 Task: In Heading Arial with underline. Font size of heading  '18'Font style of data Calibri. Font size of data  9Alignment of headline & data Align center. Fill color in heading,  RedFont color of data Black Apply border in Data No BorderIn the sheet  Expense Monitoring Logbookbook
Action: Mouse moved to (87, 135)
Screenshot: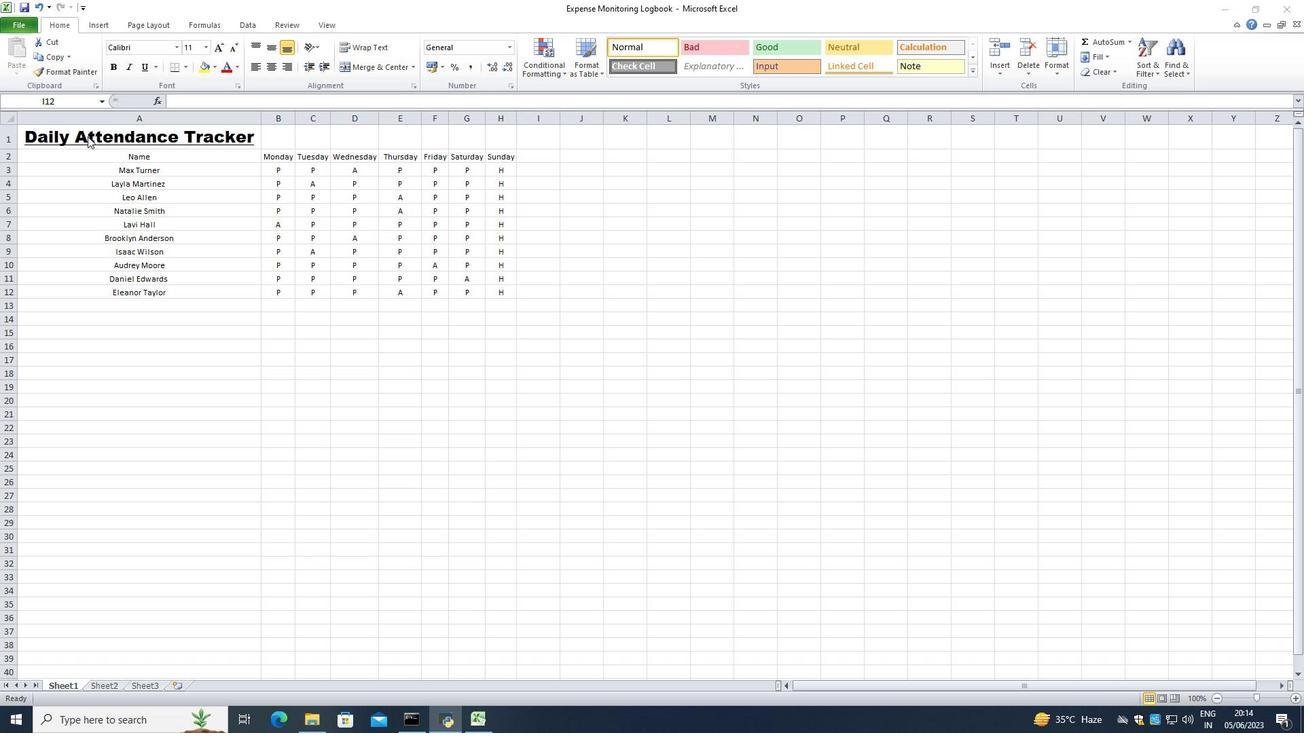 
Action: Mouse pressed left at (87, 135)
Screenshot: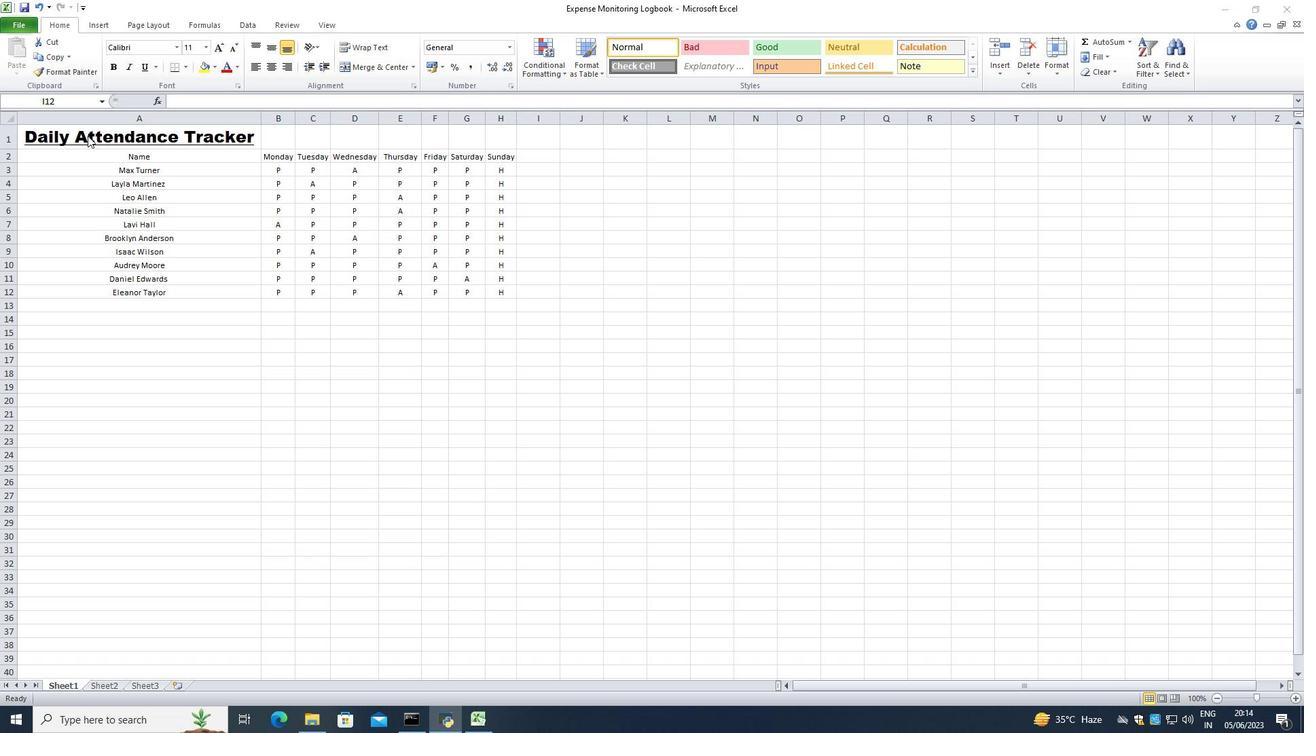 
Action: Mouse moved to (171, 47)
Screenshot: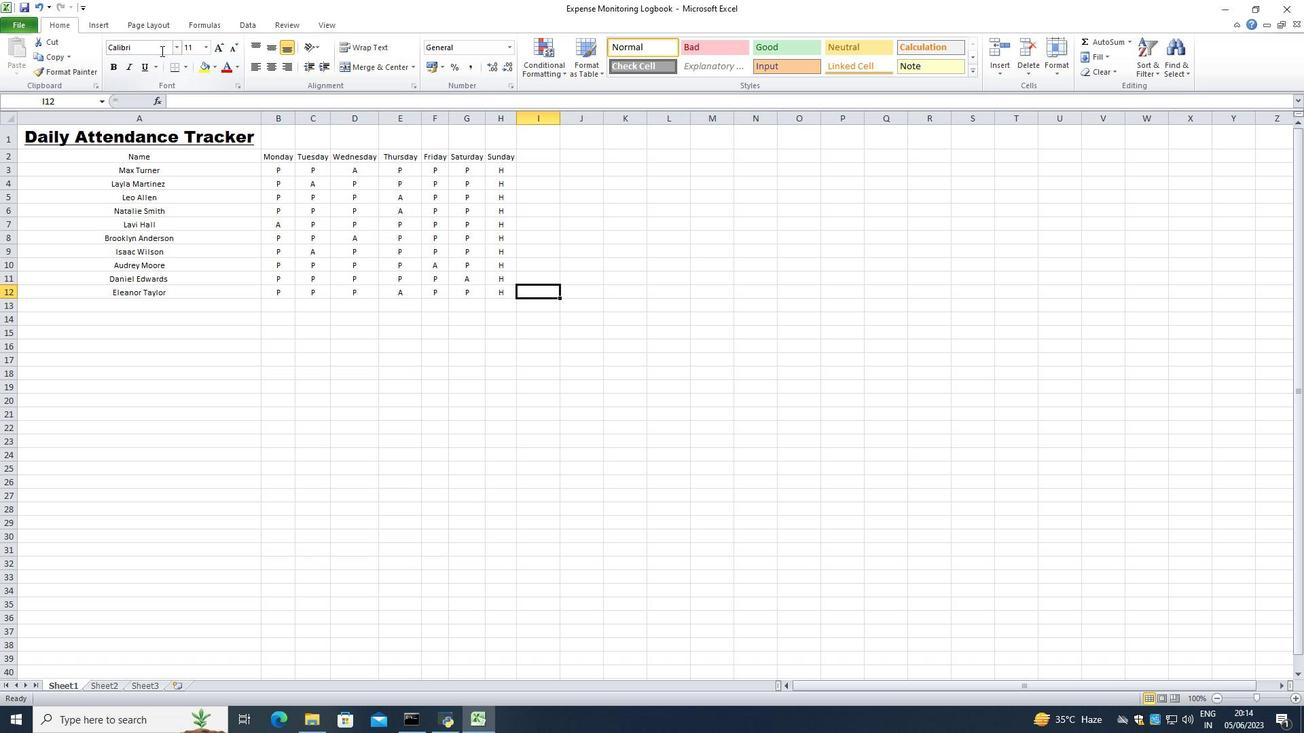 
Action: Mouse pressed left at (171, 47)
Screenshot: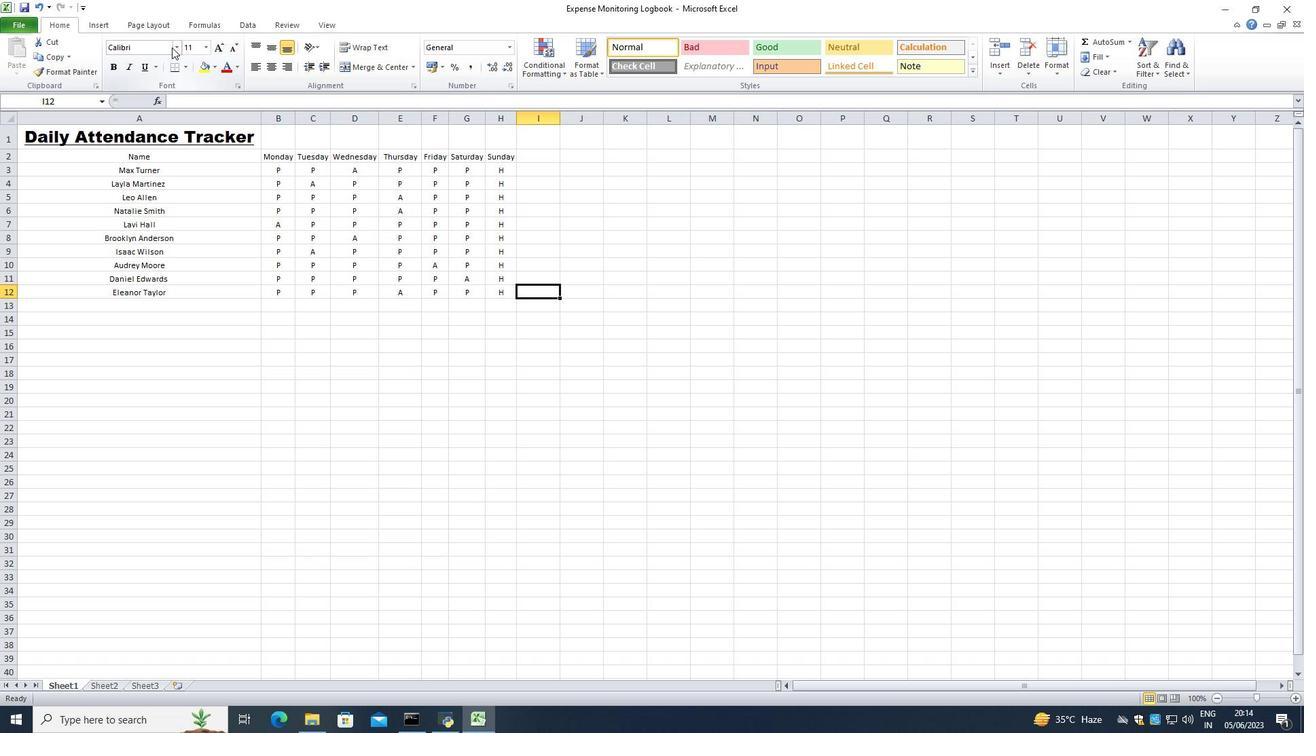 
Action: Mouse moved to (174, 48)
Screenshot: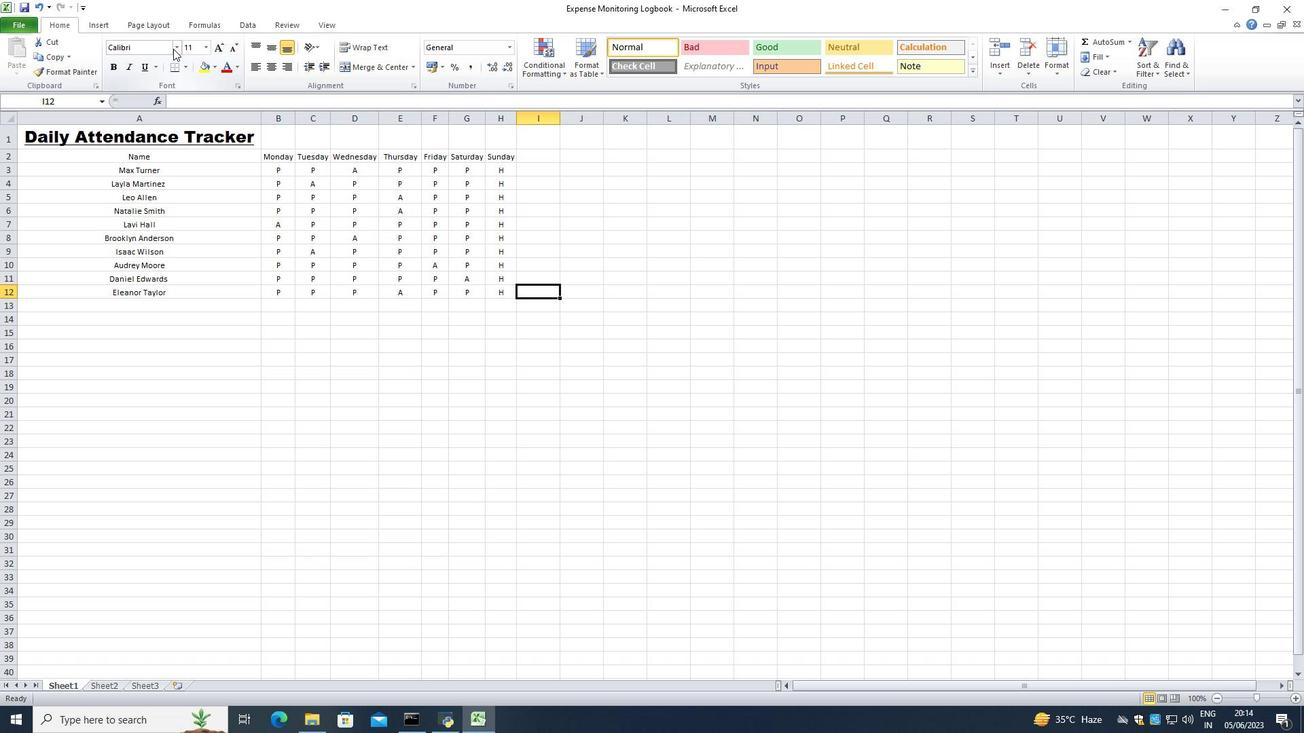 
Action: Mouse pressed left at (174, 48)
Screenshot: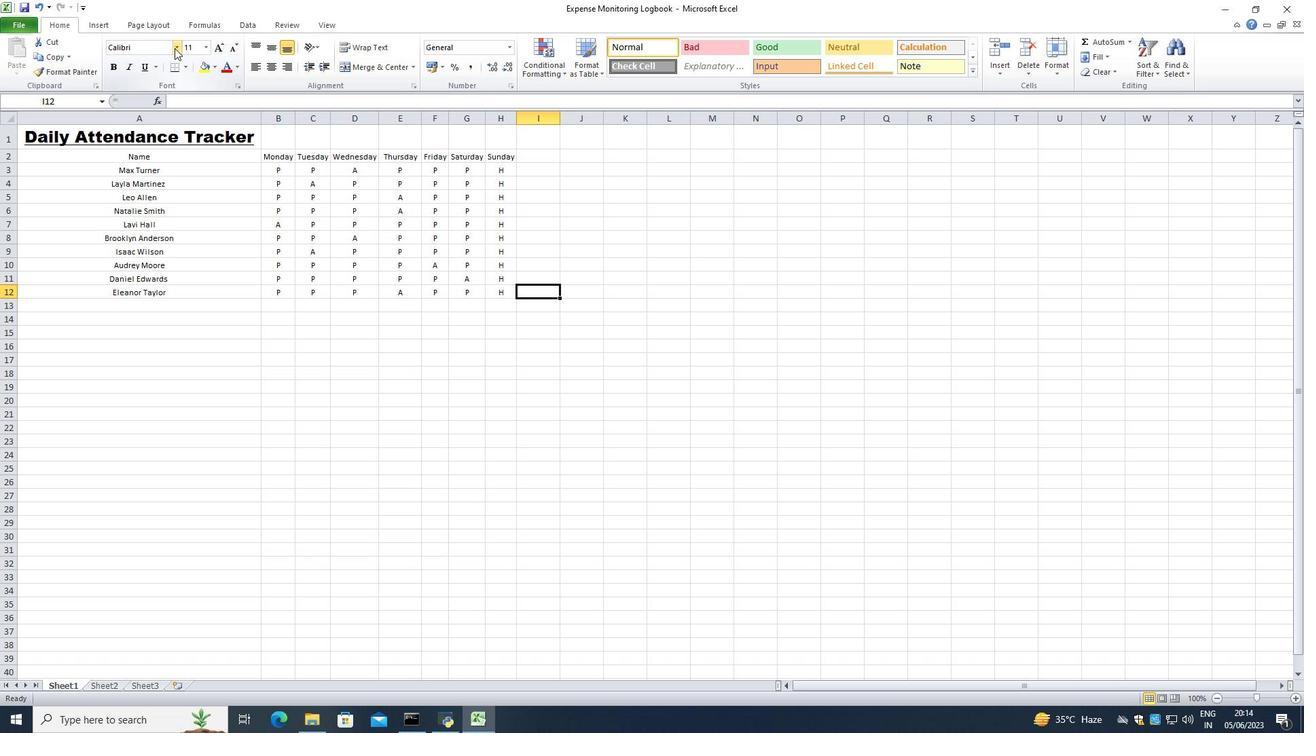 
Action: Mouse moved to (58, 134)
Screenshot: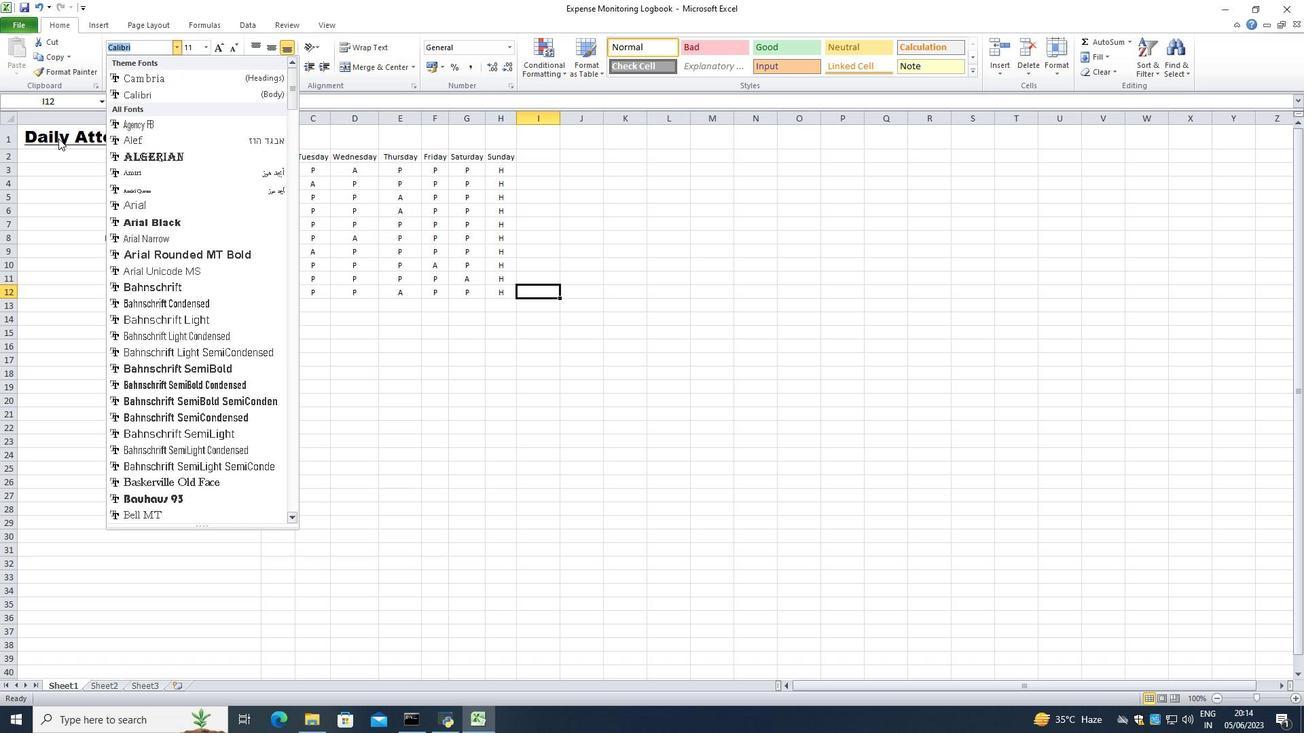 
Action: Mouse pressed left at (58, 134)
Screenshot: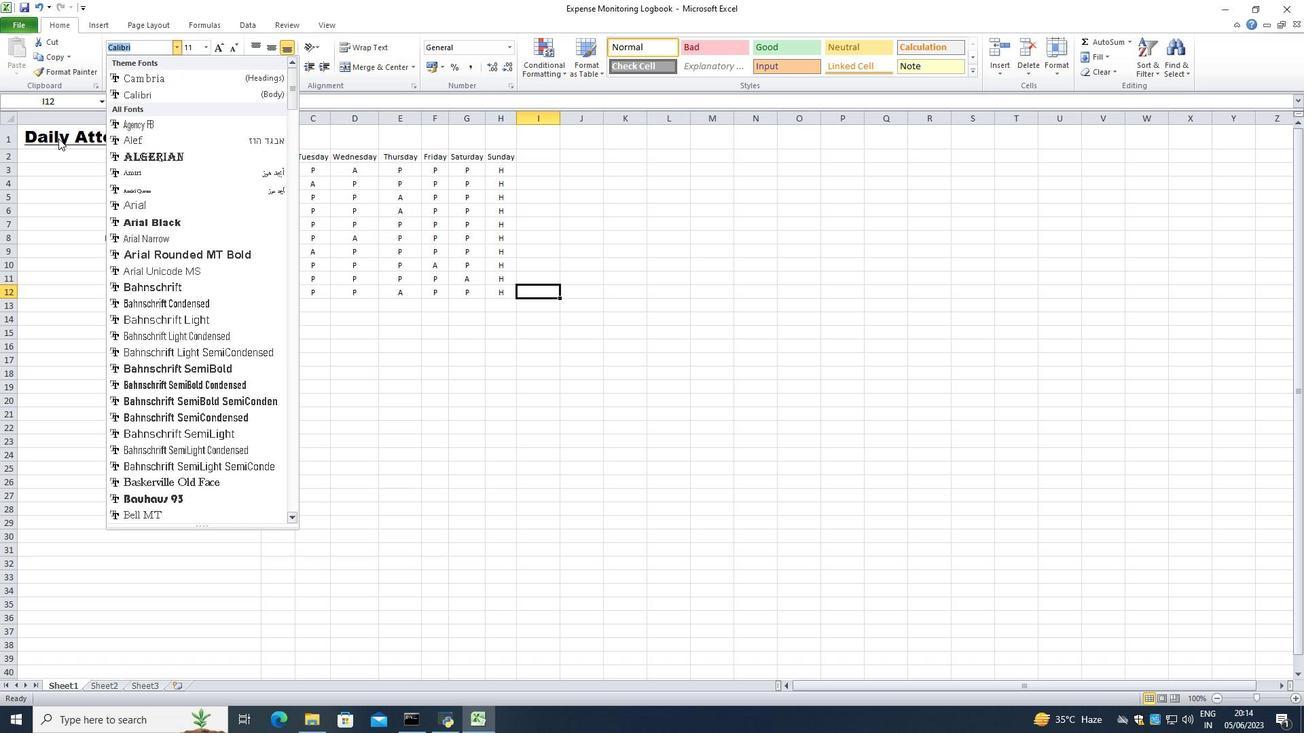 
Action: Mouse moved to (62, 133)
Screenshot: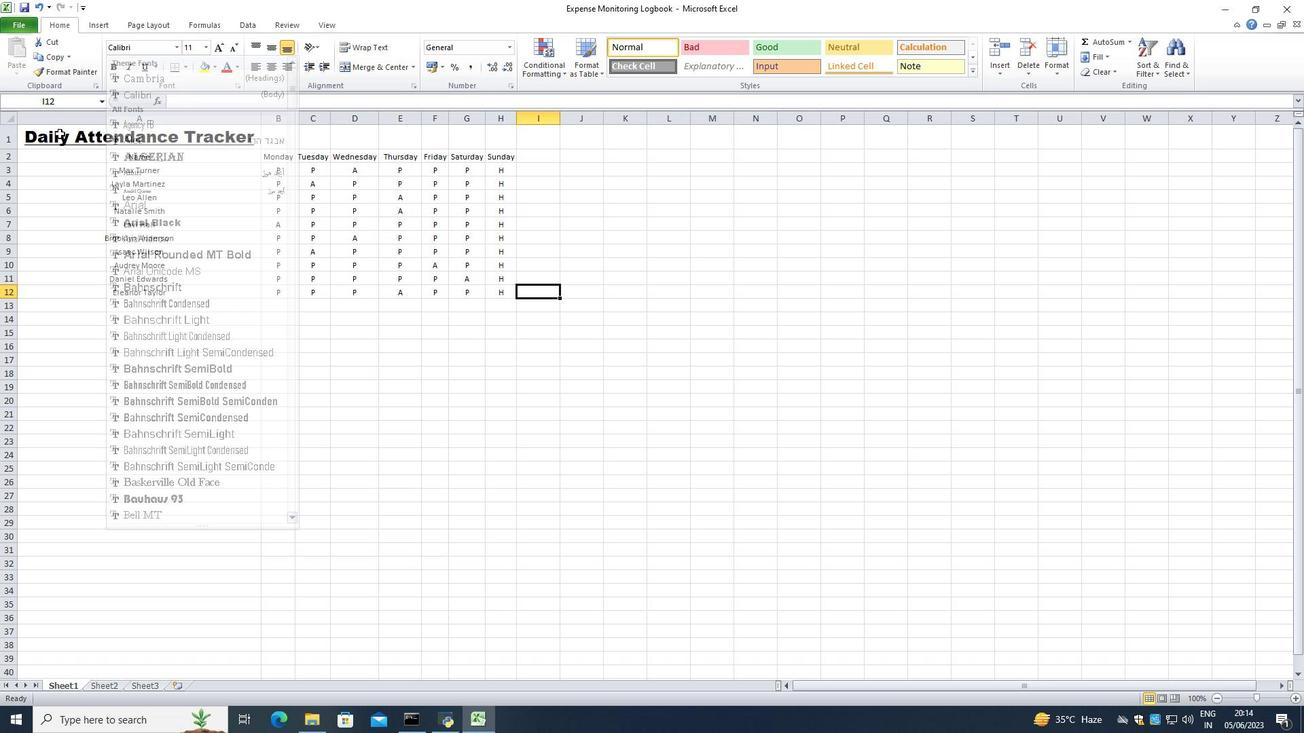
Action: Mouse pressed left at (62, 133)
Screenshot: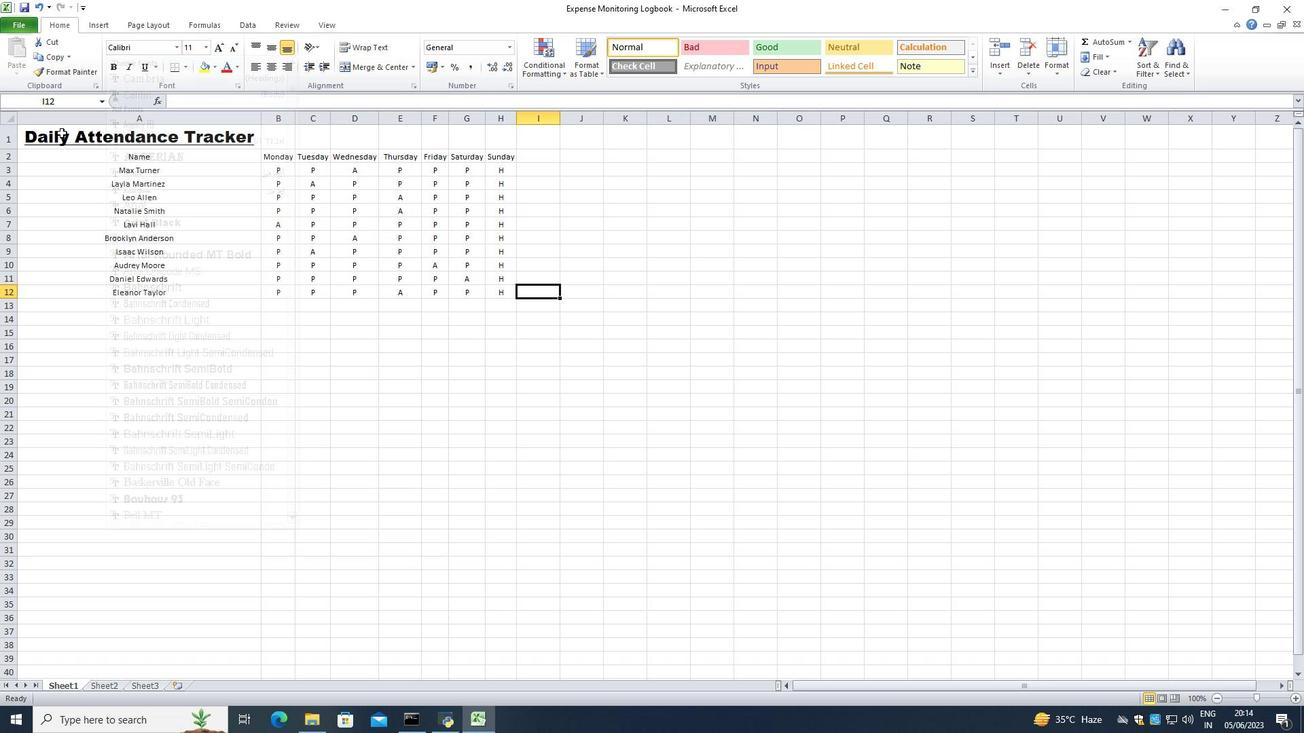 
Action: Mouse moved to (171, 47)
Screenshot: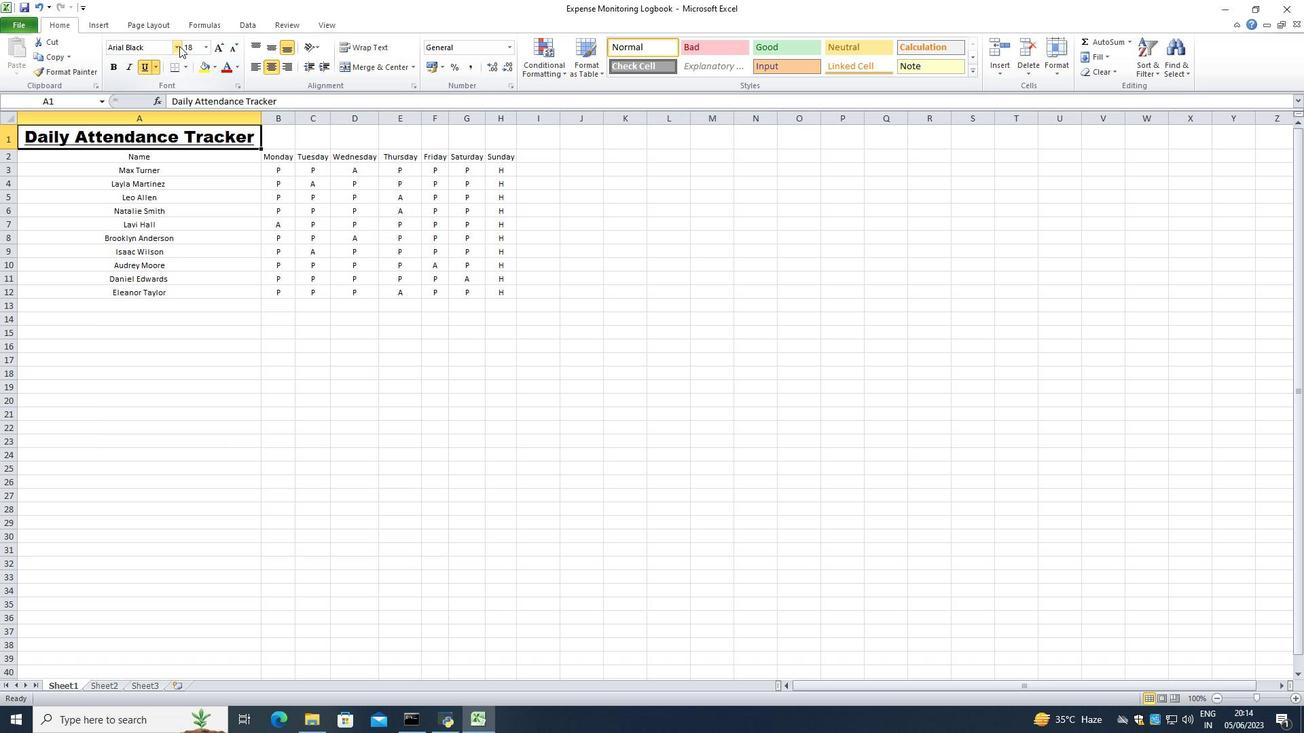 
Action: Mouse pressed left at (171, 47)
Screenshot: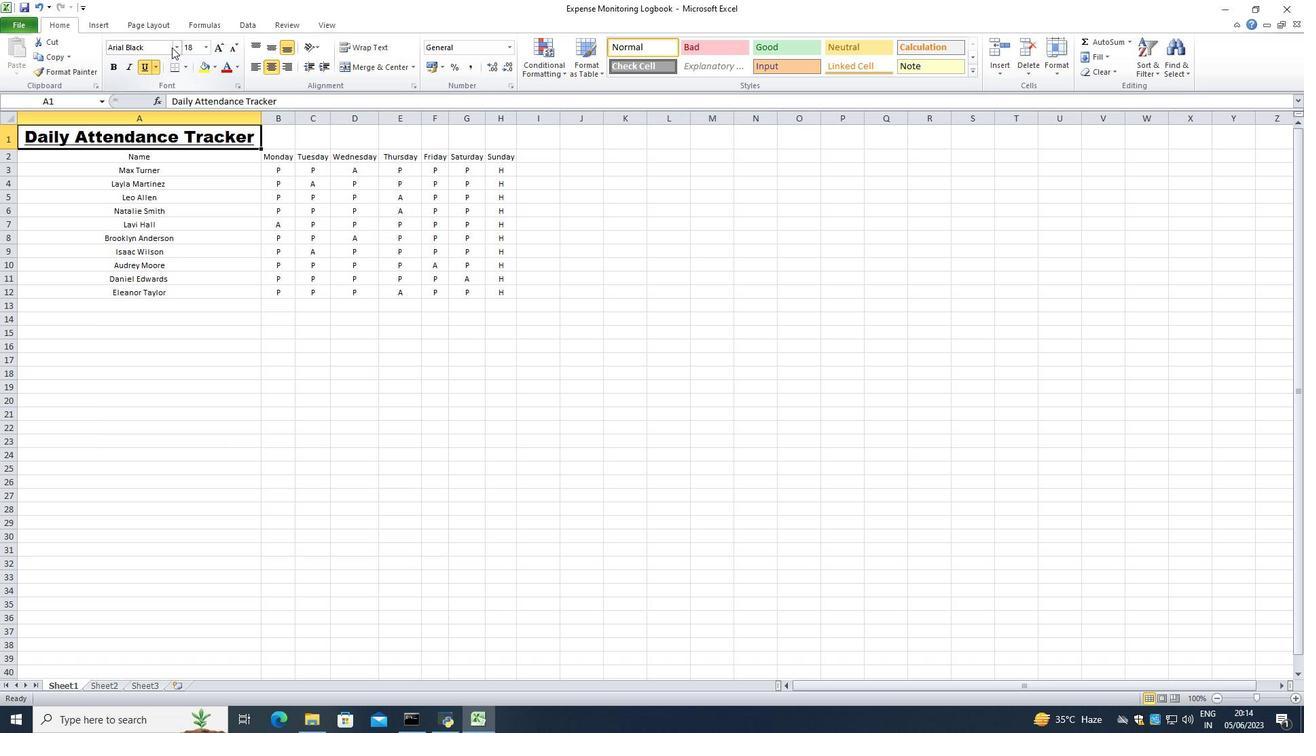 
Action: Mouse moved to (176, 48)
Screenshot: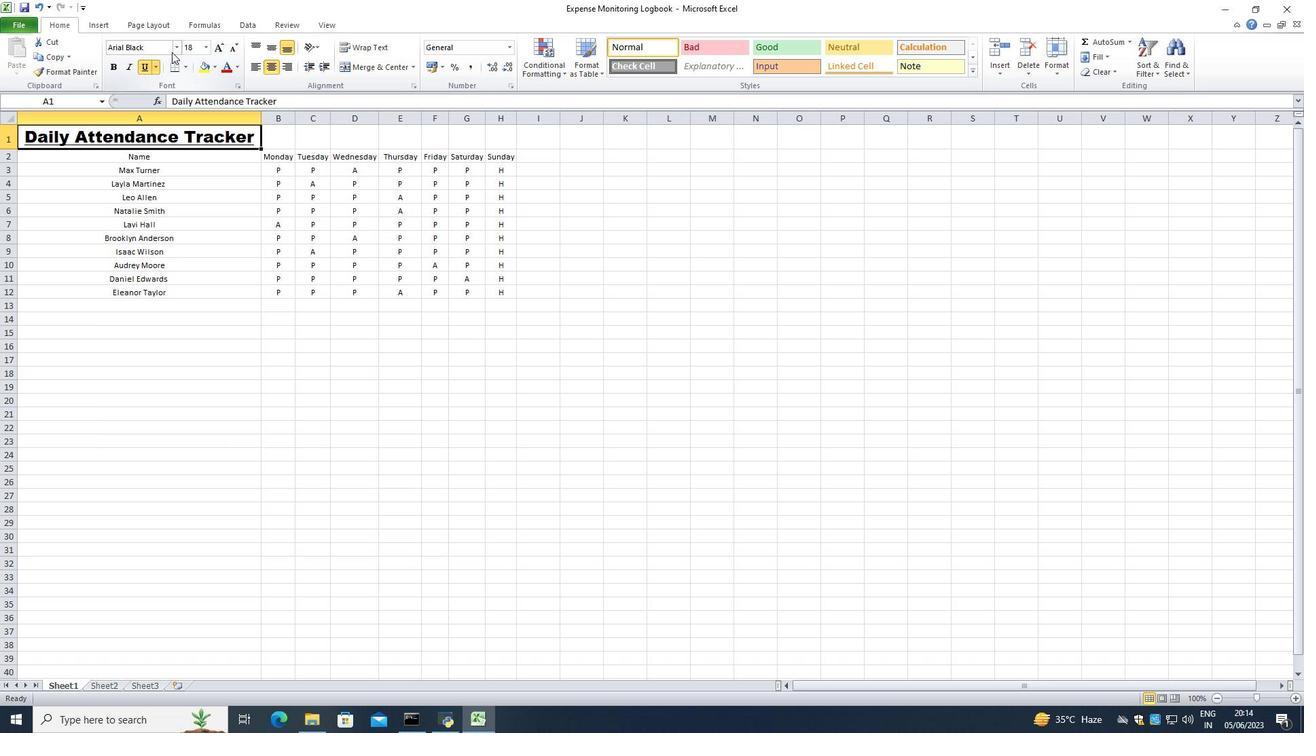 
Action: Mouse pressed left at (176, 48)
Screenshot: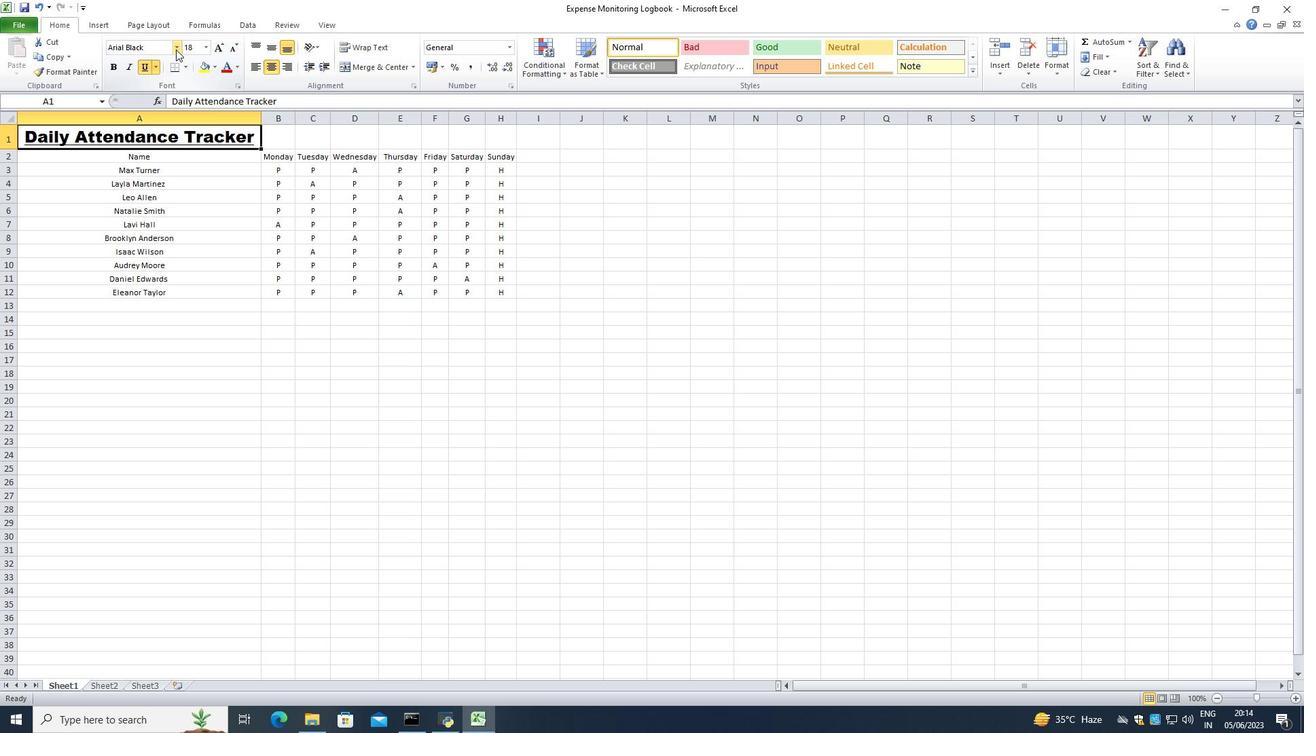 
Action: Mouse moved to (152, 207)
Screenshot: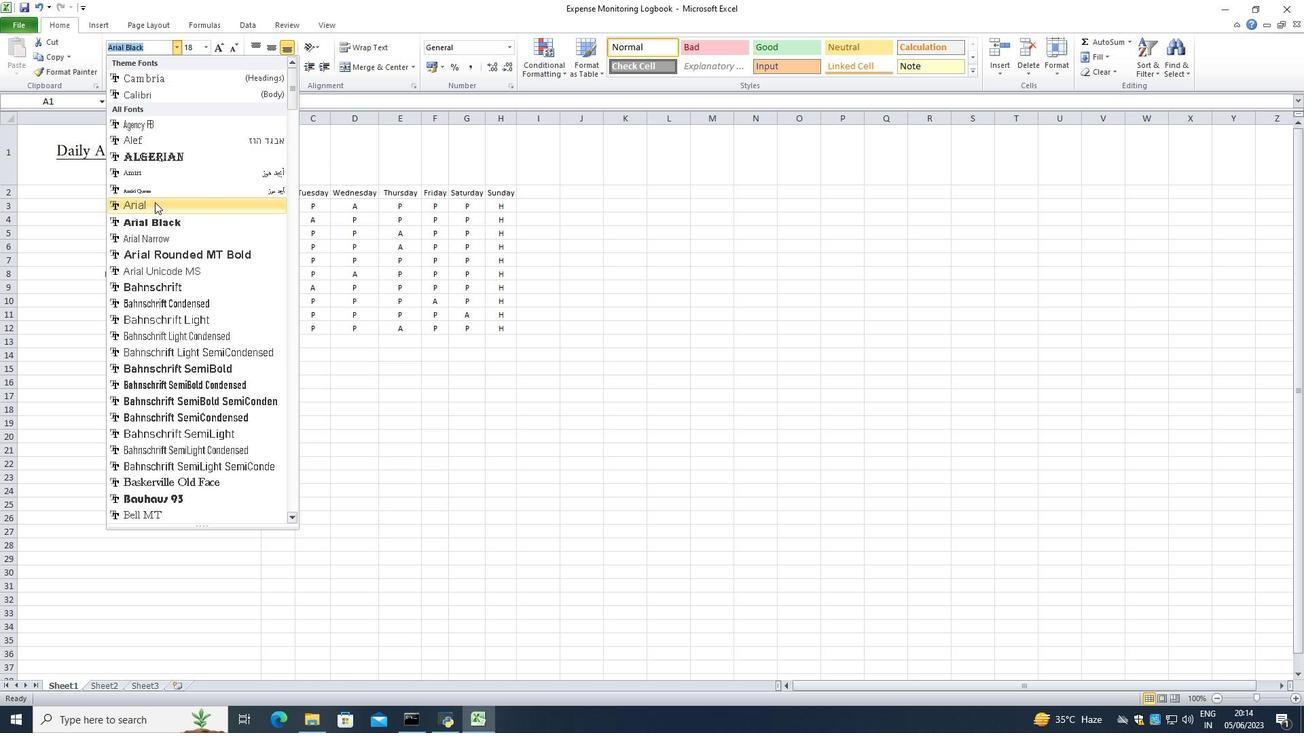 
Action: Mouse pressed left at (152, 207)
Screenshot: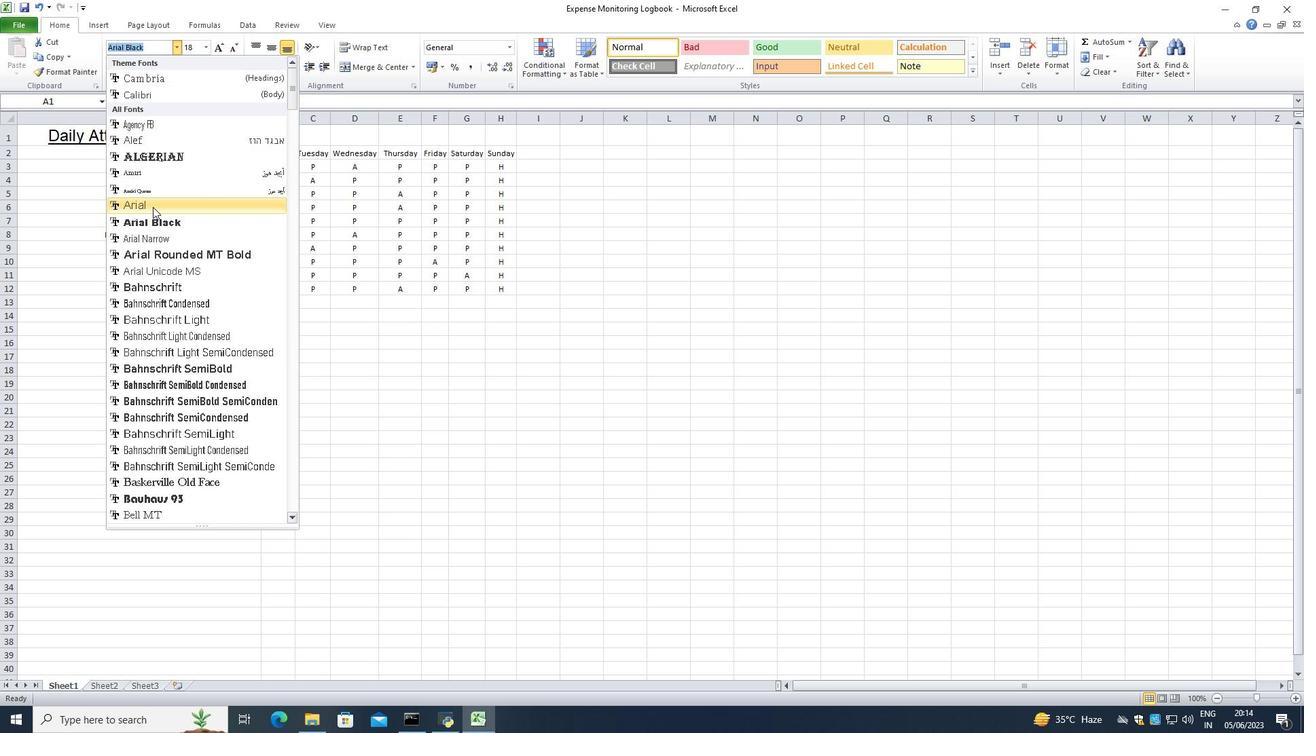
Action: Mouse moved to (159, 157)
Screenshot: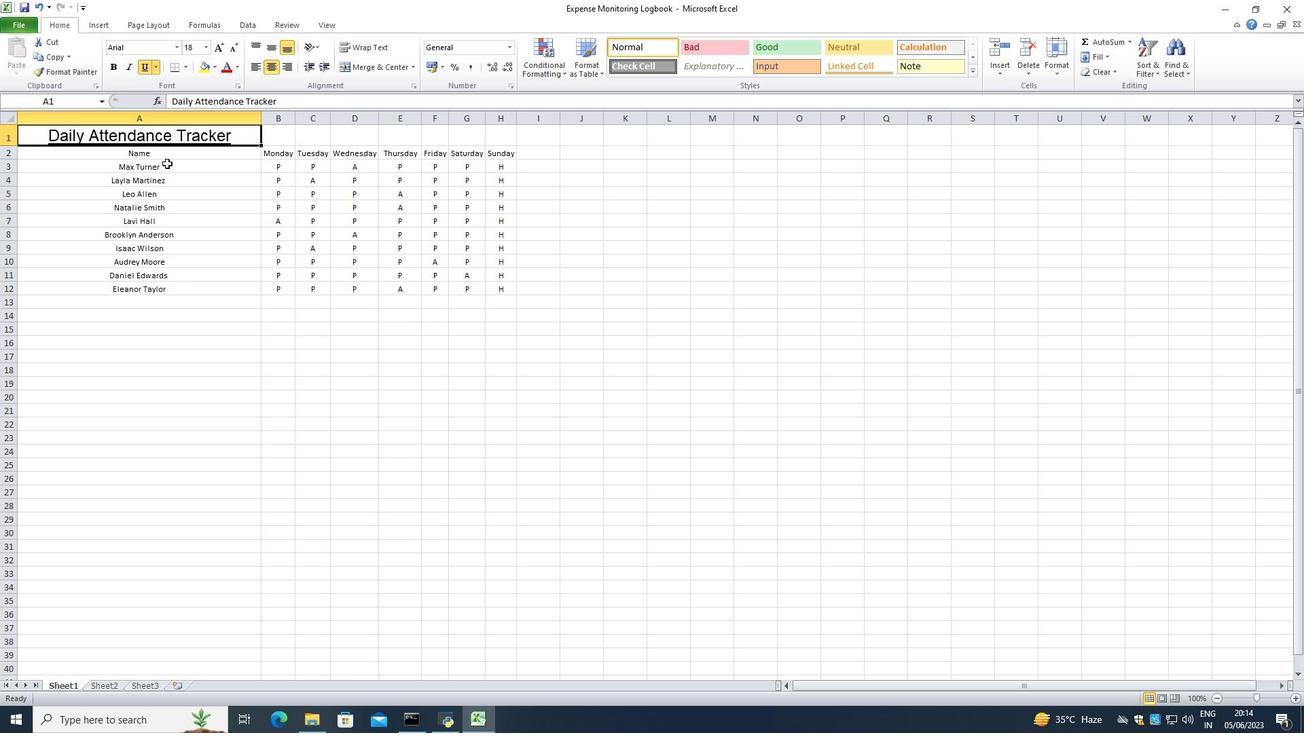 
Action: Mouse pressed left at (159, 157)
Screenshot: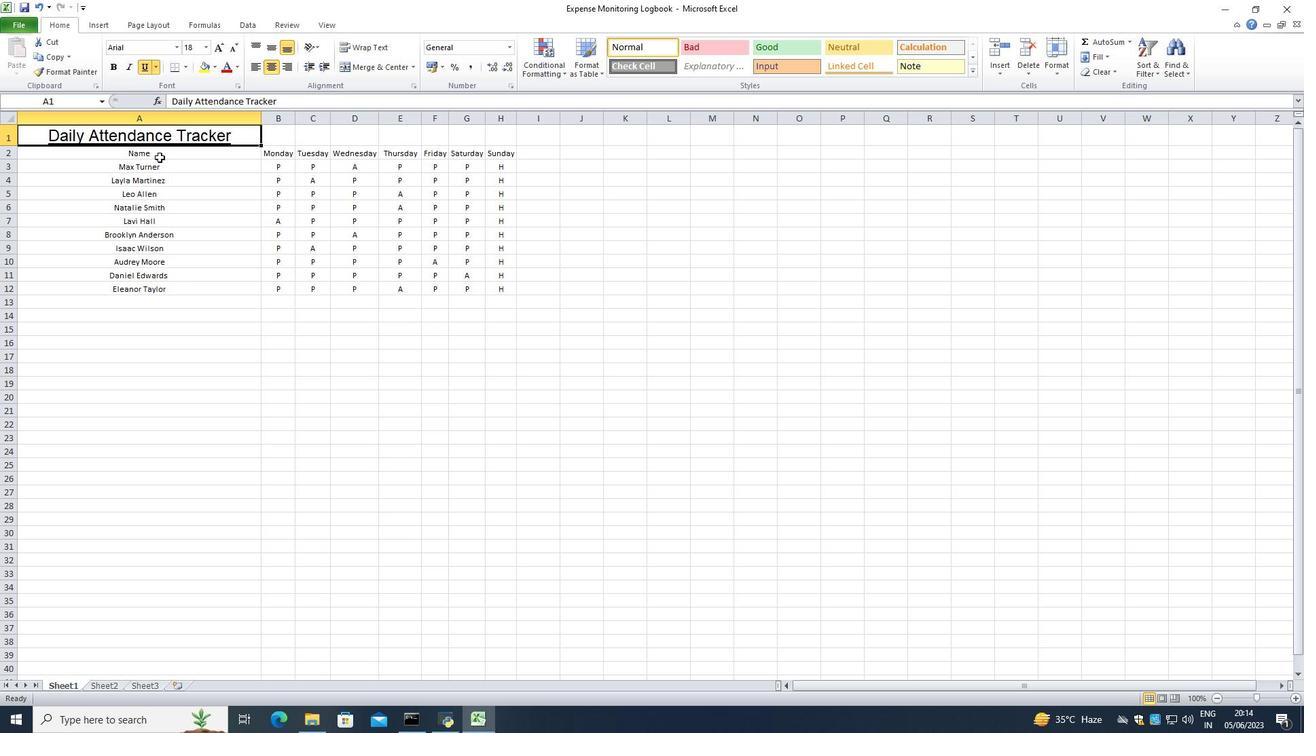
Action: Mouse moved to (189, 131)
Screenshot: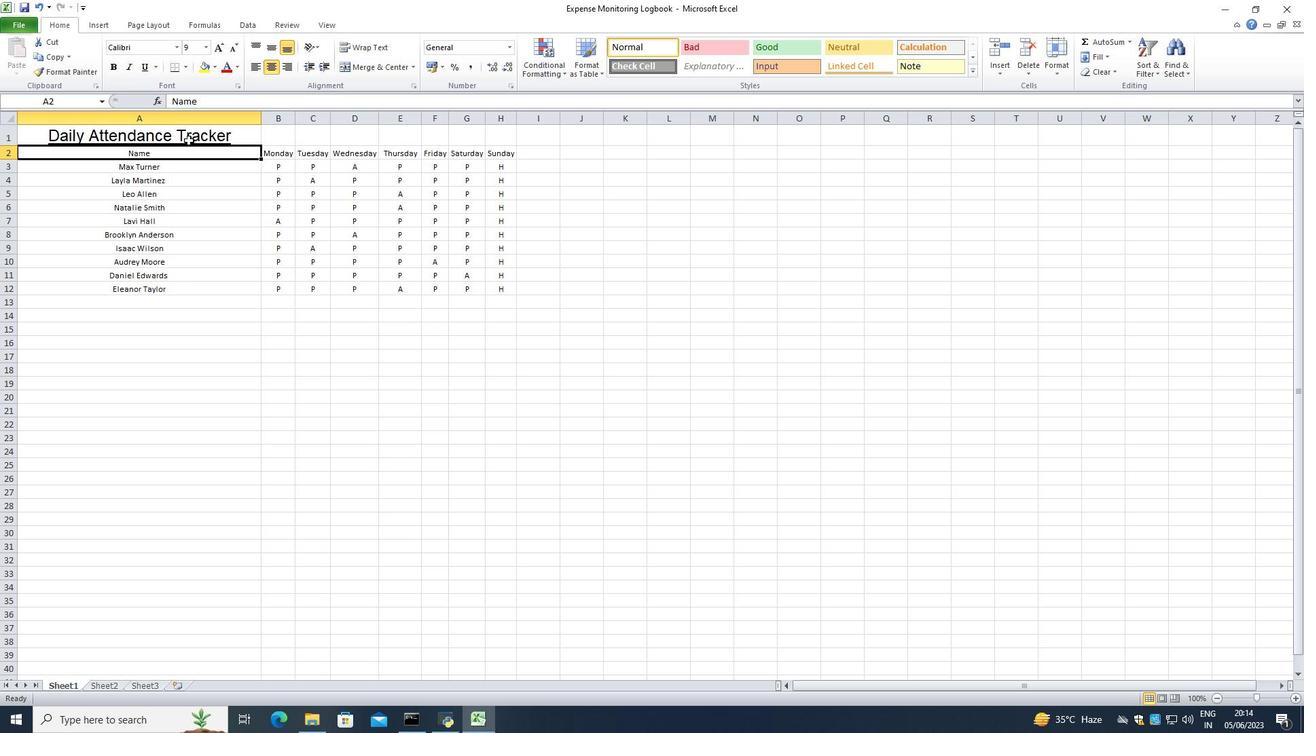 
Action: Mouse pressed left at (189, 131)
Screenshot: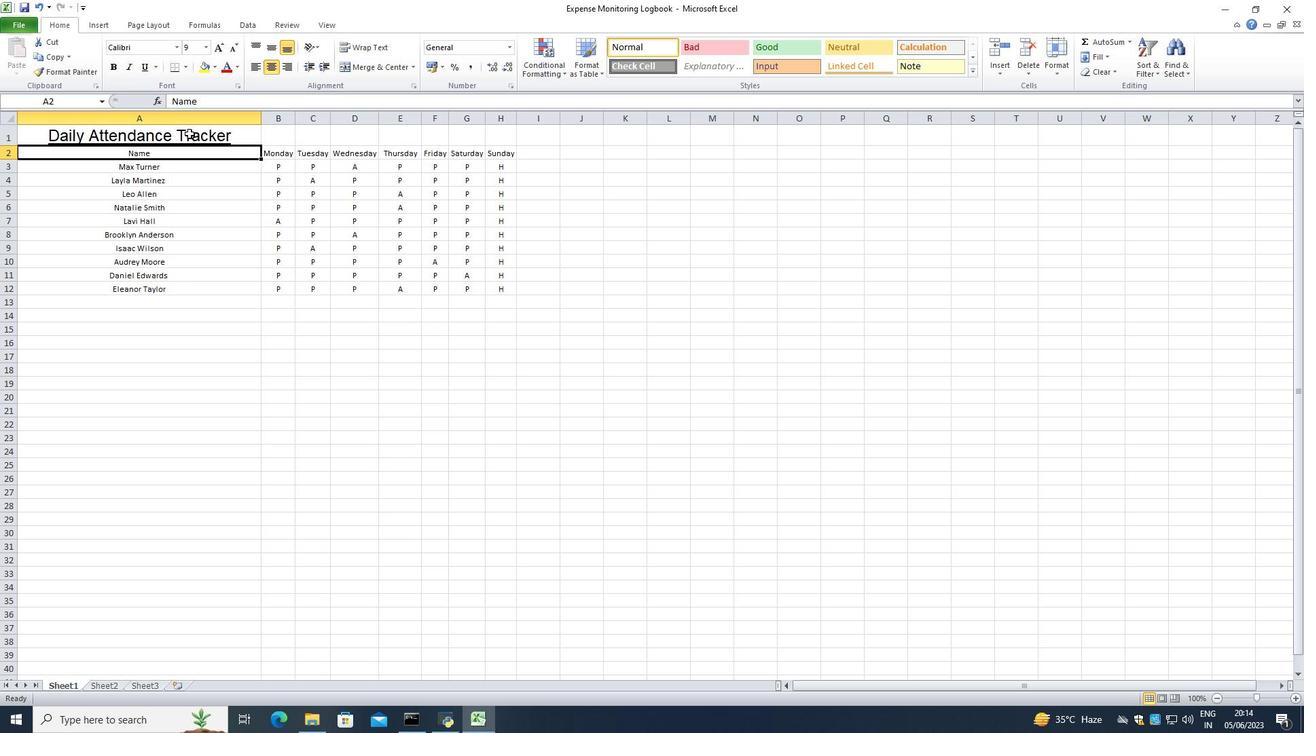 
Action: Mouse moved to (152, 155)
Screenshot: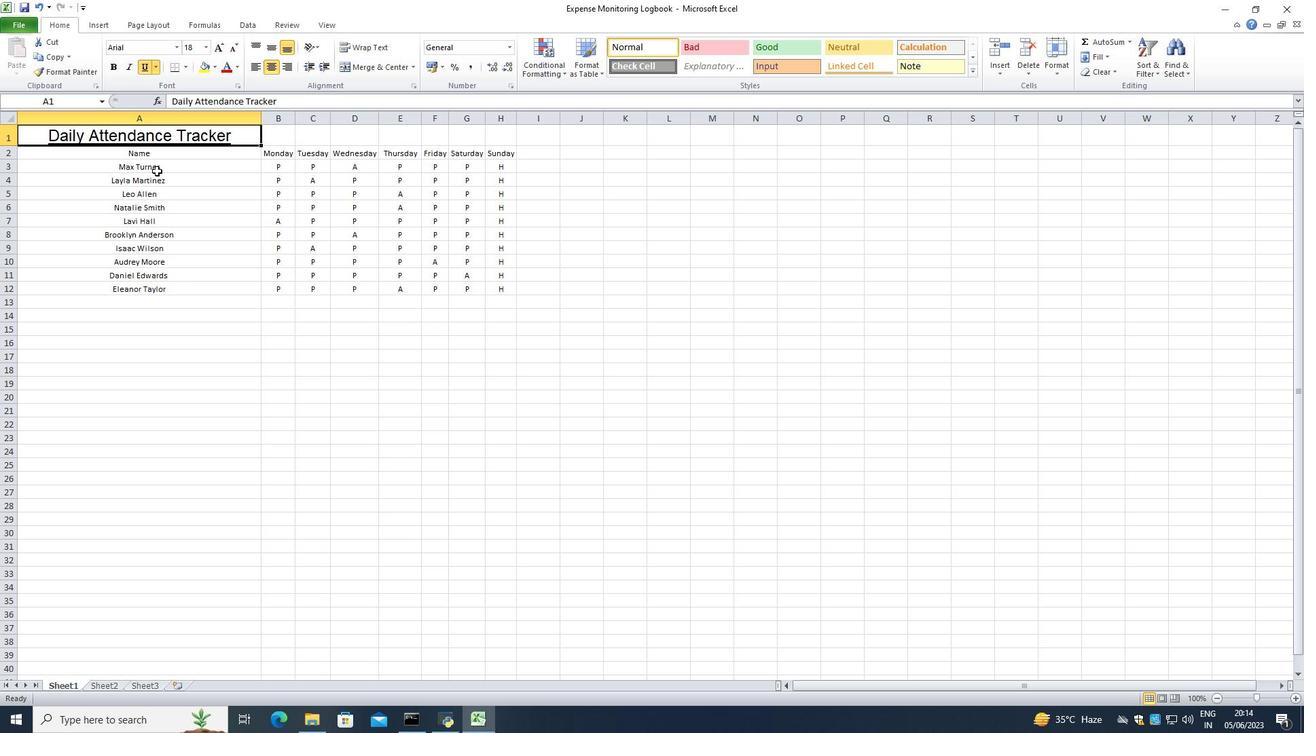 
Action: Mouse pressed left at (152, 155)
Screenshot: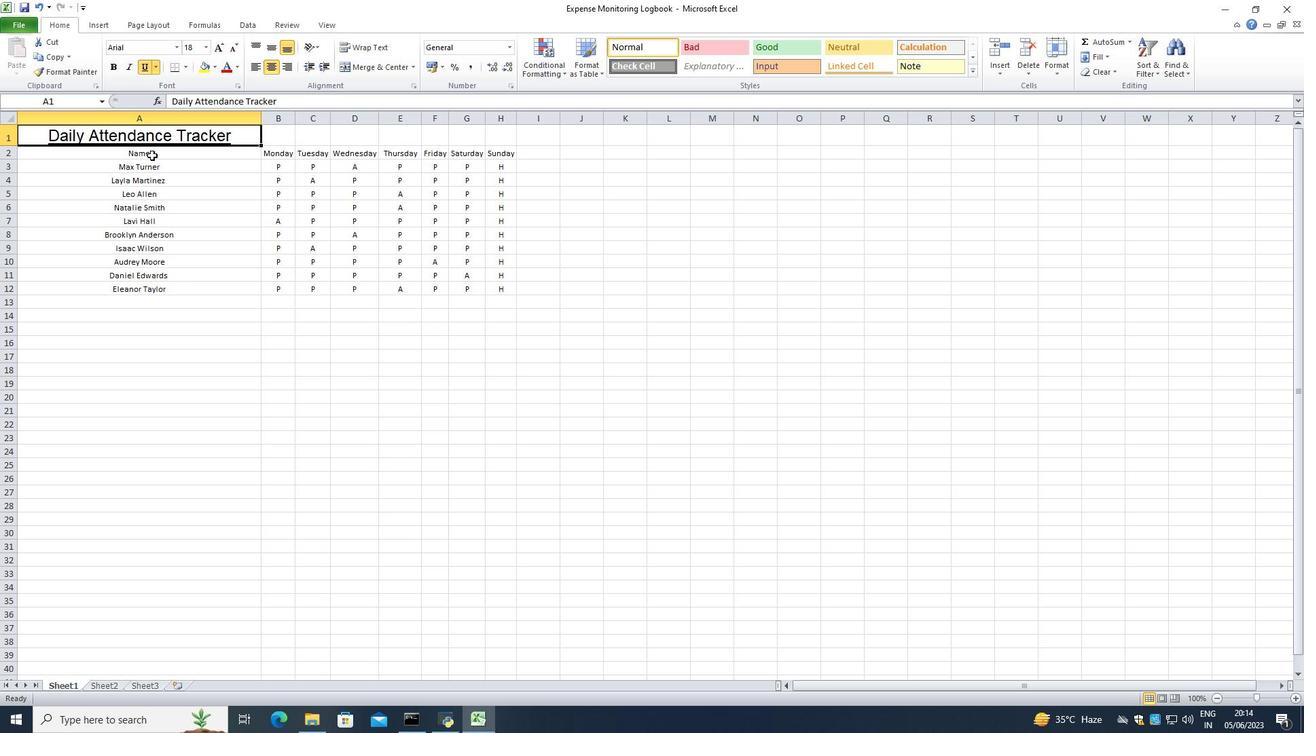 
Action: Mouse pressed left at (152, 155)
Screenshot: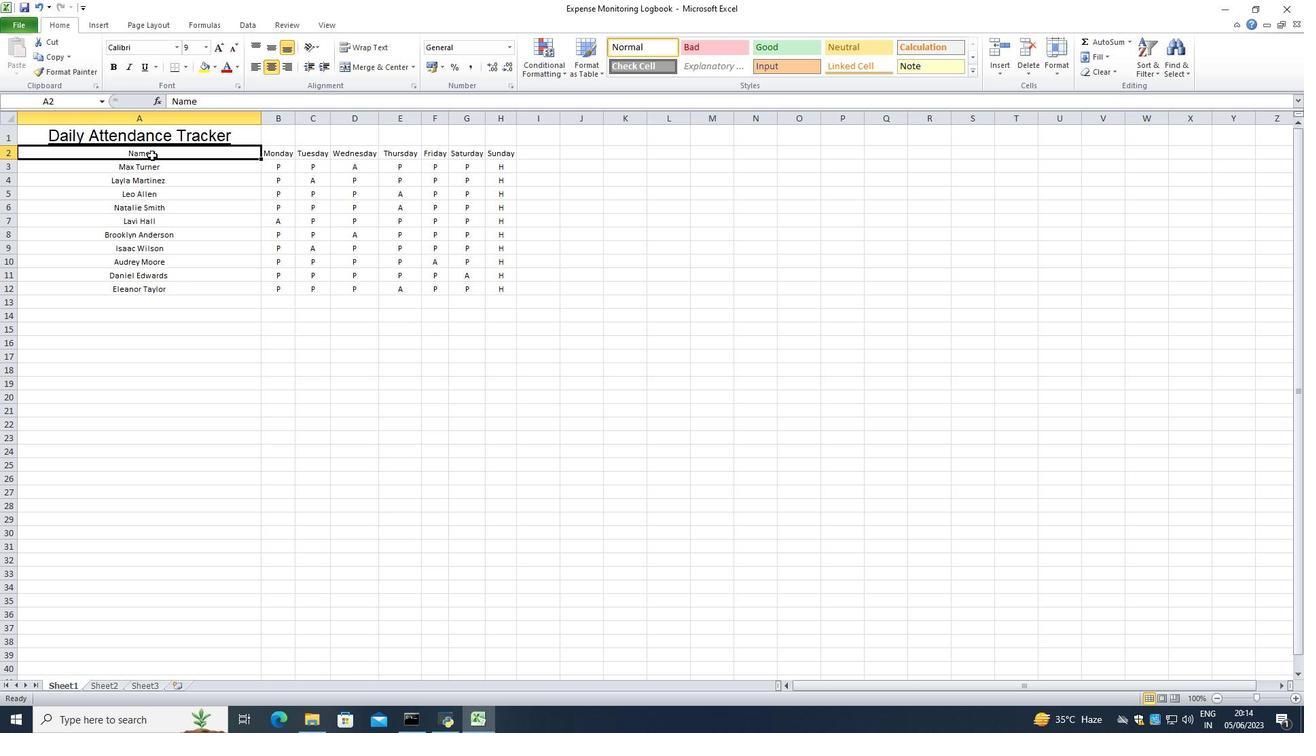 
Action: Mouse moved to (254, 173)
Screenshot: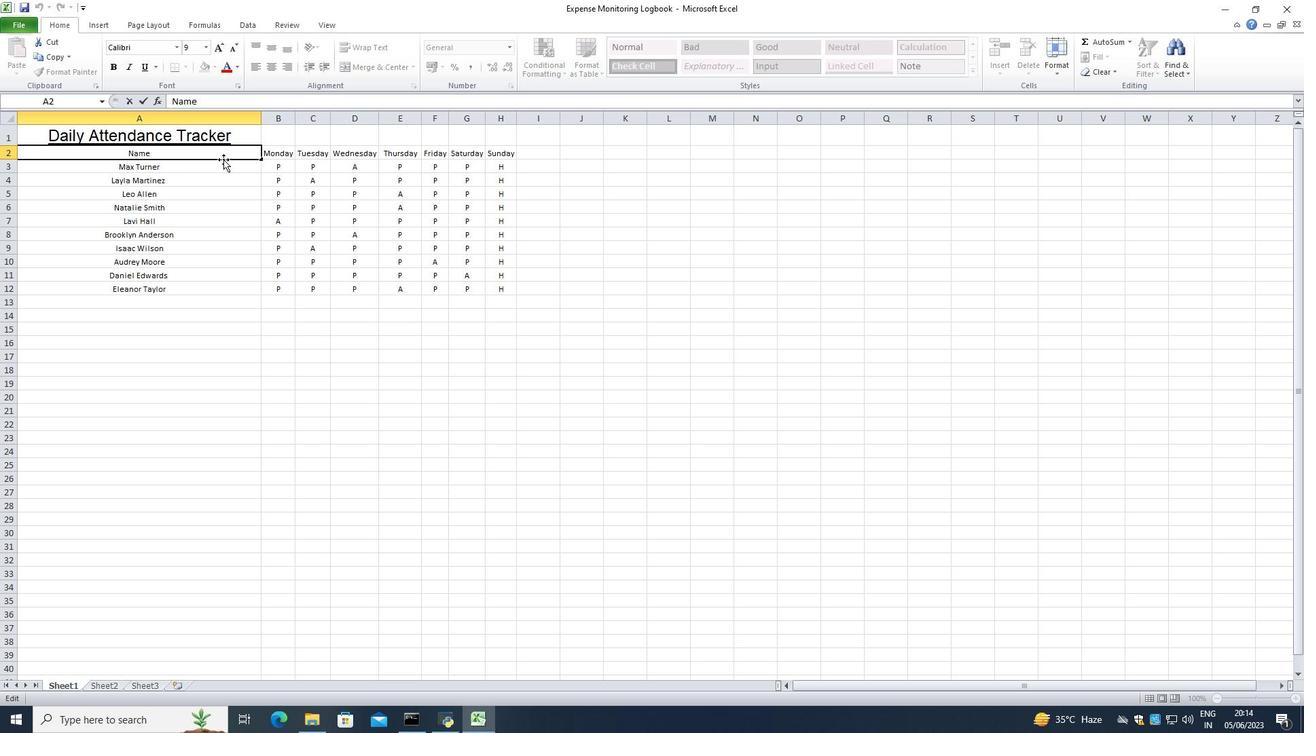 
Action: Mouse pressed left at (254, 173)
Screenshot: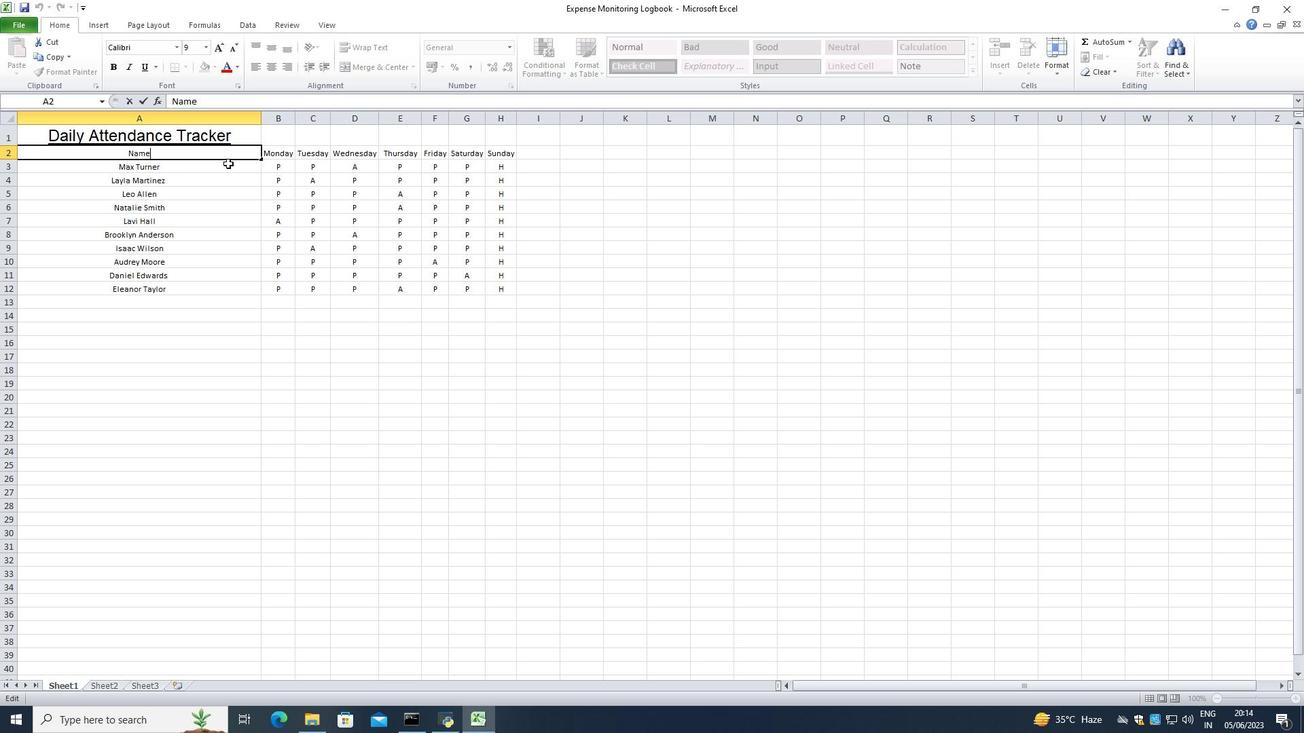 
Action: Mouse moved to (233, 154)
Screenshot: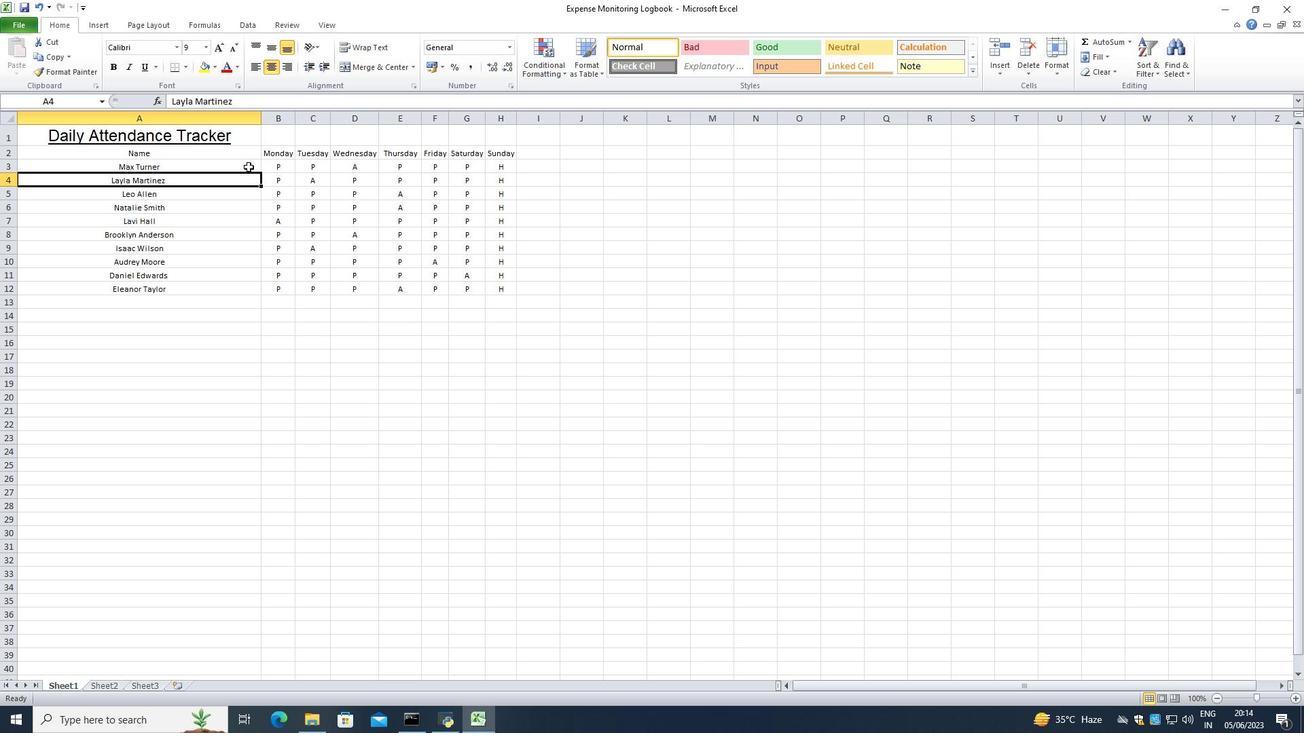 
Action: Mouse pressed left at (233, 154)
Screenshot: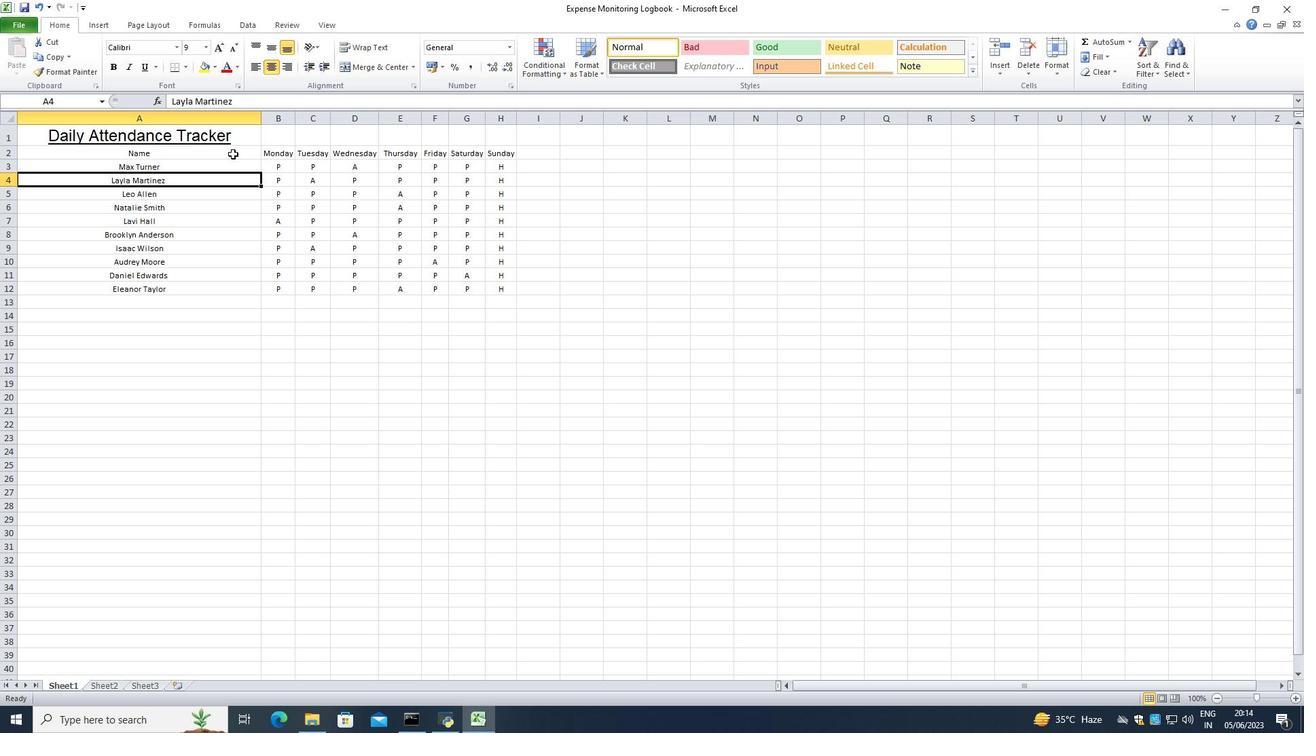 
Action: Mouse pressed left at (233, 154)
Screenshot: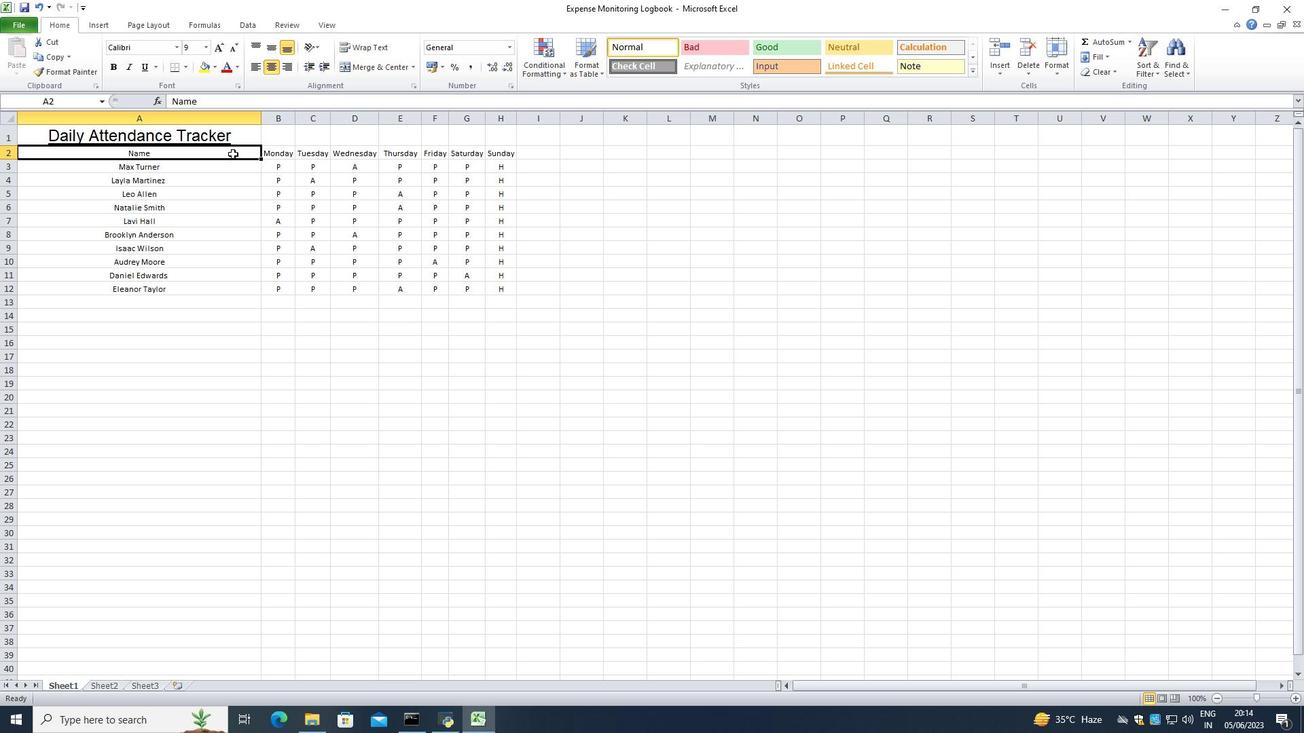 
Action: Mouse moved to (245, 169)
Screenshot: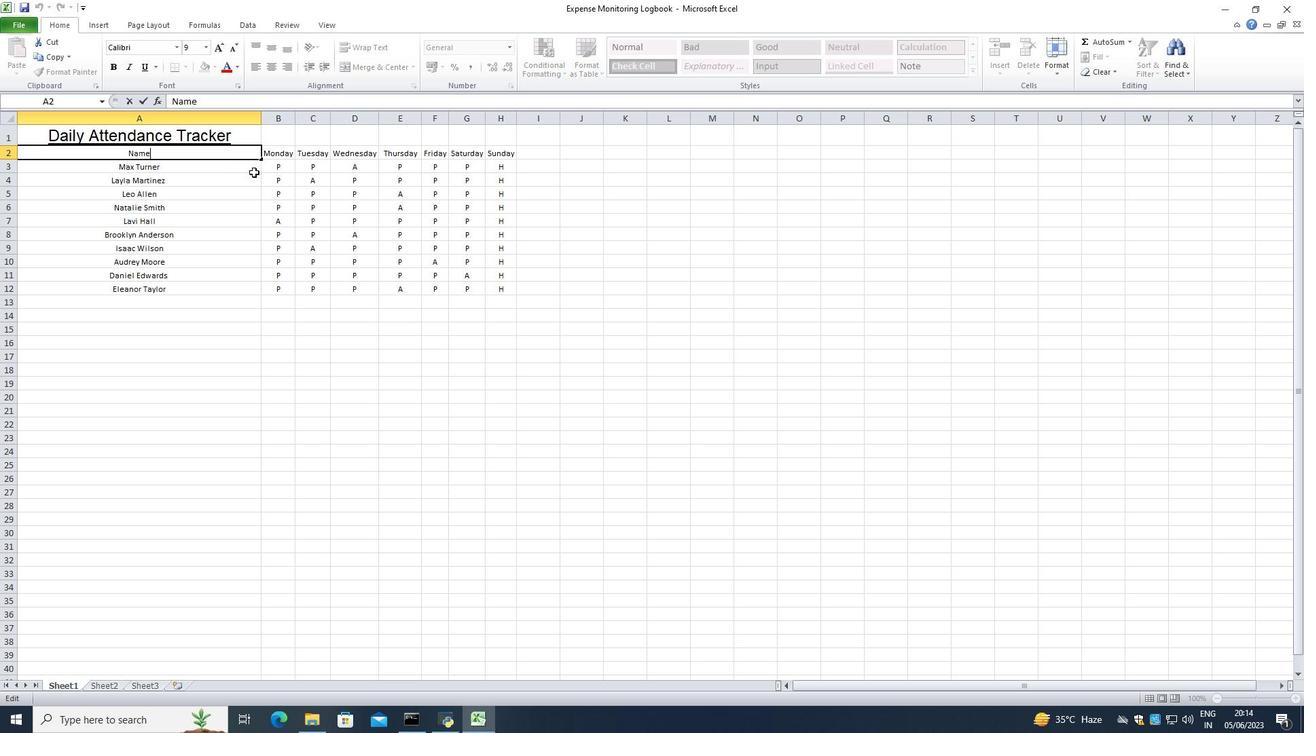 
Action: Mouse pressed left at (245, 169)
Screenshot: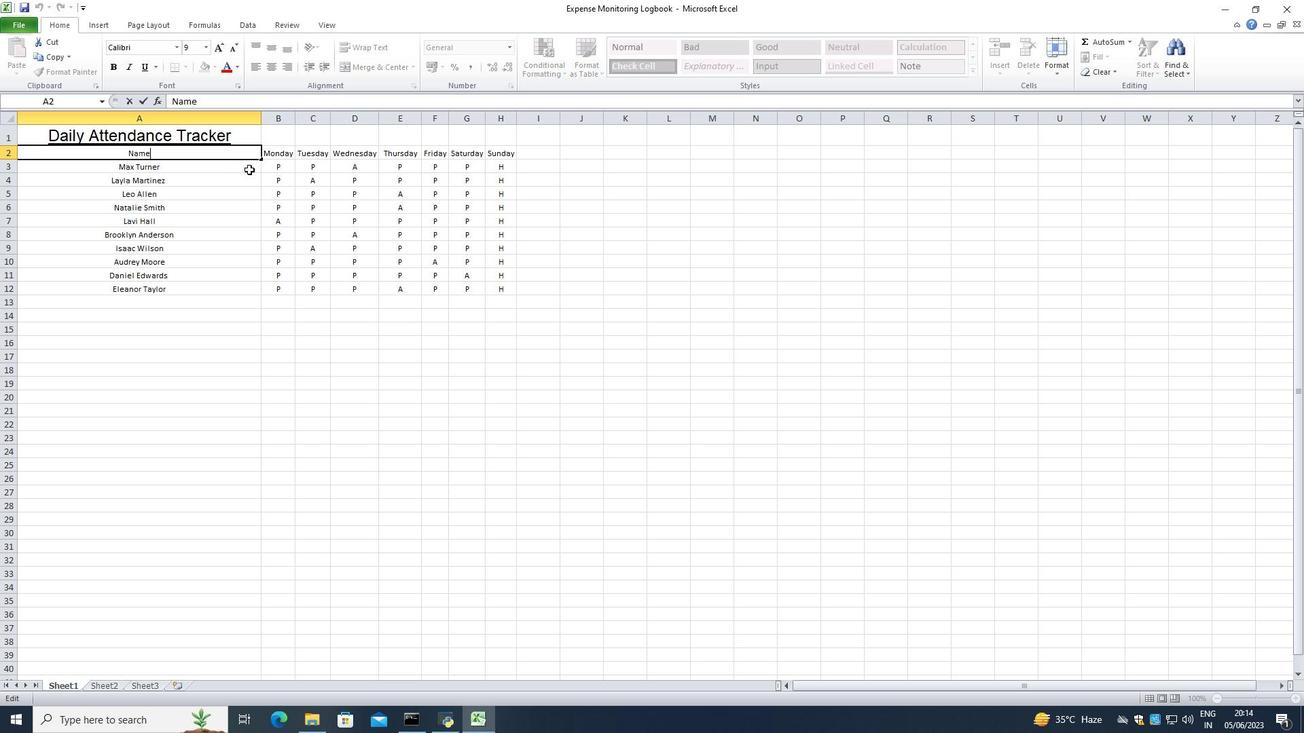 
Action: Mouse moved to (241, 155)
Screenshot: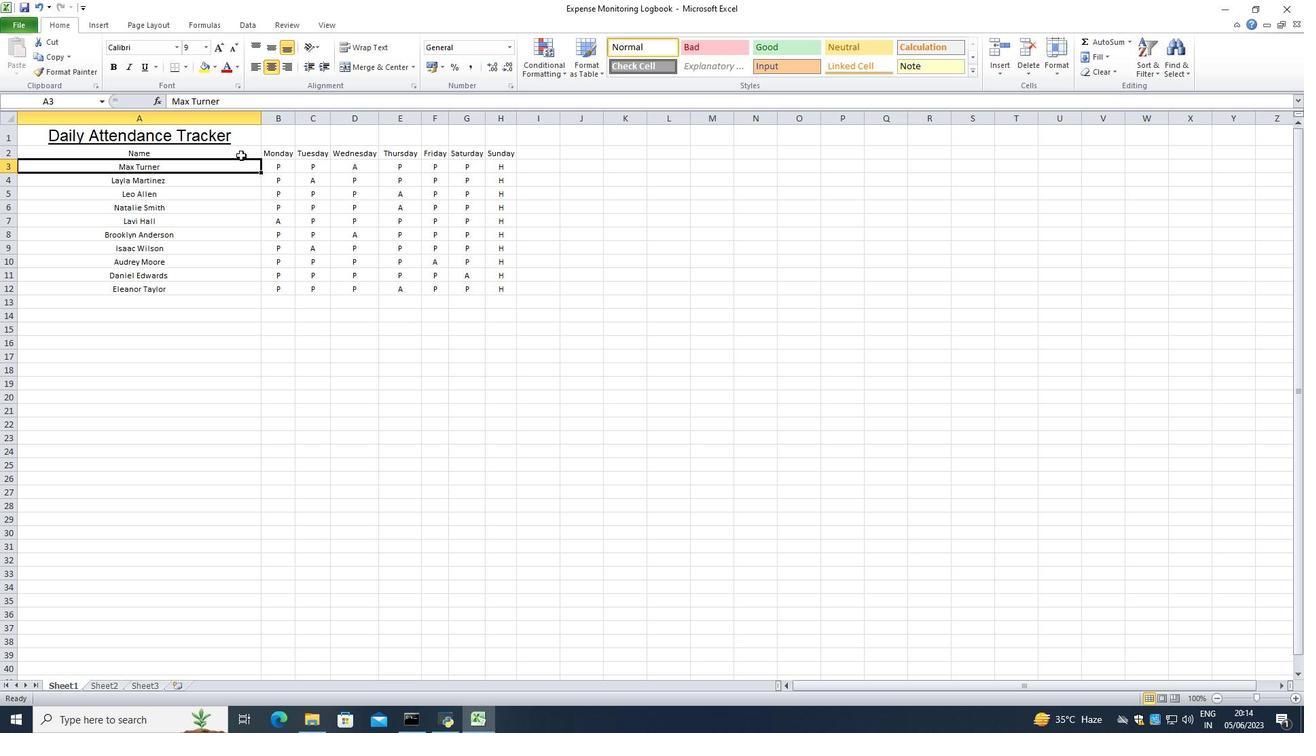 
Action: Mouse pressed left at (241, 155)
Screenshot: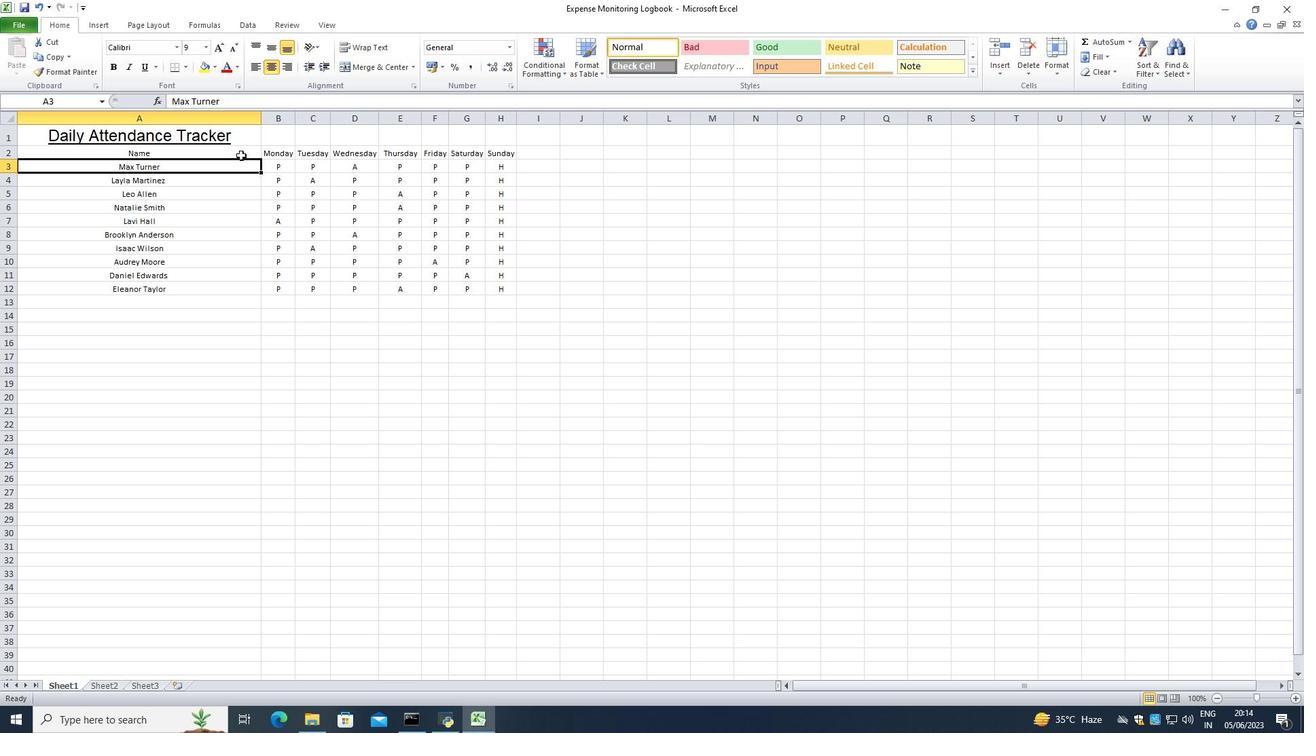 
Action: Mouse moved to (241, 154)
Screenshot: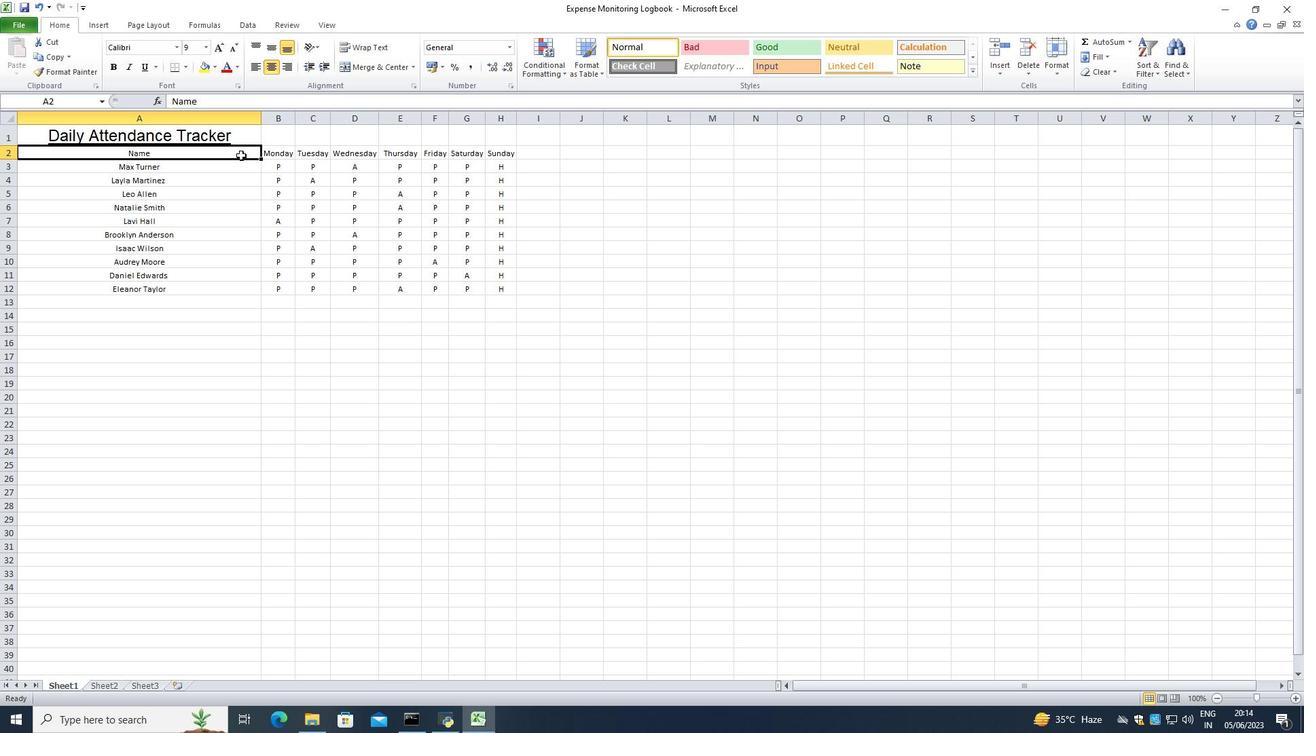 
Action: Mouse pressed left at (241, 154)
Screenshot: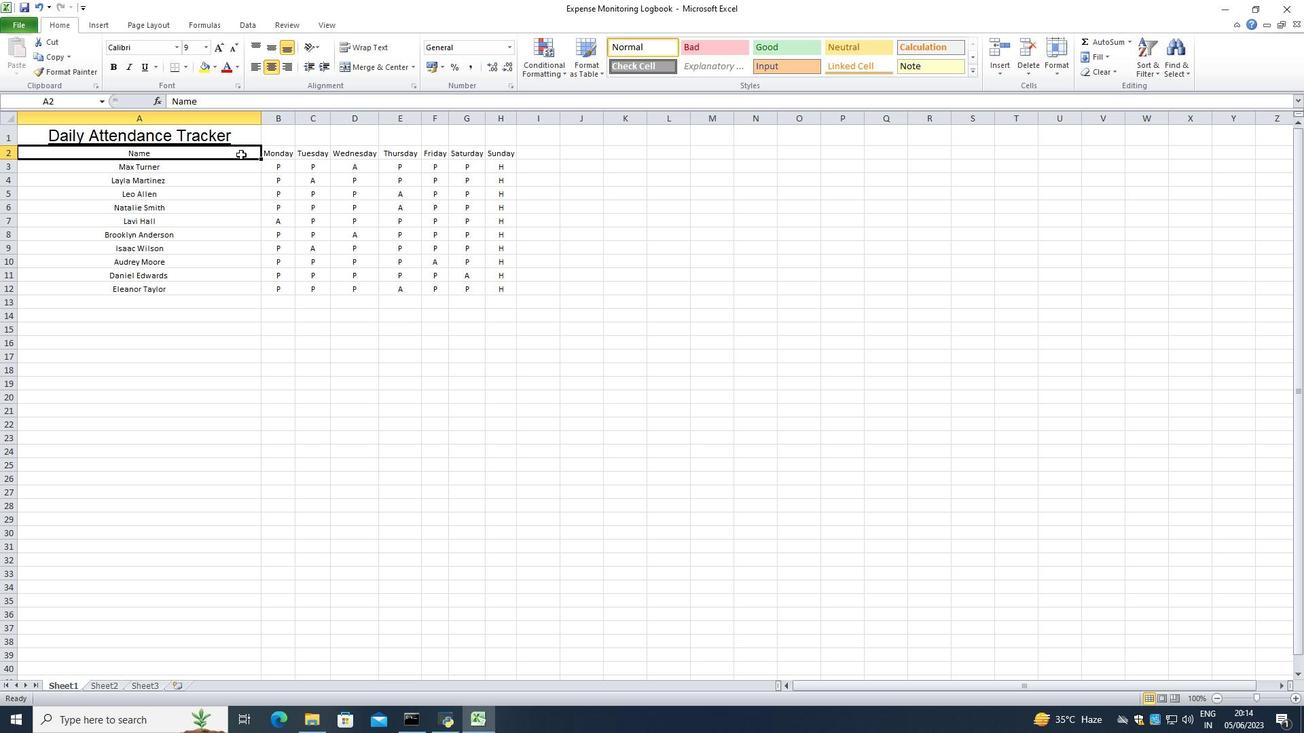 
Action: Mouse moved to (279, 158)
Screenshot: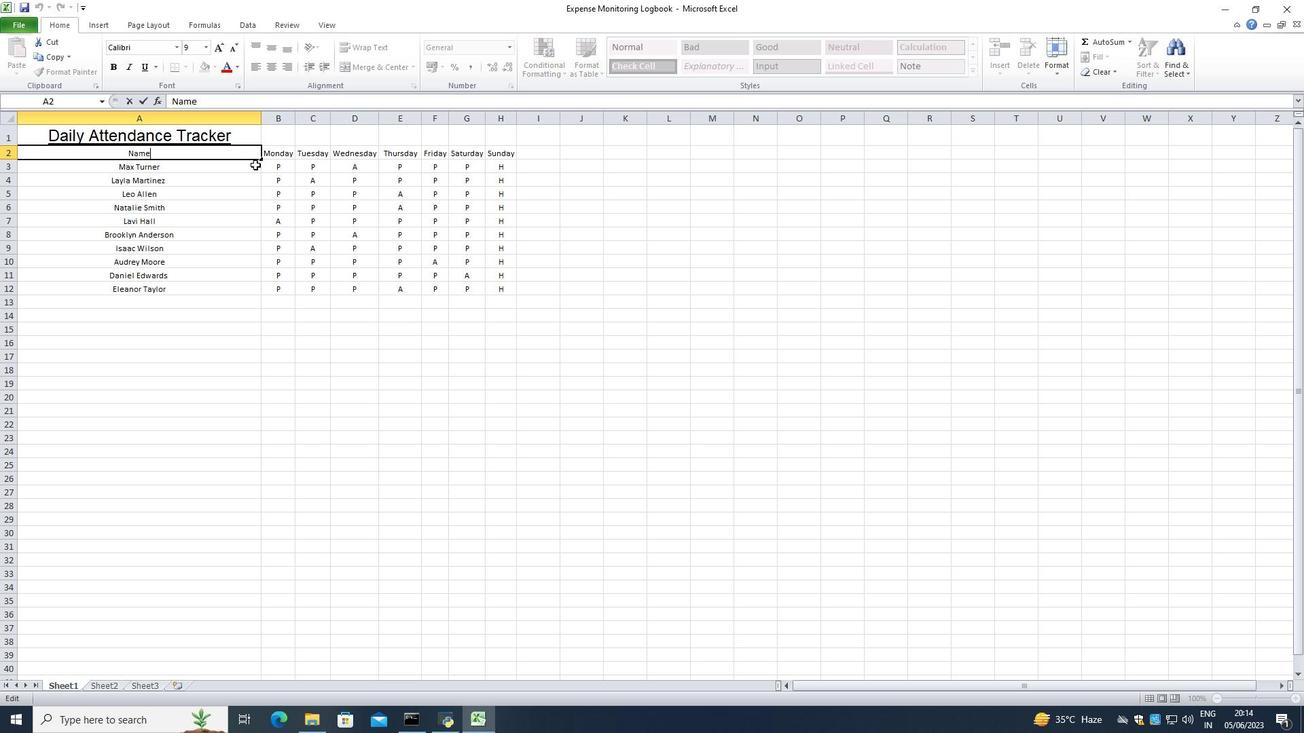 
Action: Mouse pressed left at (279, 158)
Screenshot: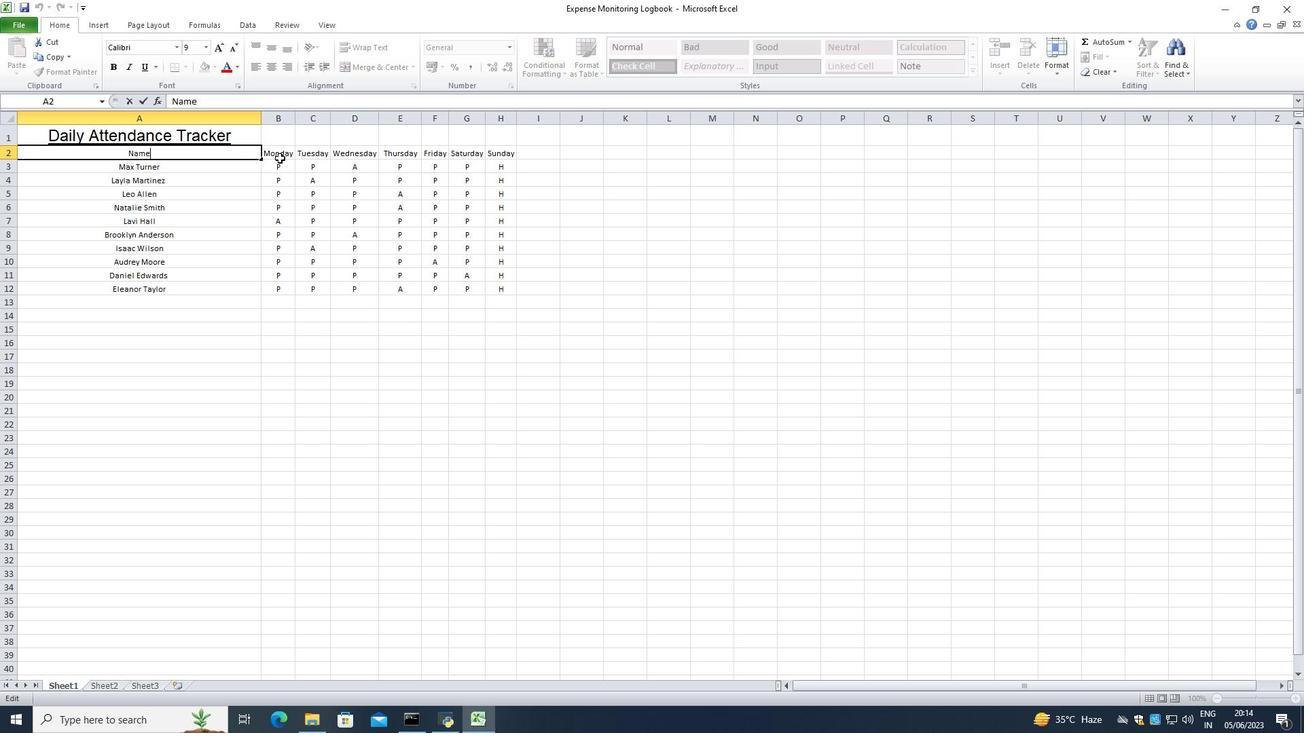 
Action: Mouse moved to (233, 161)
Screenshot: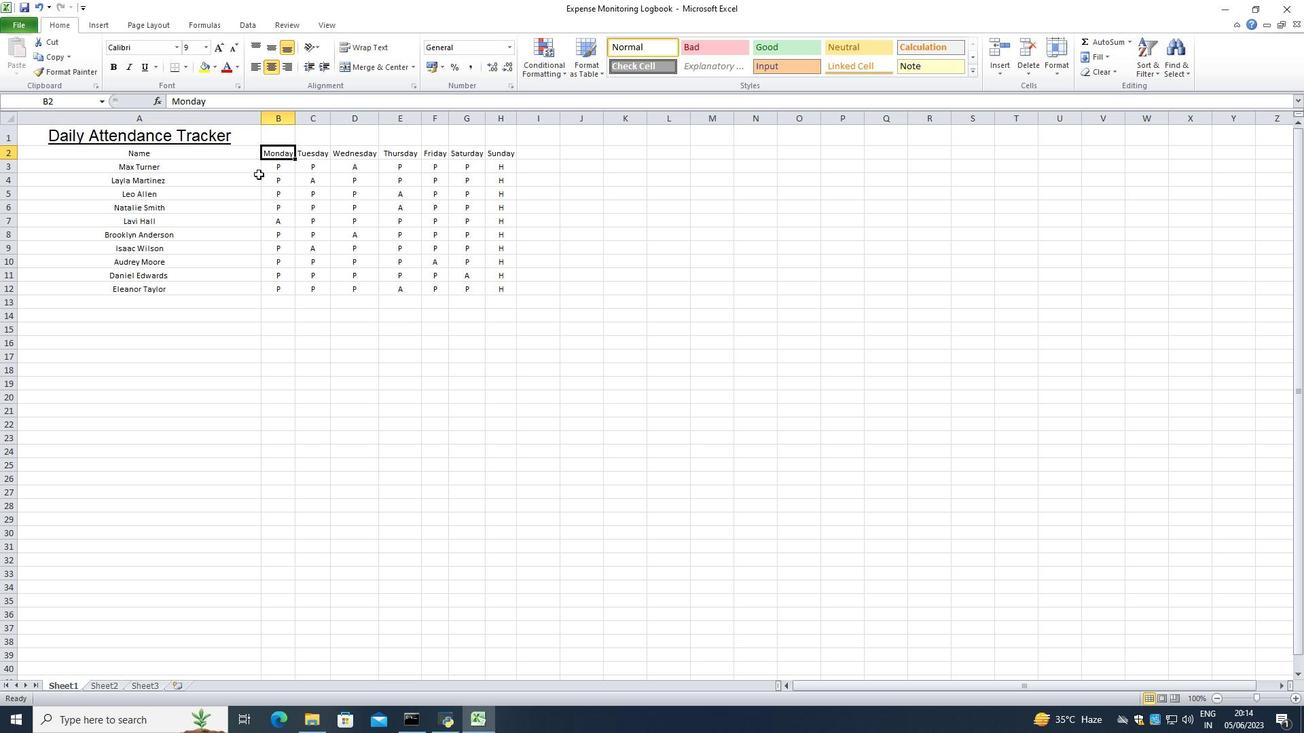 
Action: Mouse pressed left at (233, 161)
Screenshot: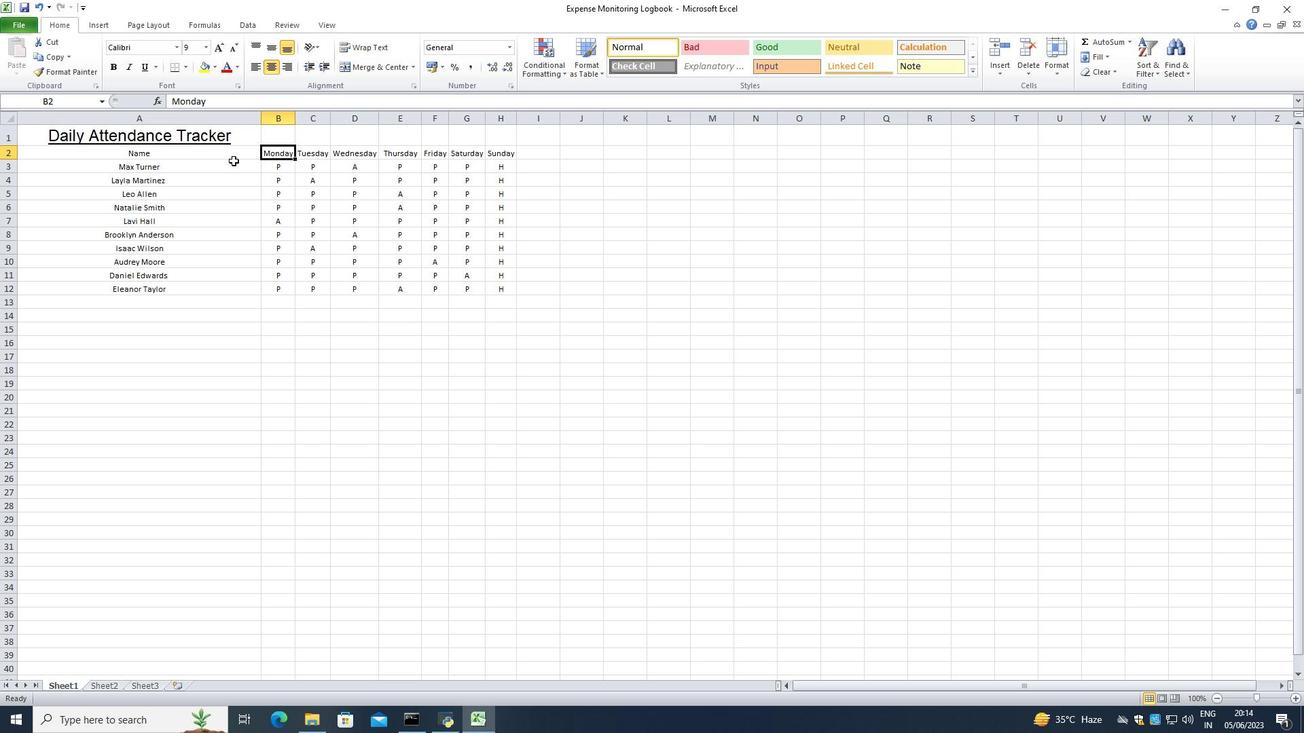 
Action: Mouse moved to (233, 155)
Screenshot: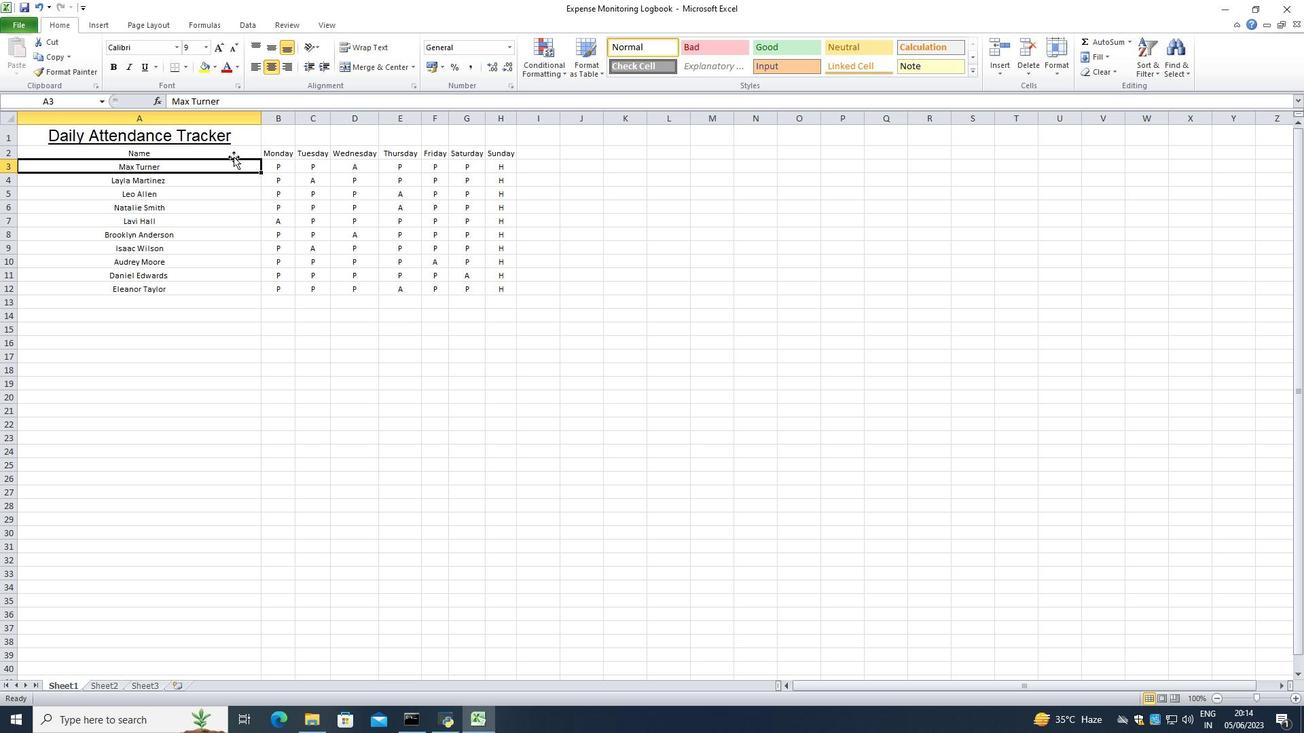 
Action: Mouse pressed left at (233, 155)
Screenshot: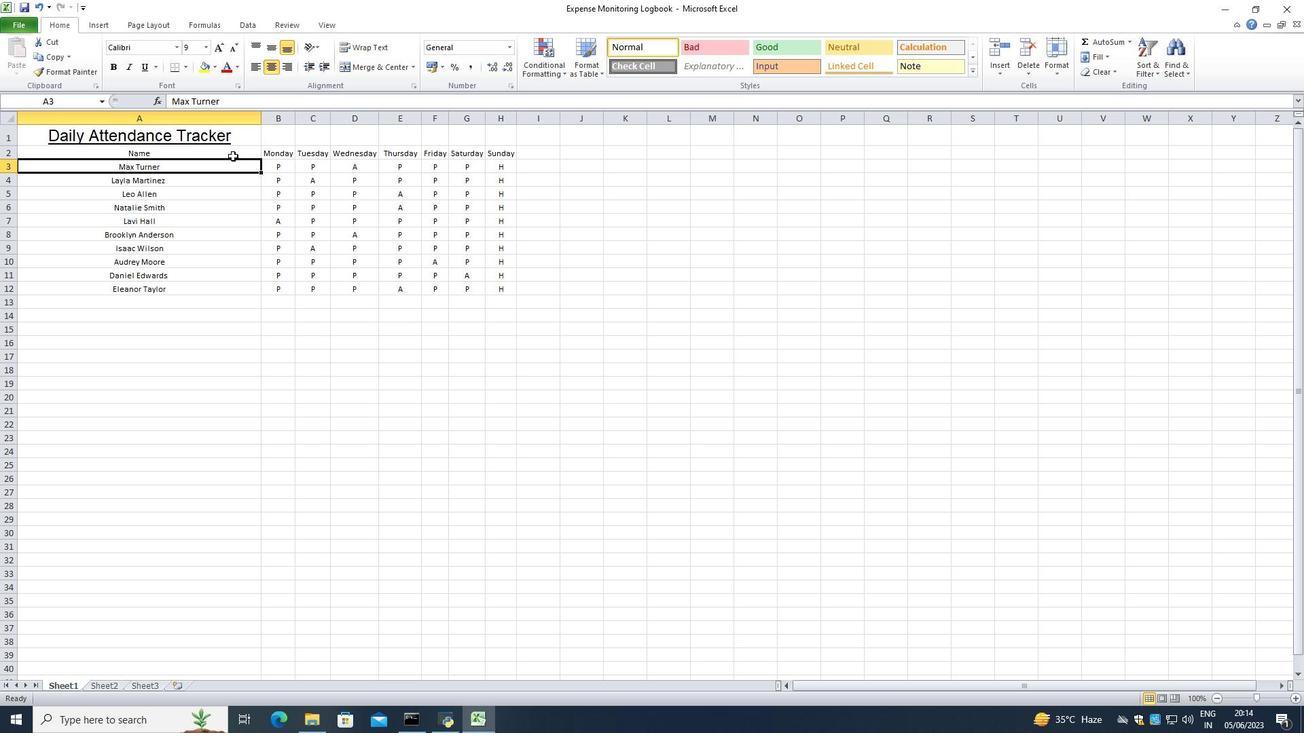 
Action: Mouse moved to (233, 152)
Screenshot: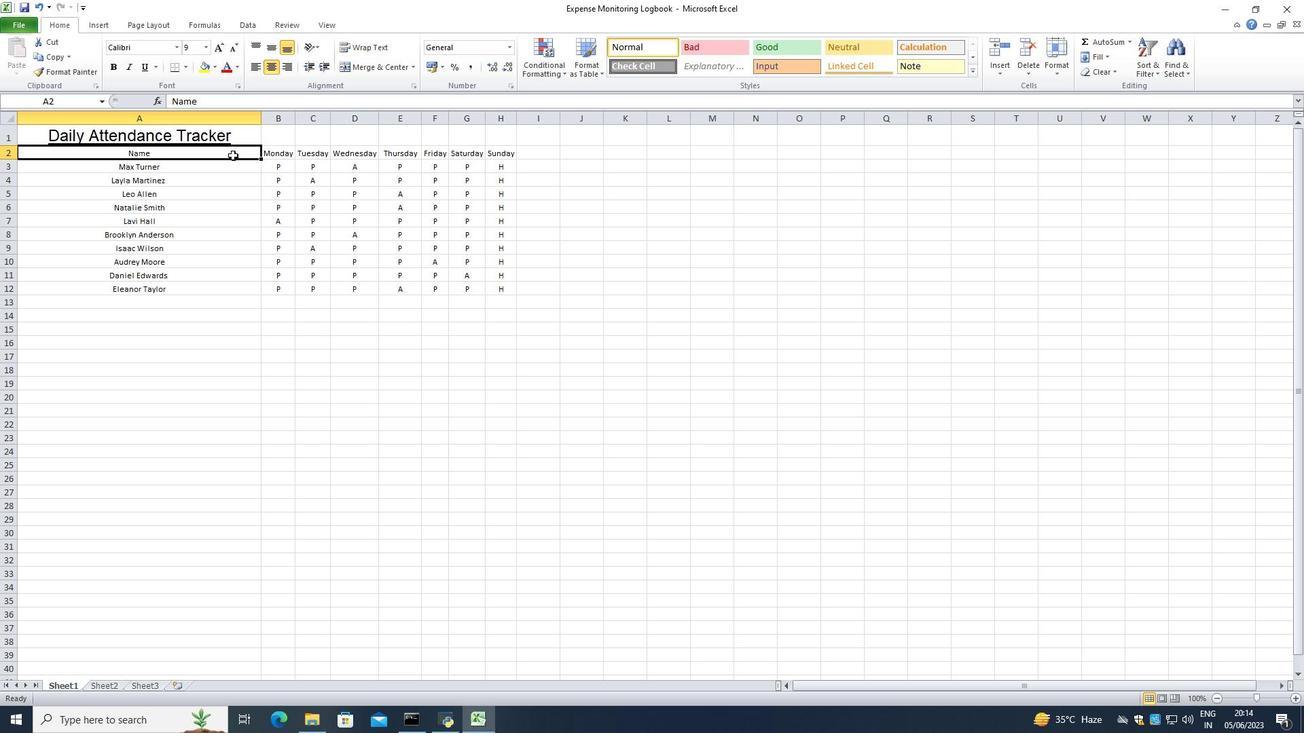 
Action: Mouse pressed left at (233, 152)
Screenshot: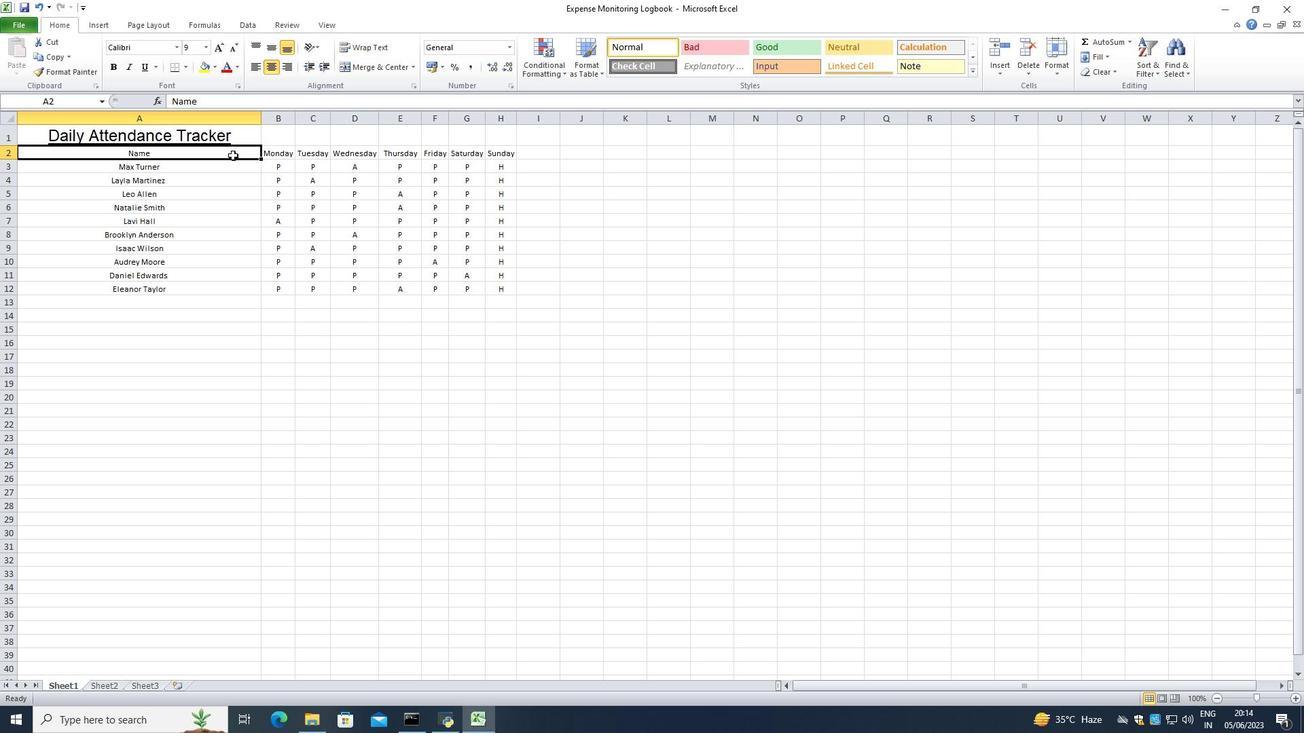 
Action: Mouse moved to (275, 218)
Screenshot: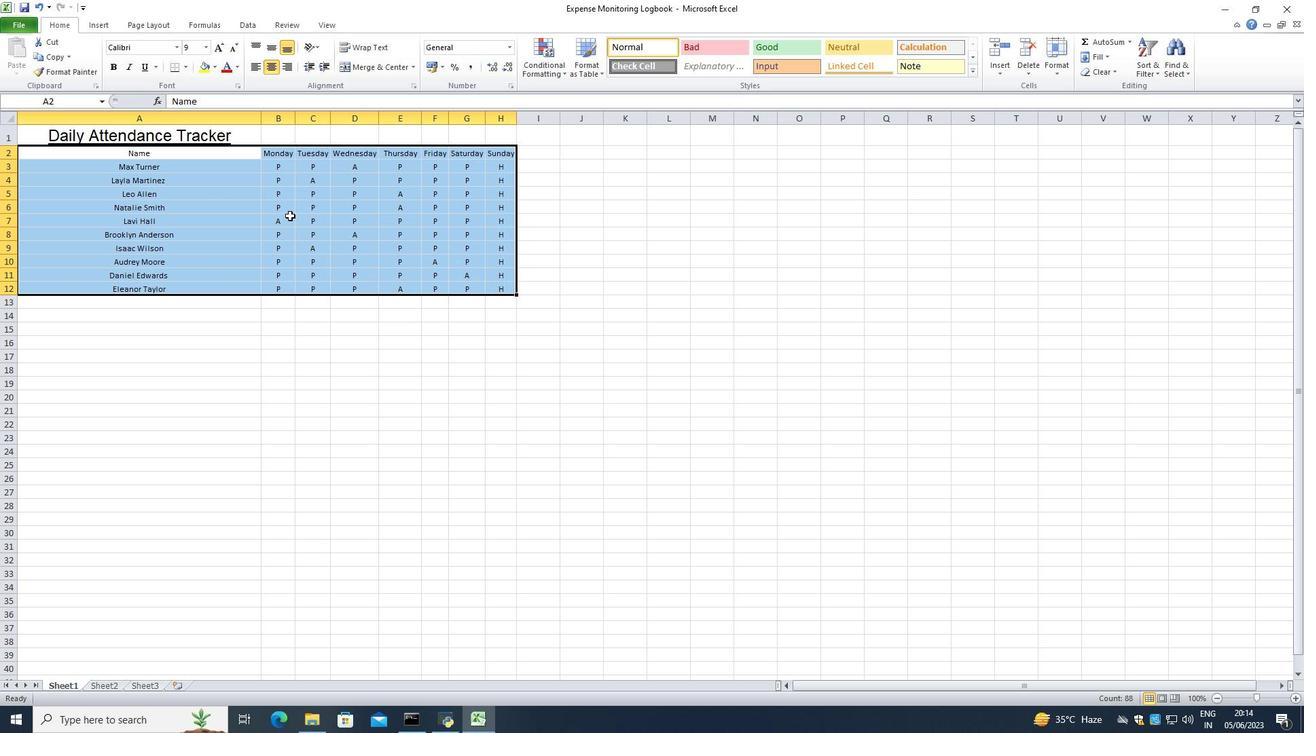 
Action: Mouse pressed left at (275, 218)
Screenshot: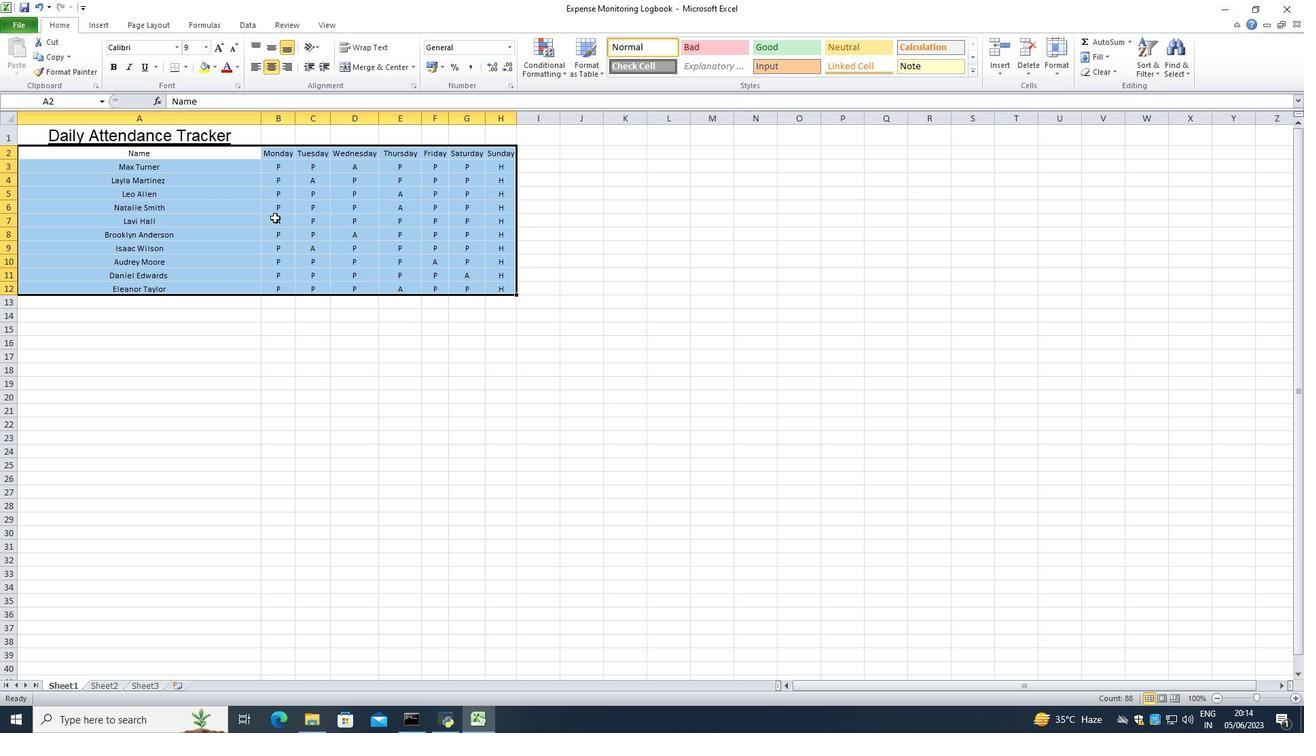 
Action: Mouse moved to (133, 144)
Screenshot: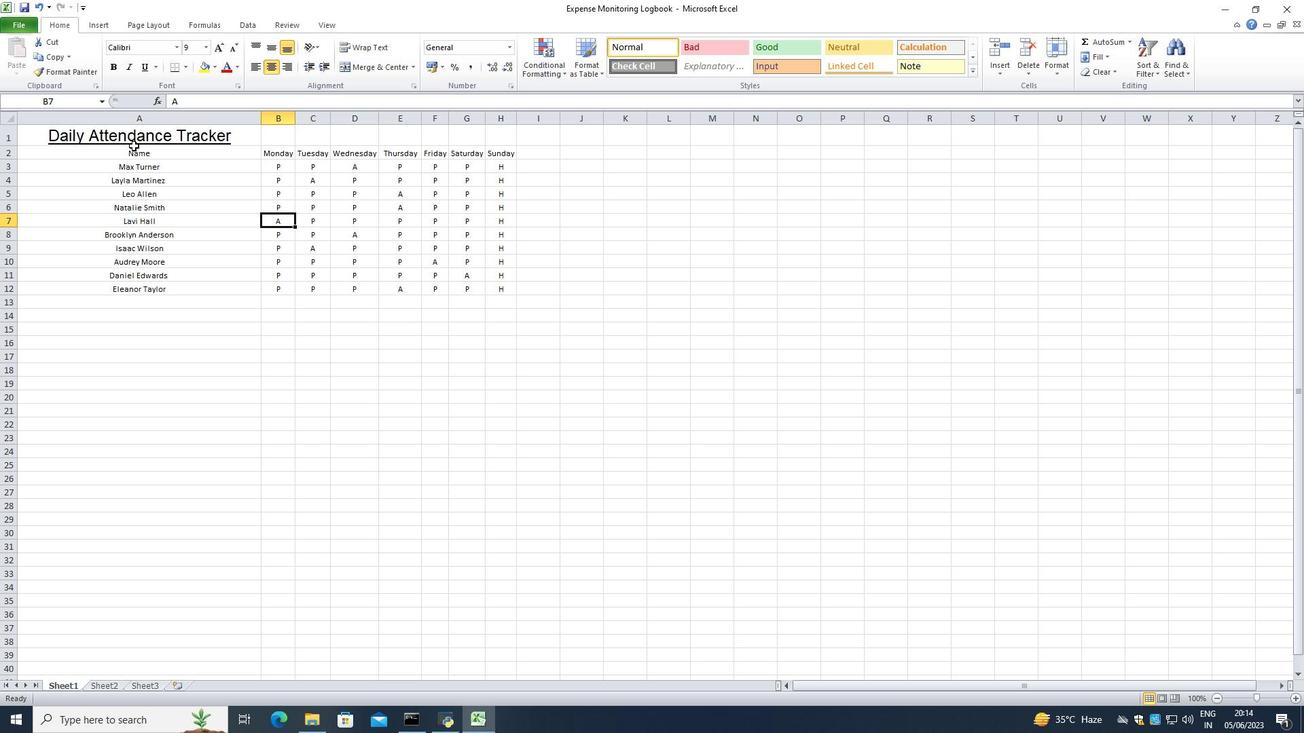 
Action: Mouse pressed left at (133, 144)
Screenshot: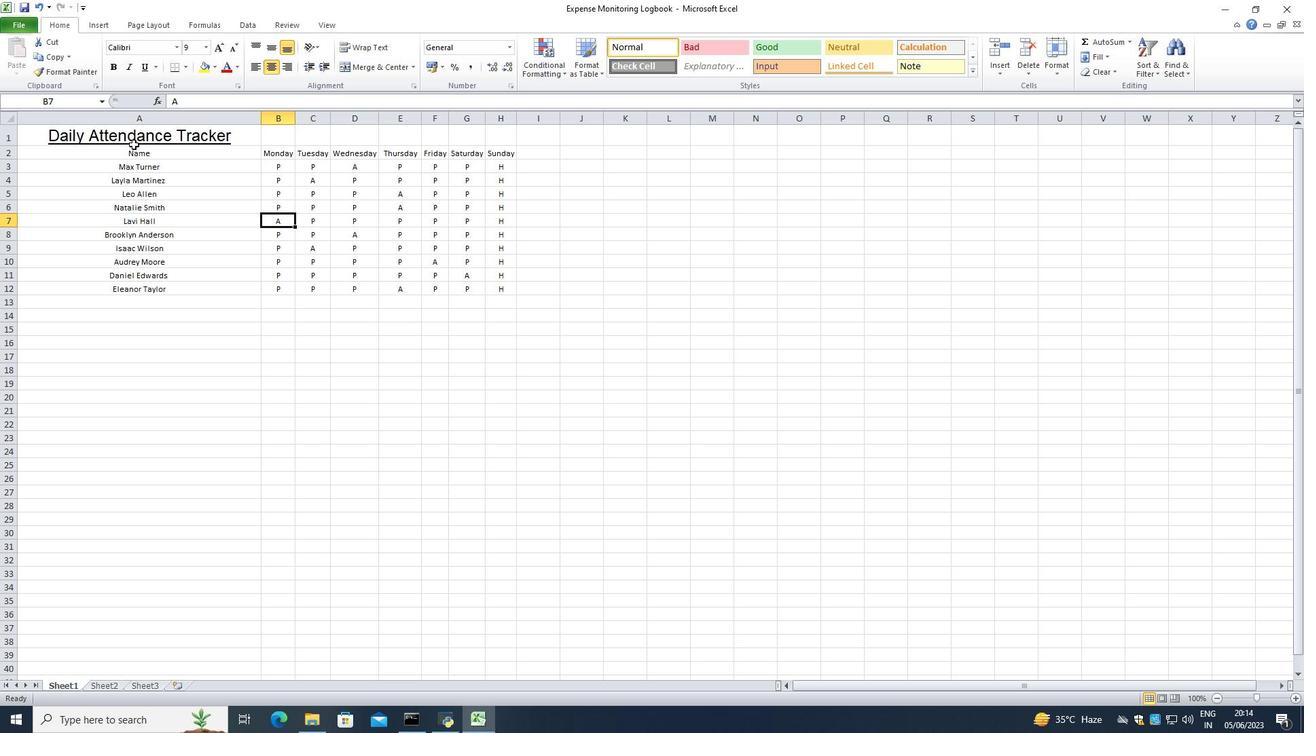 
Action: Mouse moved to (224, 66)
Screenshot: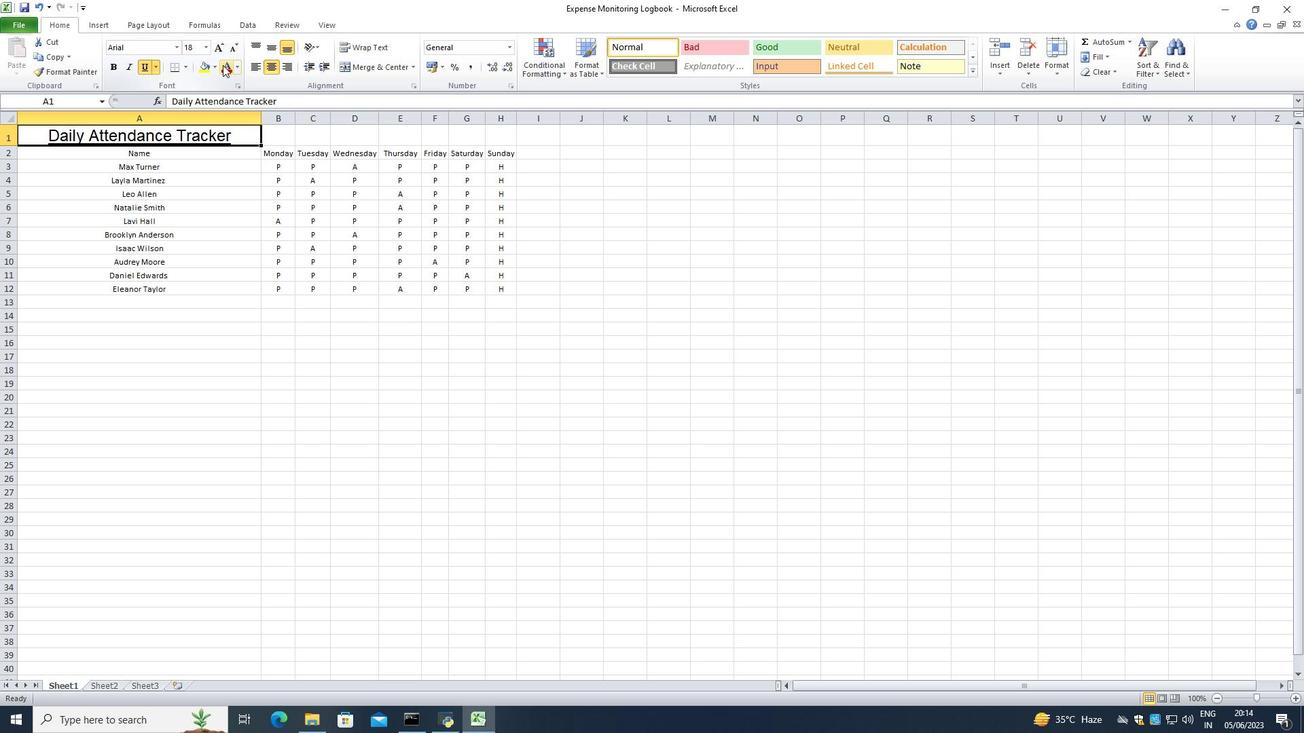 
Action: Mouse pressed left at (224, 66)
Screenshot: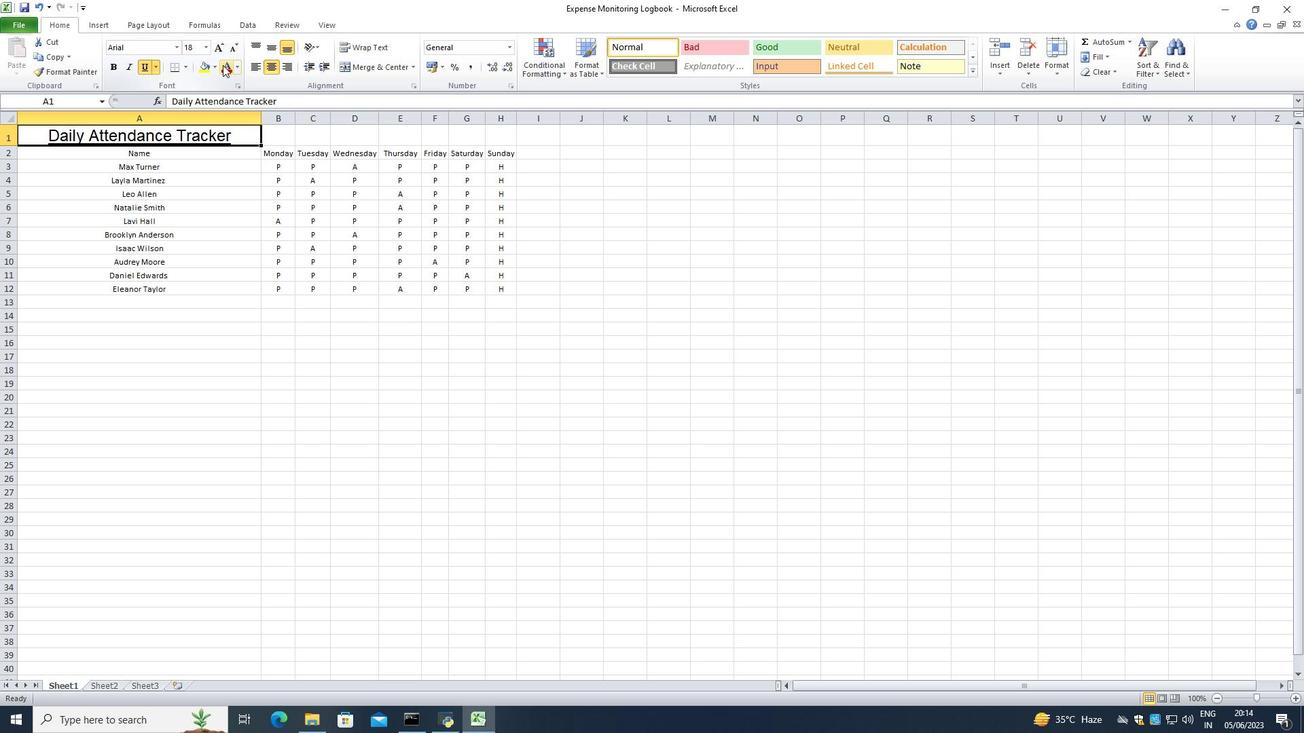 
Action: Mouse moved to (150, 154)
Screenshot: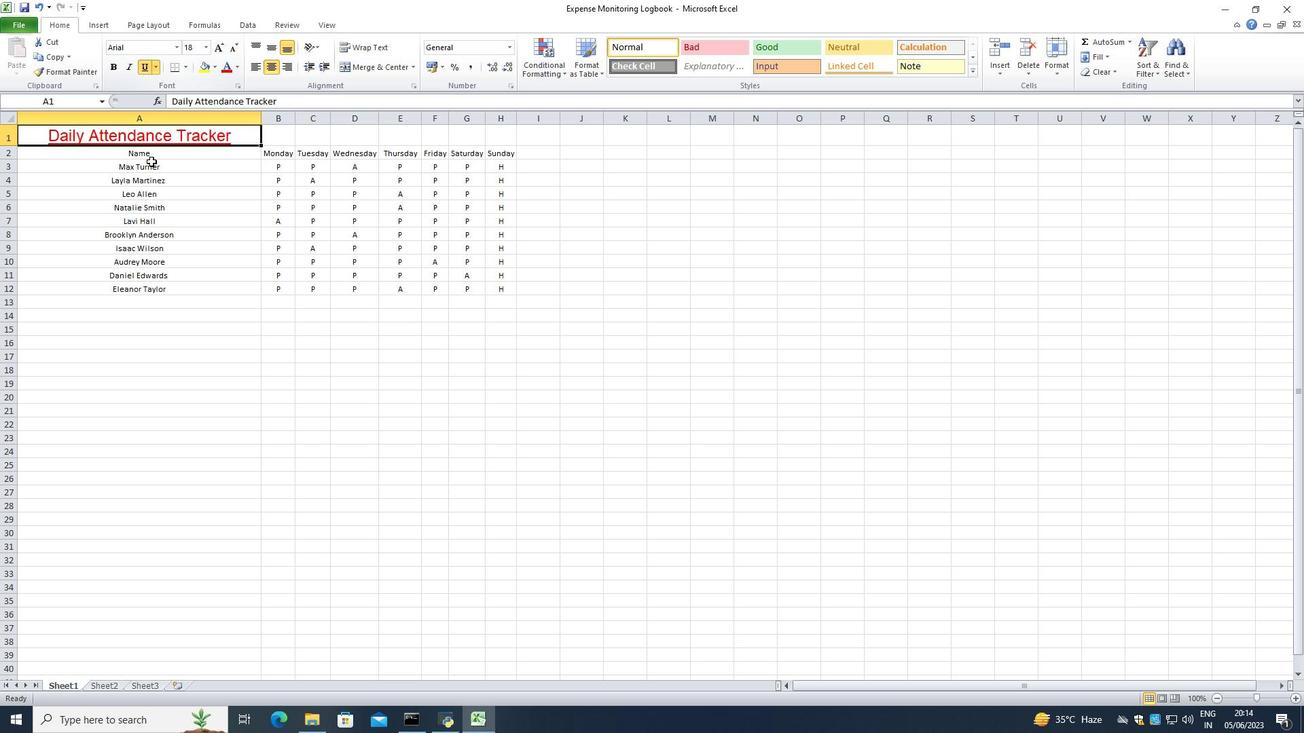 
Action: Mouse pressed left at (150, 154)
Screenshot: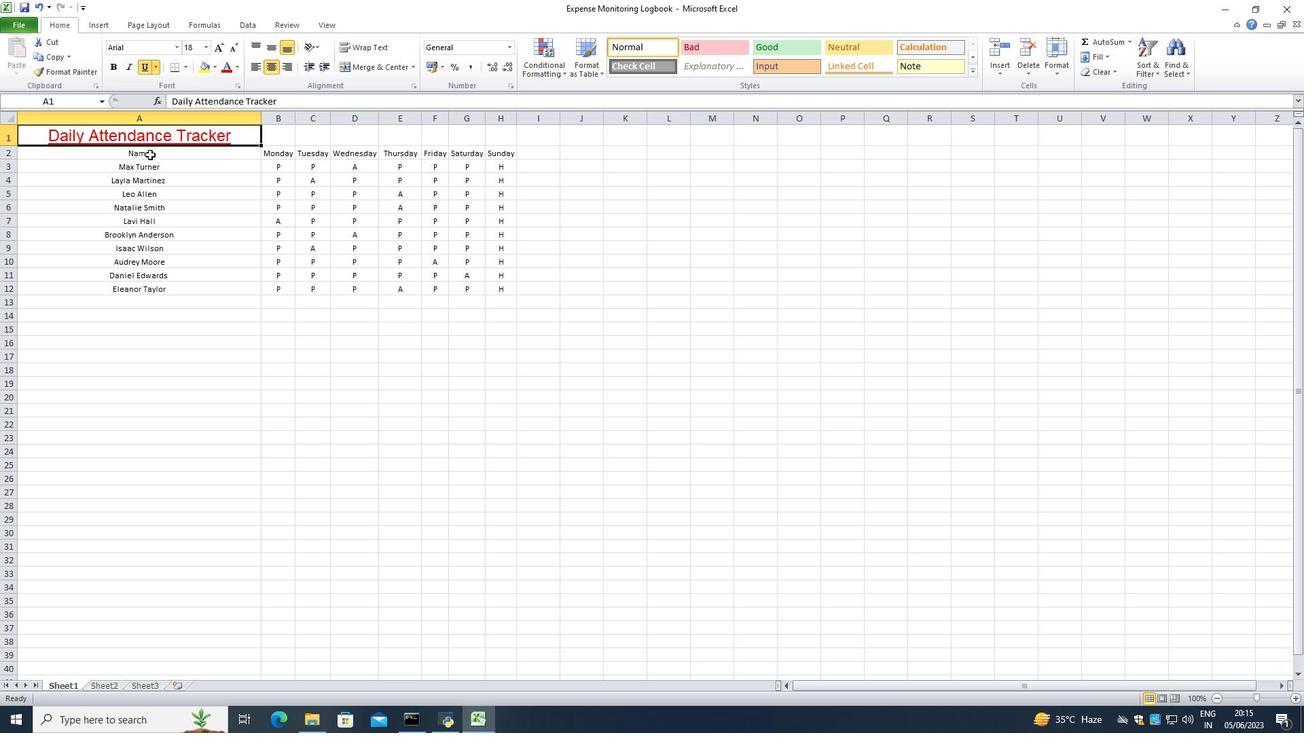 
Action: Mouse moved to (240, 67)
Screenshot: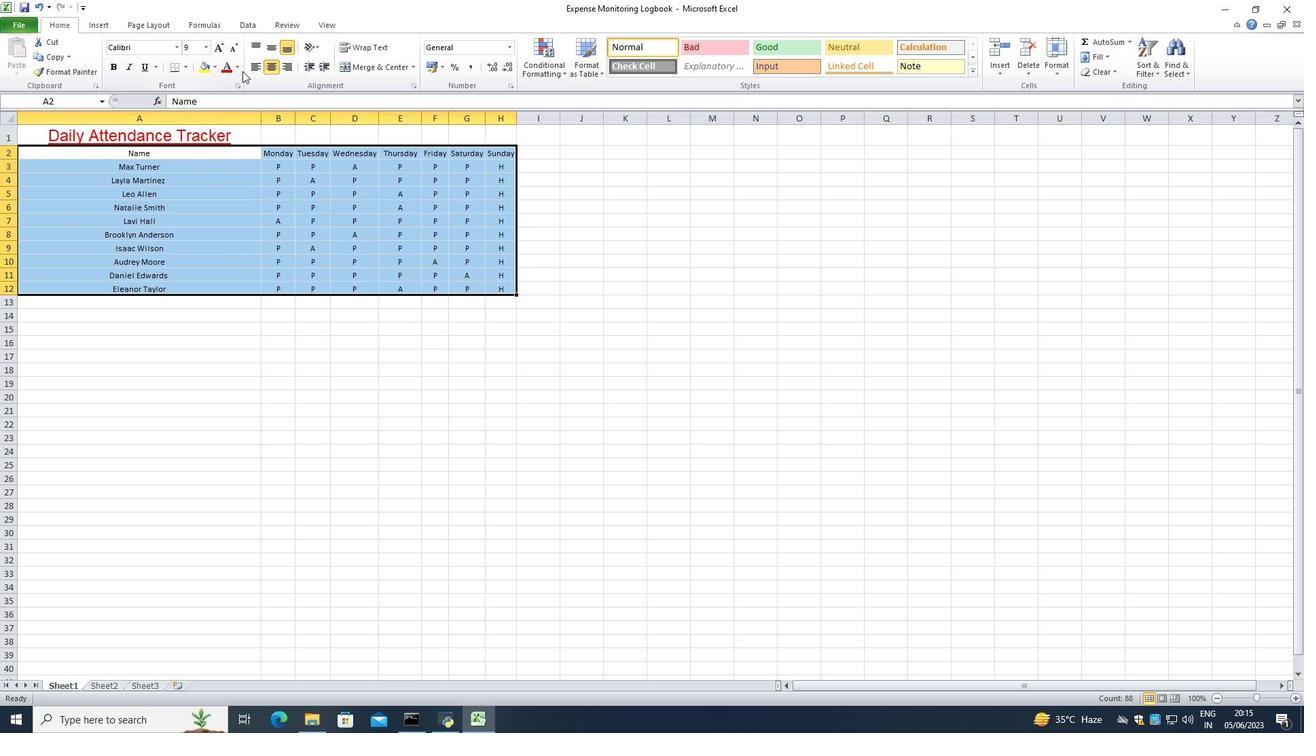 
Action: Mouse pressed left at (240, 67)
Screenshot: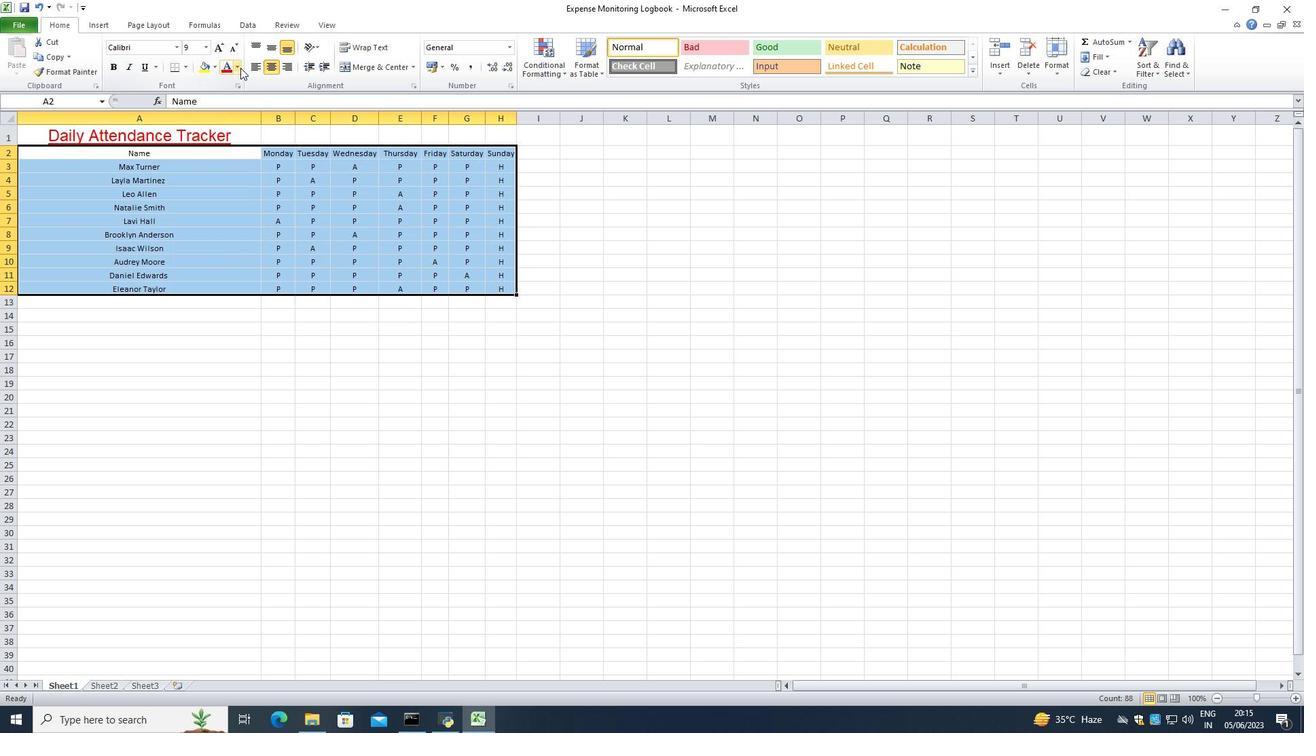 
Action: Mouse moved to (238, 107)
Screenshot: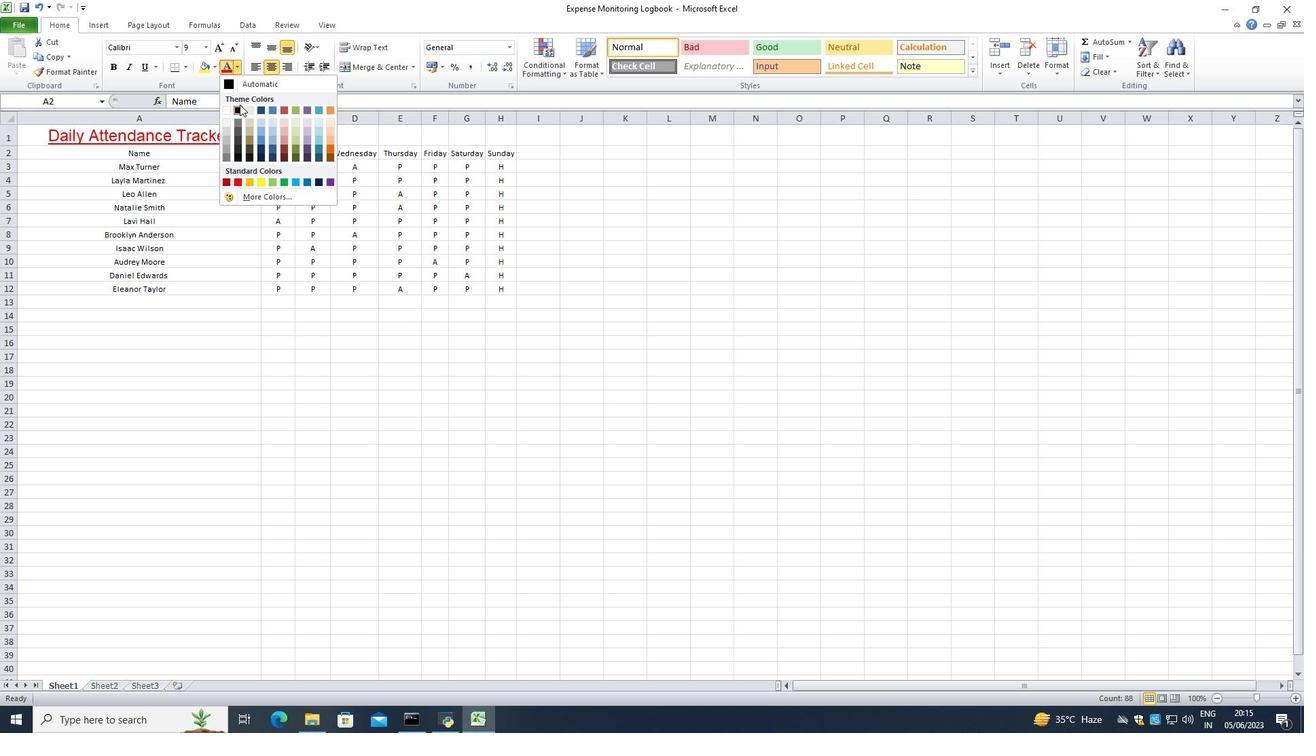 
Action: Mouse pressed left at (238, 107)
Screenshot: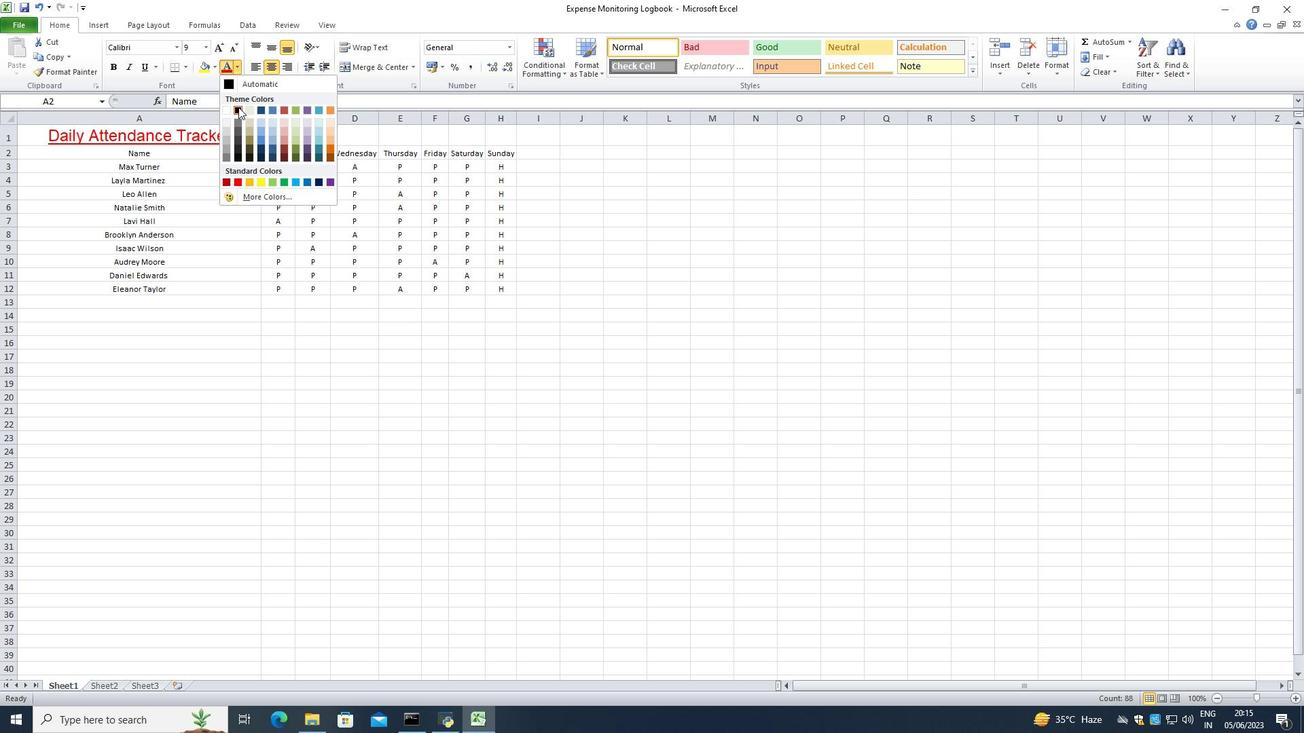
Action: Mouse moved to (239, 158)
Screenshot: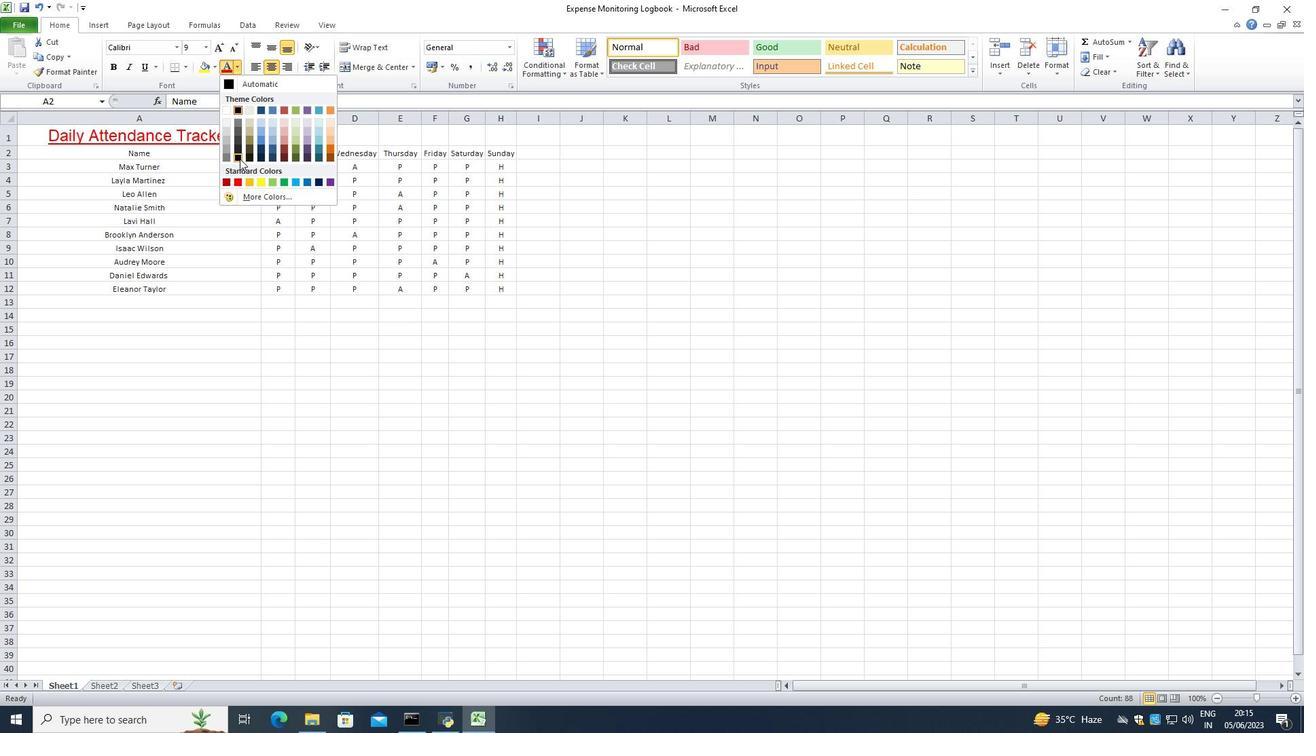 
Action: Mouse pressed left at (239, 158)
Screenshot: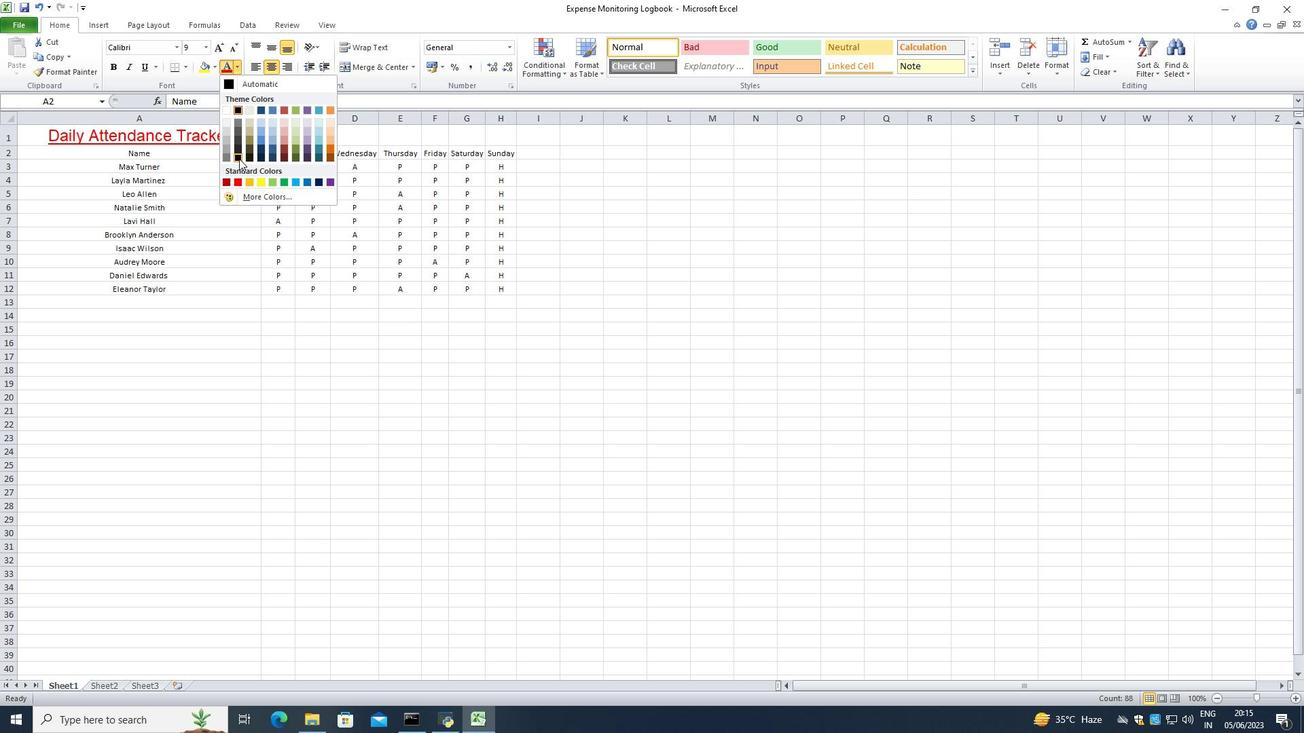 
Action: Mouse moved to (146, 134)
Screenshot: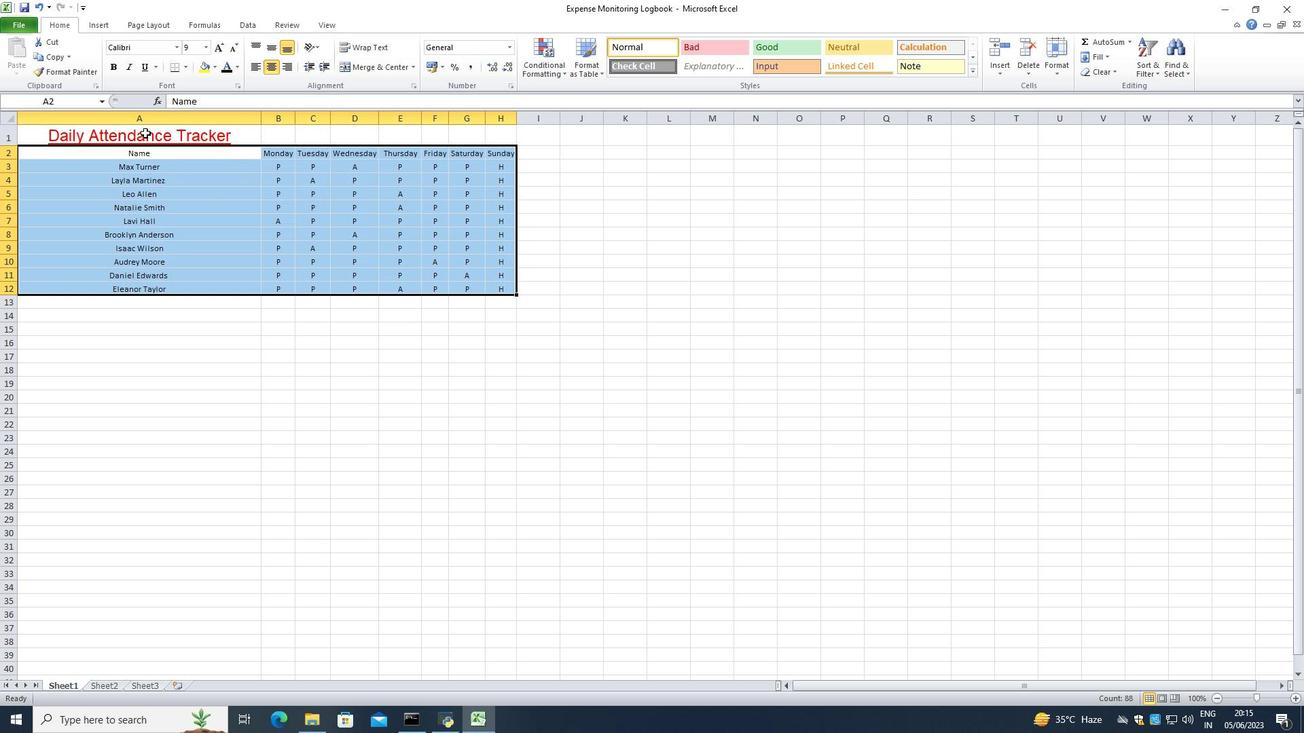 
Action: Mouse pressed left at (146, 134)
Screenshot: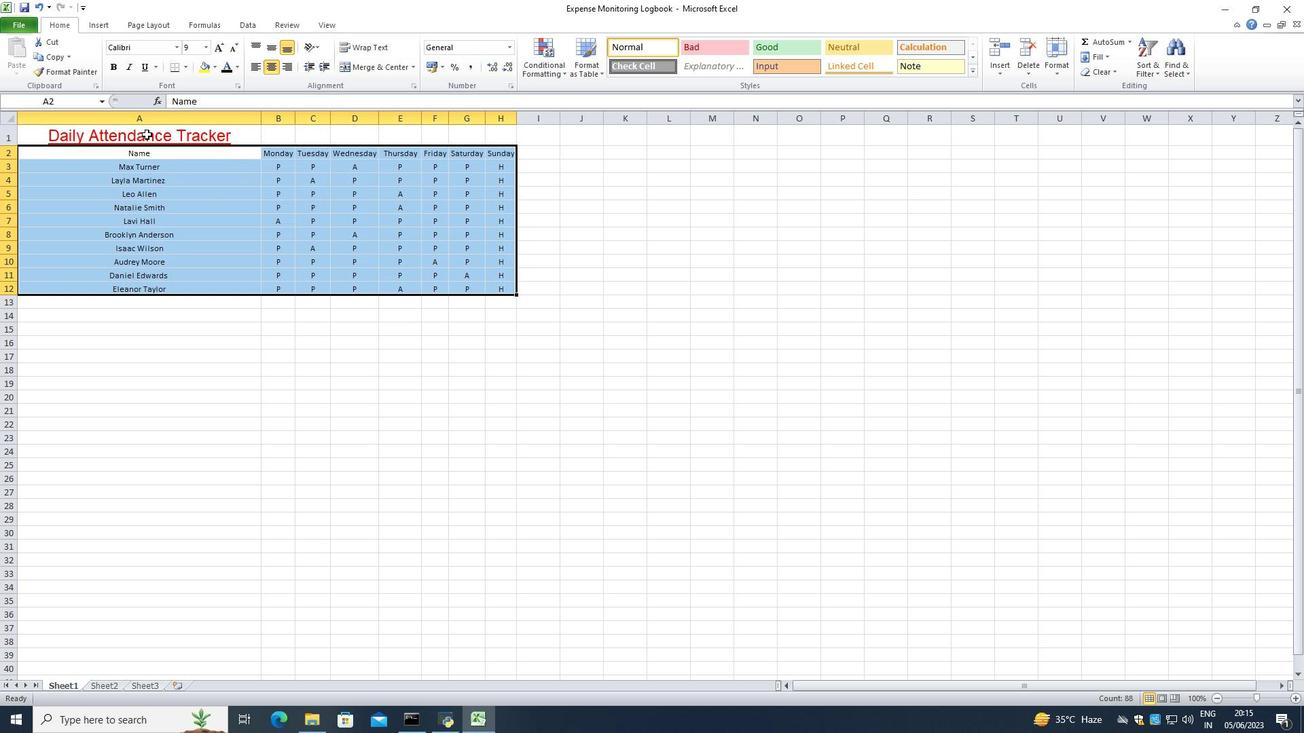 
Action: Mouse moved to (146, 135)
Screenshot: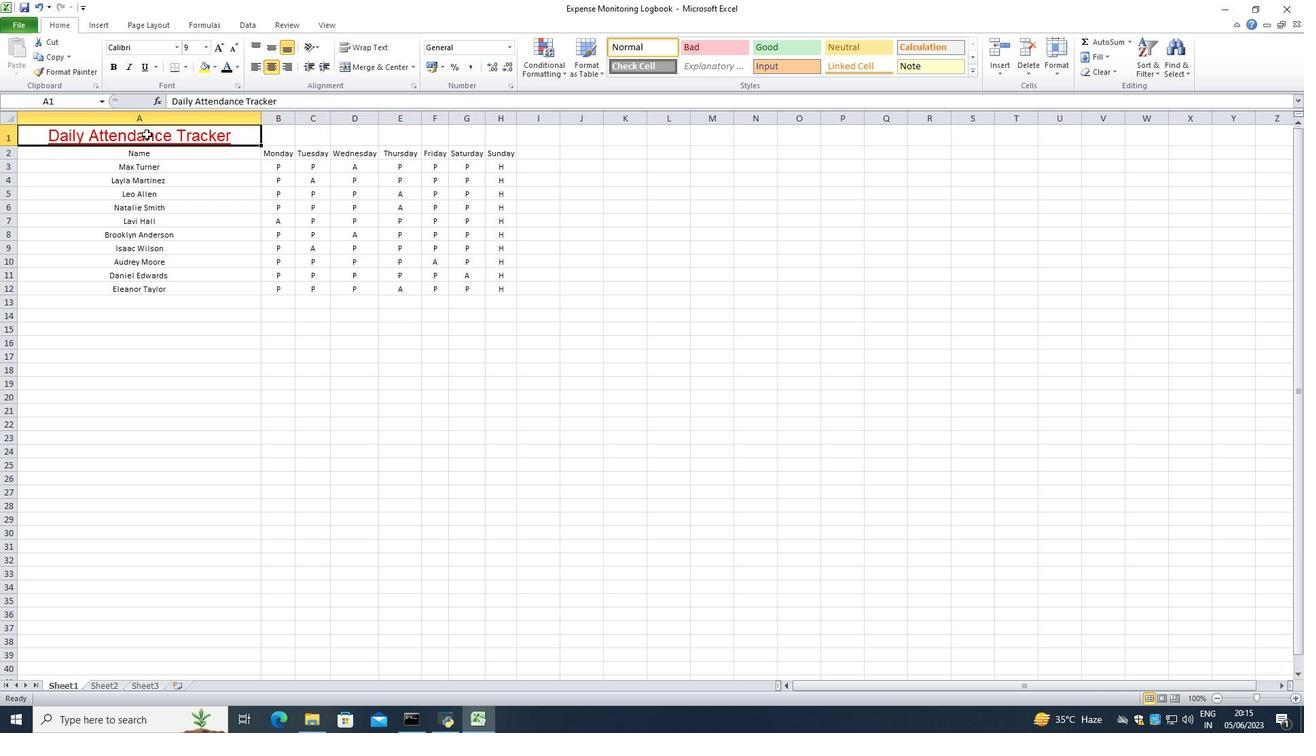 
Action: Mouse pressed left at (146, 135)
Screenshot: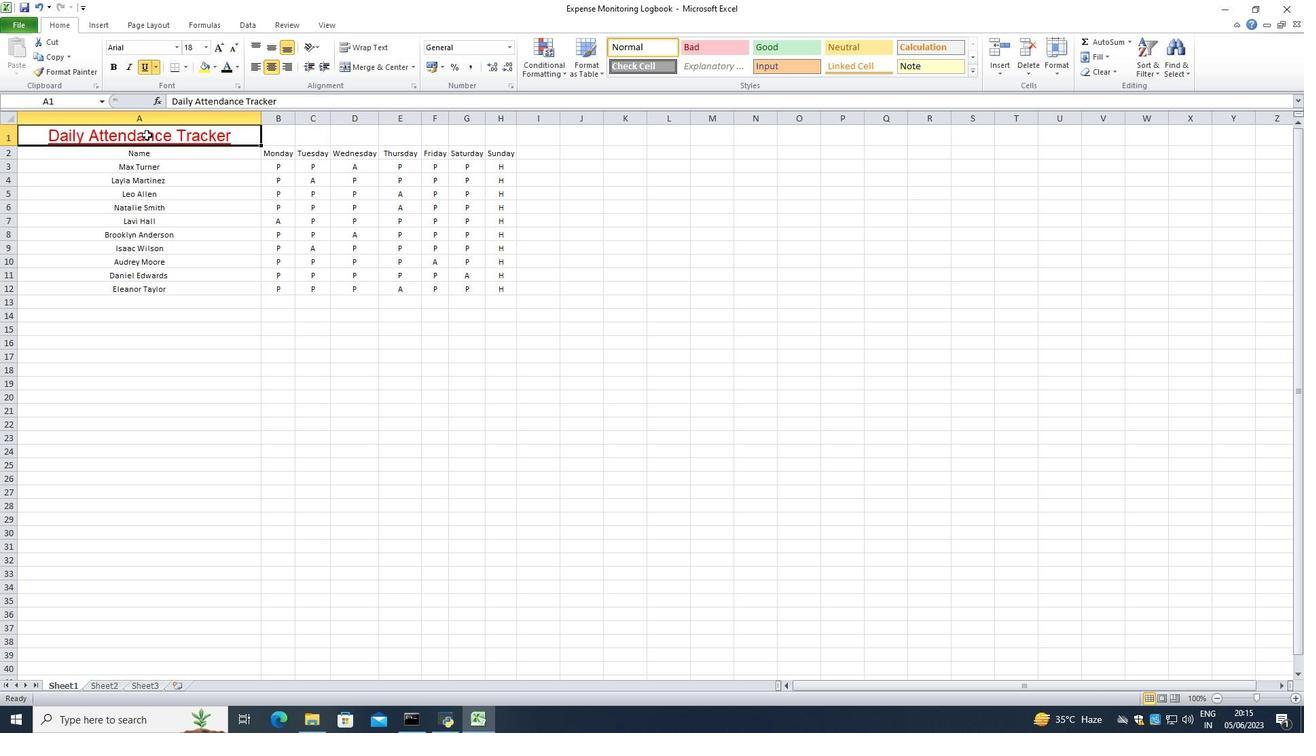 
Action: Mouse moved to (186, 69)
Screenshot: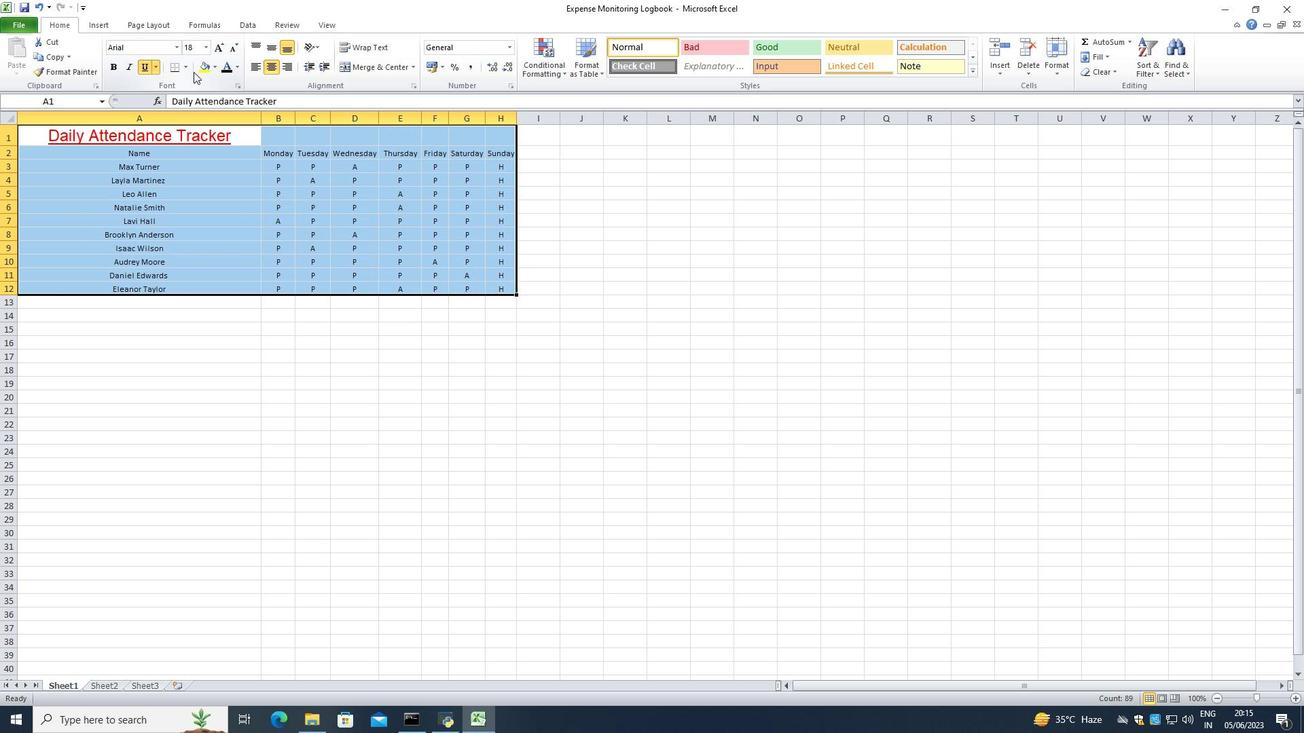 
Action: Mouse pressed left at (186, 69)
Screenshot: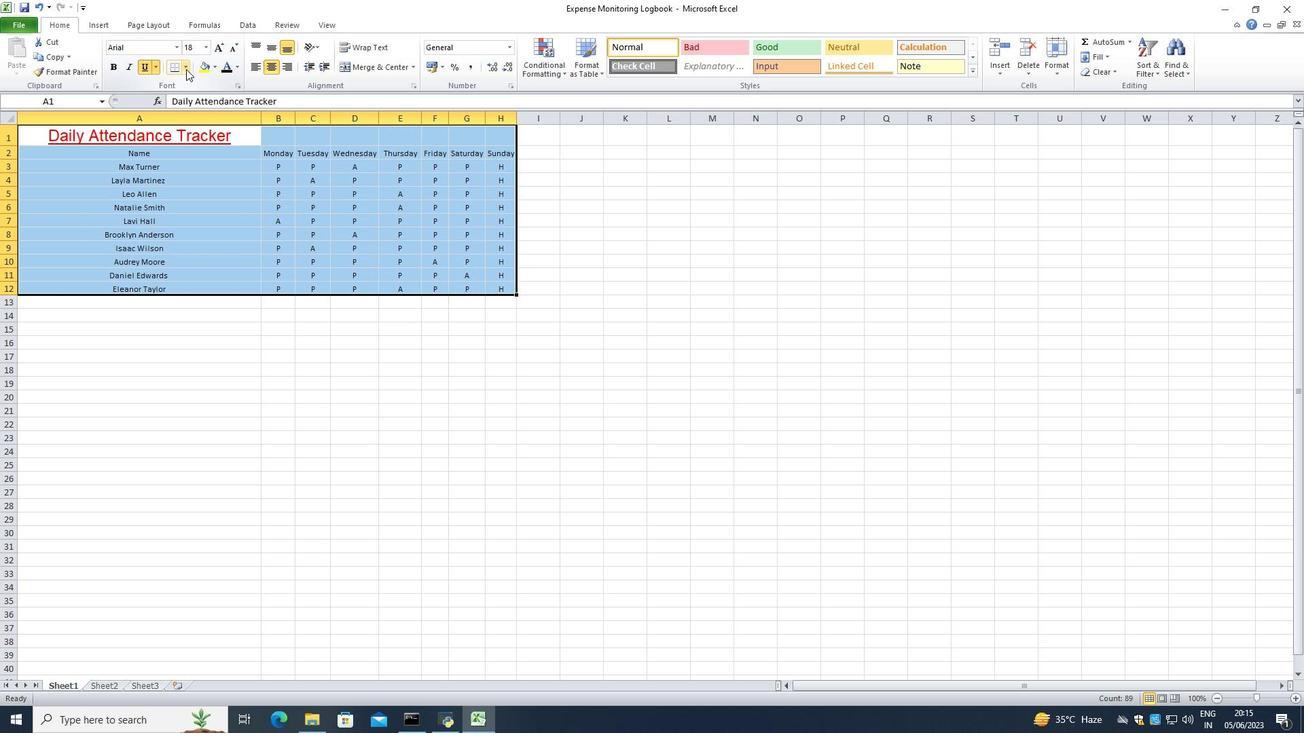 
Action: Mouse moved to (191, 160)
Screenshot: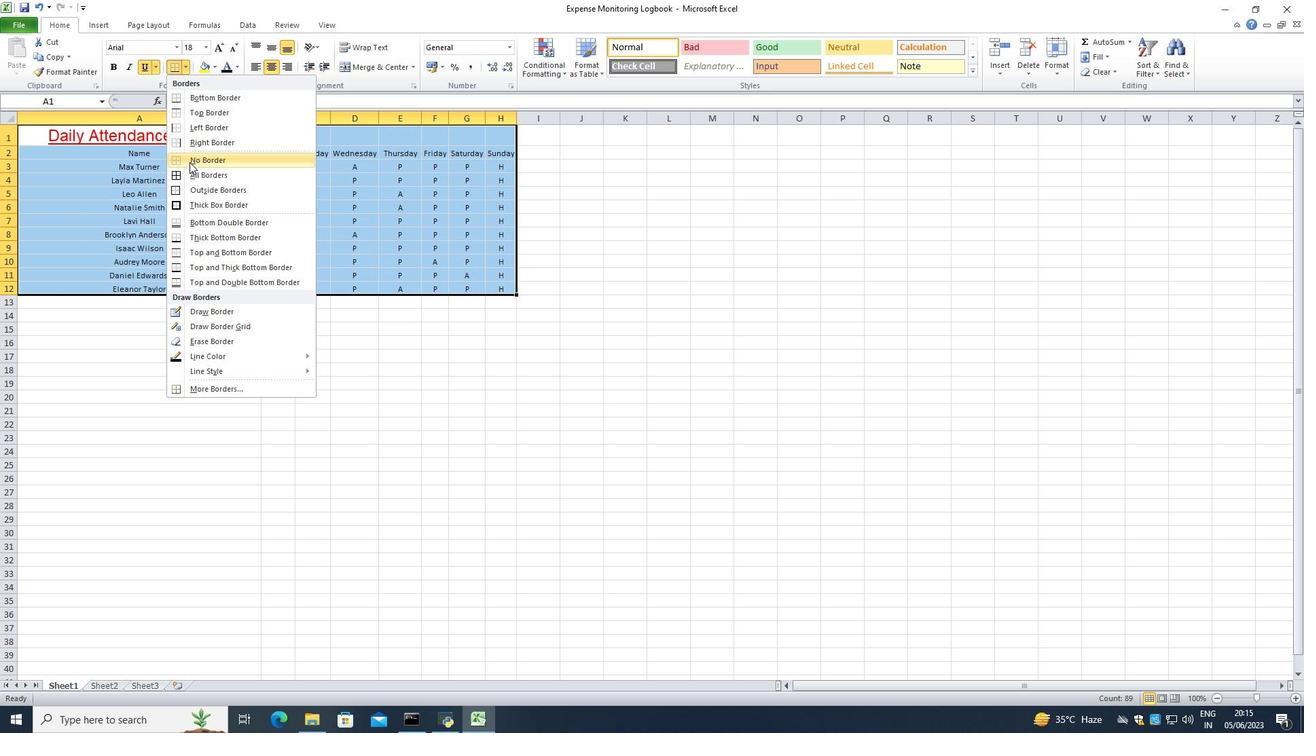 
Action: Mouse pressed left at (191, 160)
Screenshot: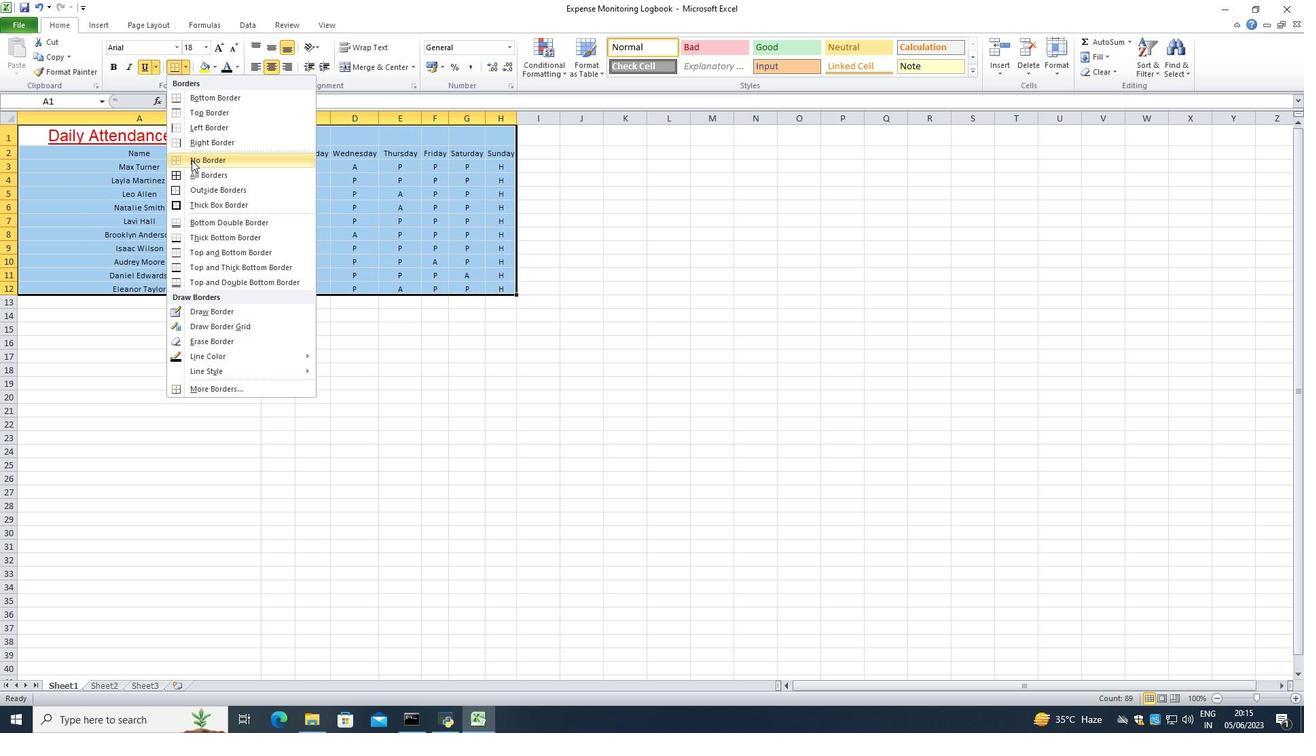 
Action: Mouse moved to (12, 23)
Screenshot: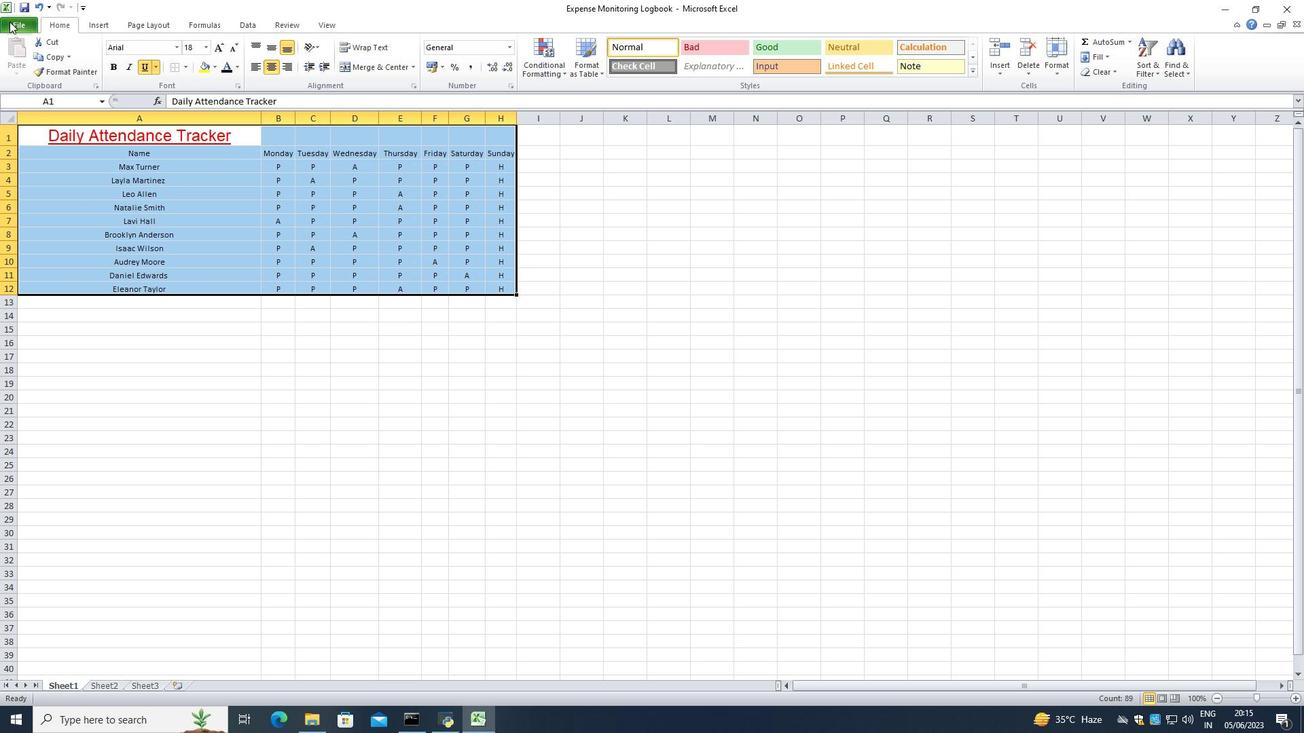 
Action: Mouse pressed left at (12, 23)
Screenshot: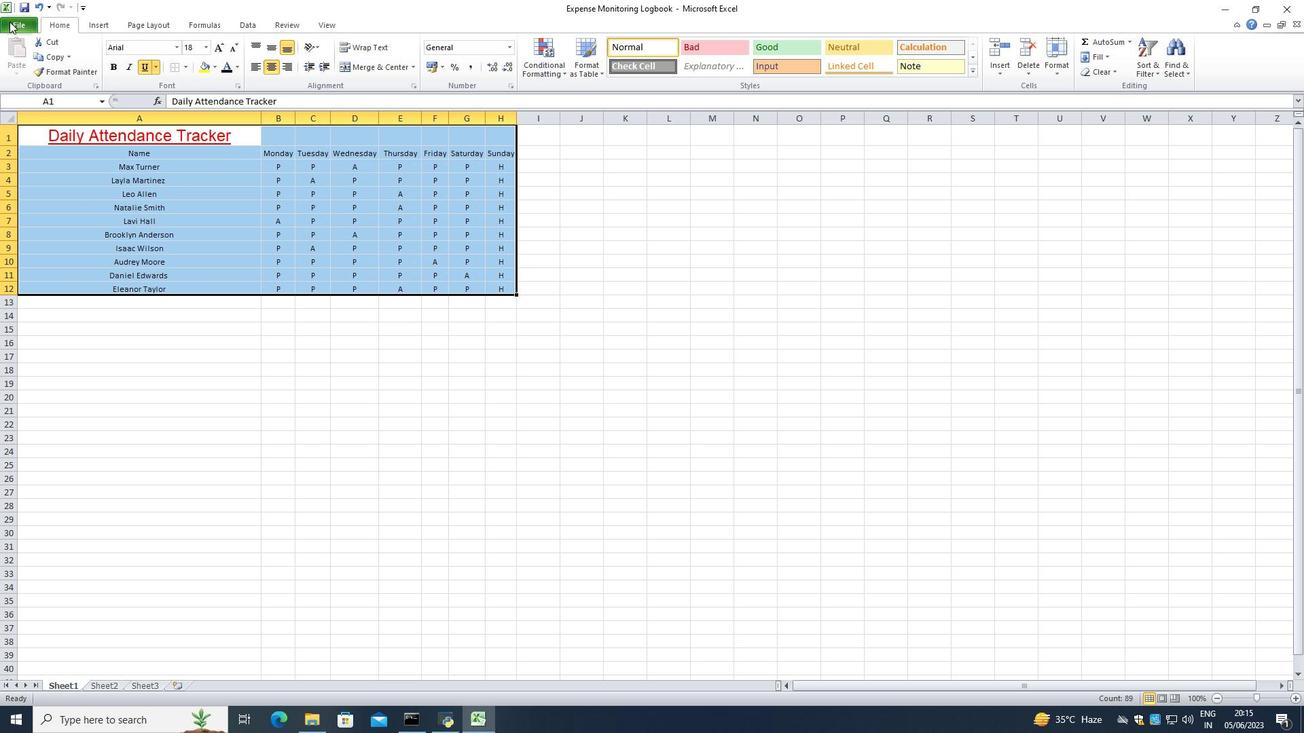 
Action: Mouse moved to (44, 71)
Screenshot: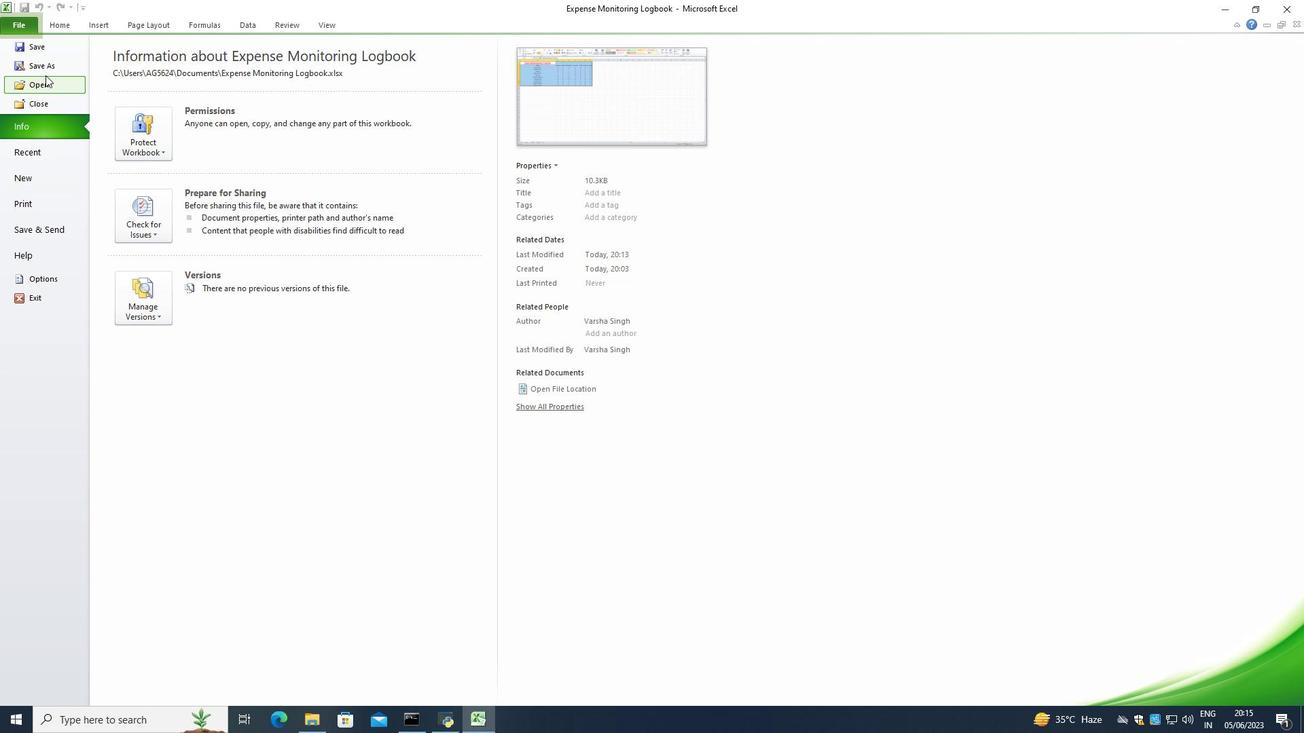 
Action: Mouse pressed left at (44, 71)
Screenshot: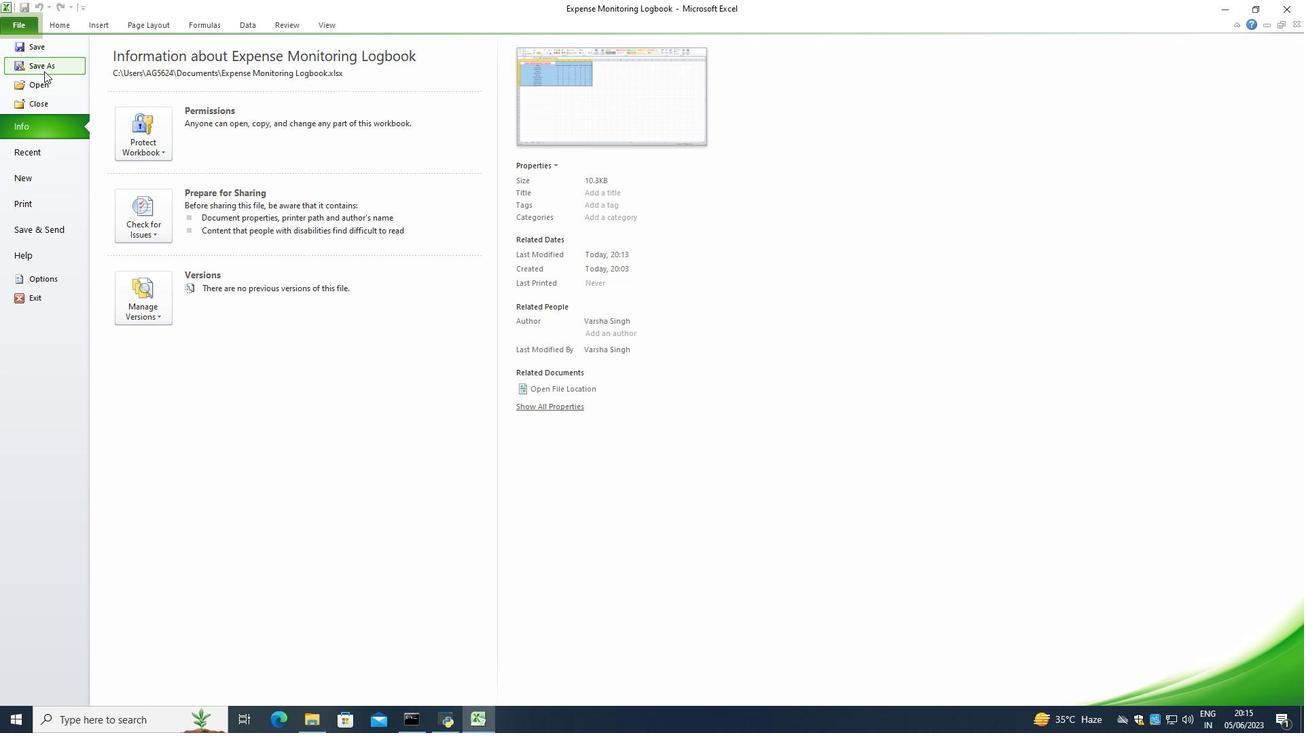 
Action: Mouse moved to (532, 360)
Screenshot: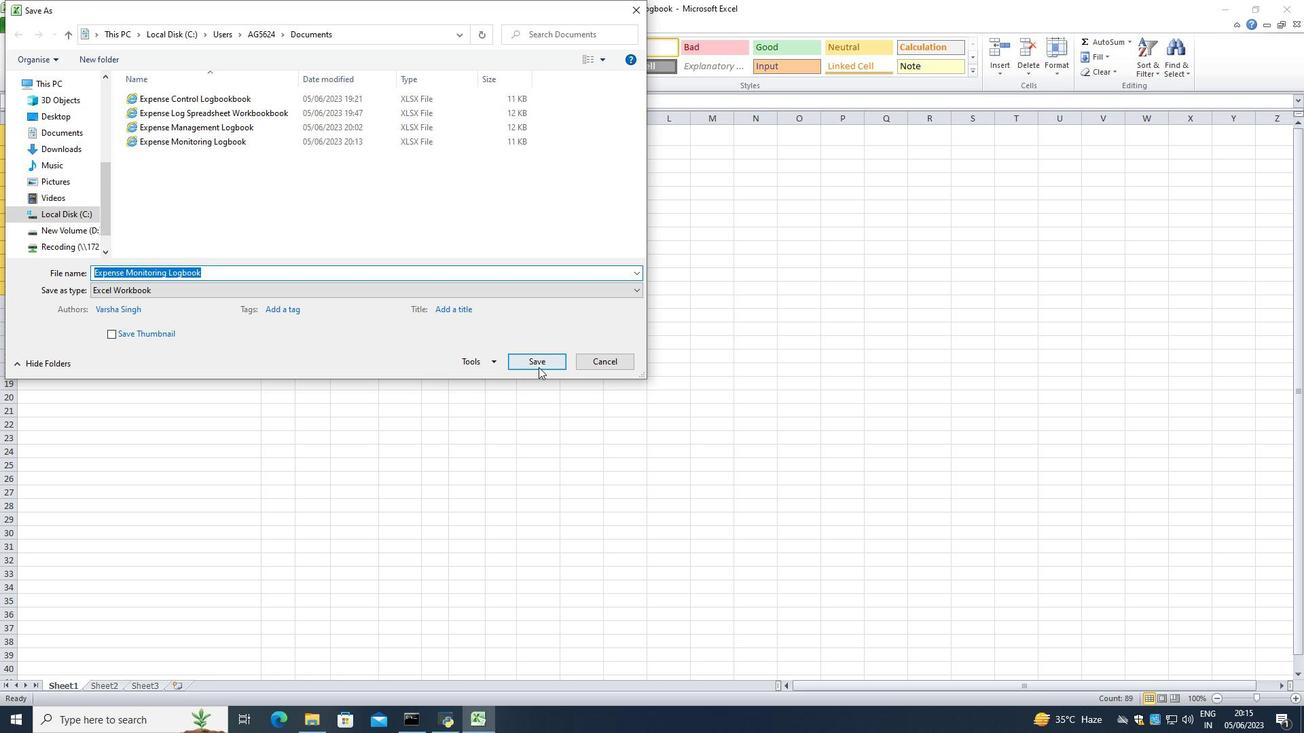 
Action: Mouse pressed left at (532, 360)
Screenshot: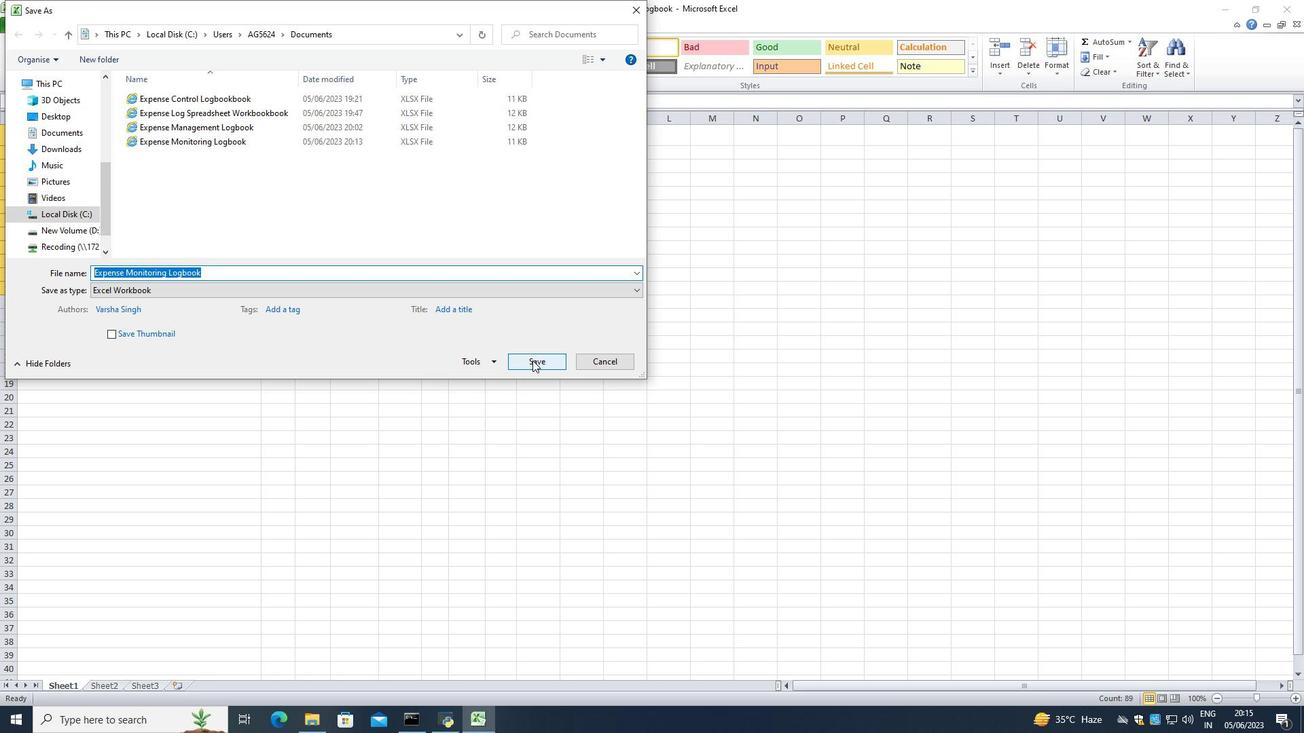 
Action: Mouse moved to (687, 367)
Screenshot: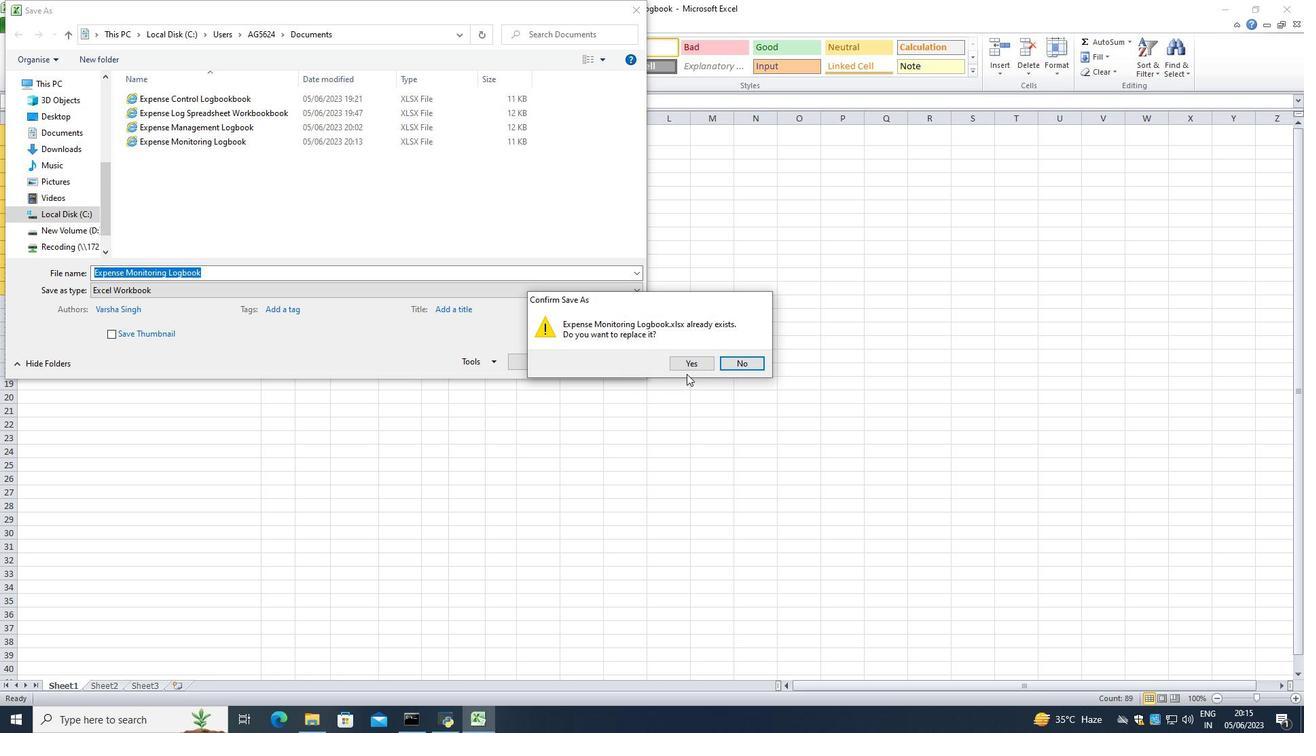 
Action: Mouse pressed left at (687, 367)
Screenshot: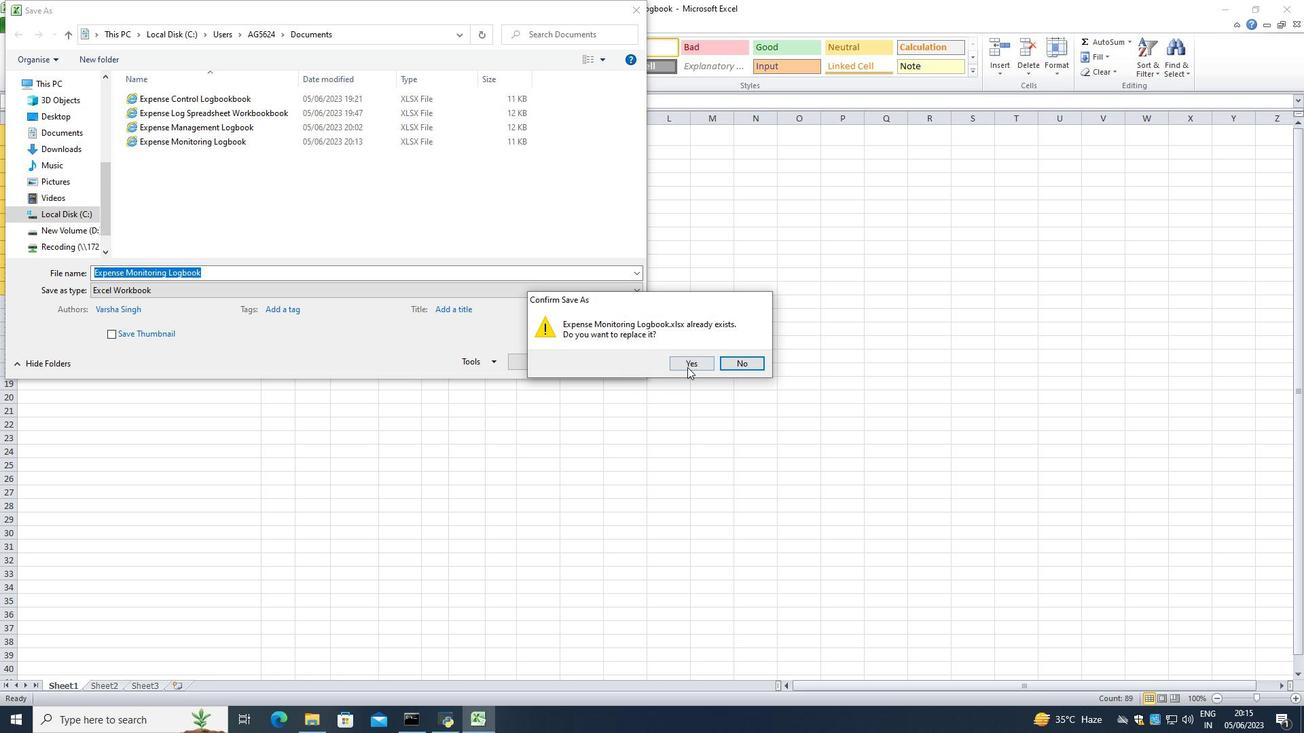
Action: Mouse moved to (673, 347)
Screenshot: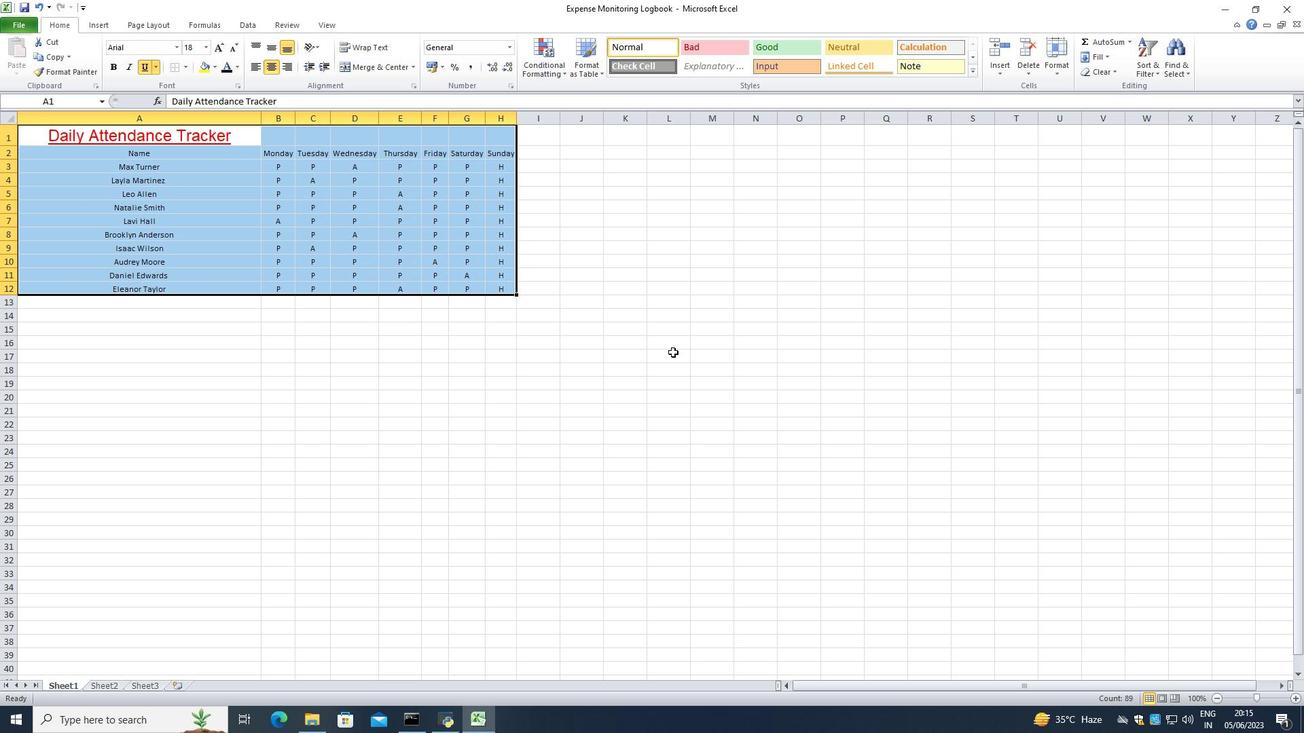 
